 Task: Look for space in Tartagal, Argentina from 12th June, 2023 to 15th June, 2023 for 2 adults in price range Rs.10000 to Rs.15000. Place can be entire place with 1  bedroom having 1 bed and 1 bathroom. Property type can be house, flat, guest house, hotel. Amenities needed are: heating. Booking option can be shelf check-in. Required host language is English.
Action: Mouse moved to (522, 113)
Screenshot: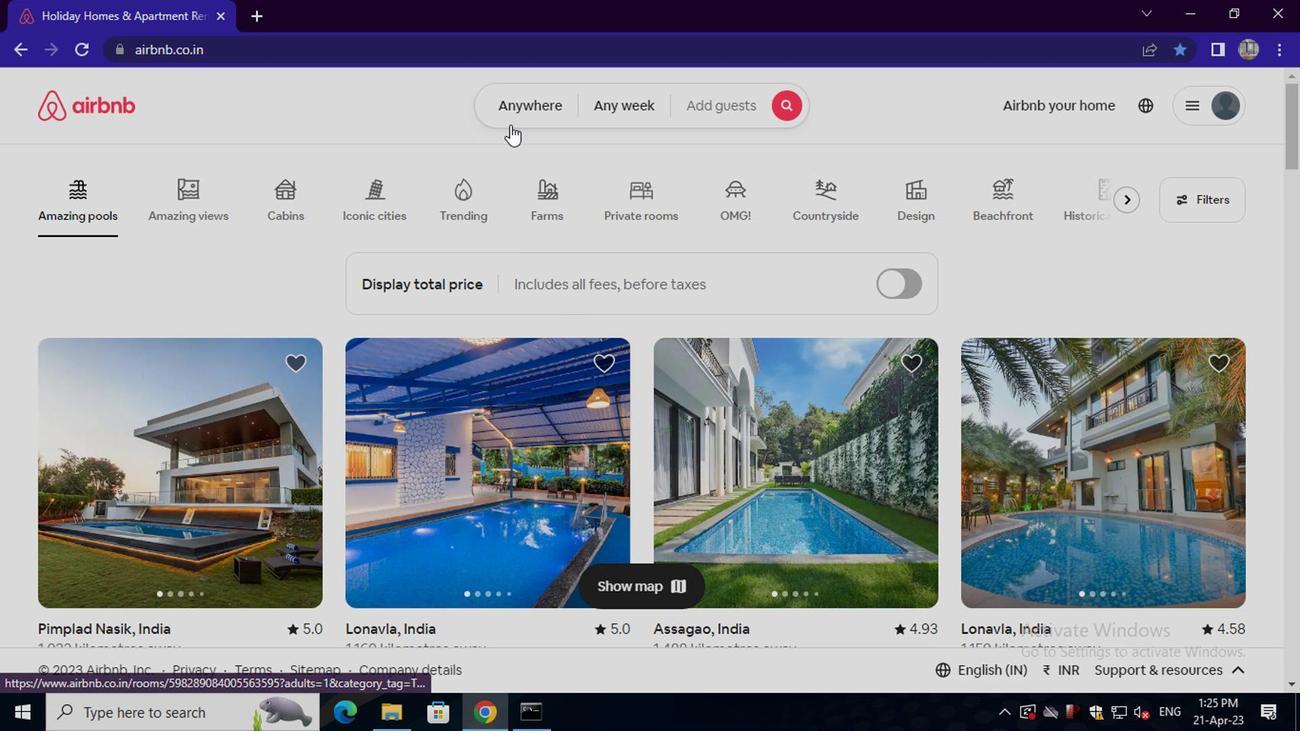 
Action: Mouse pressed left at (522, 113)
Screenshot: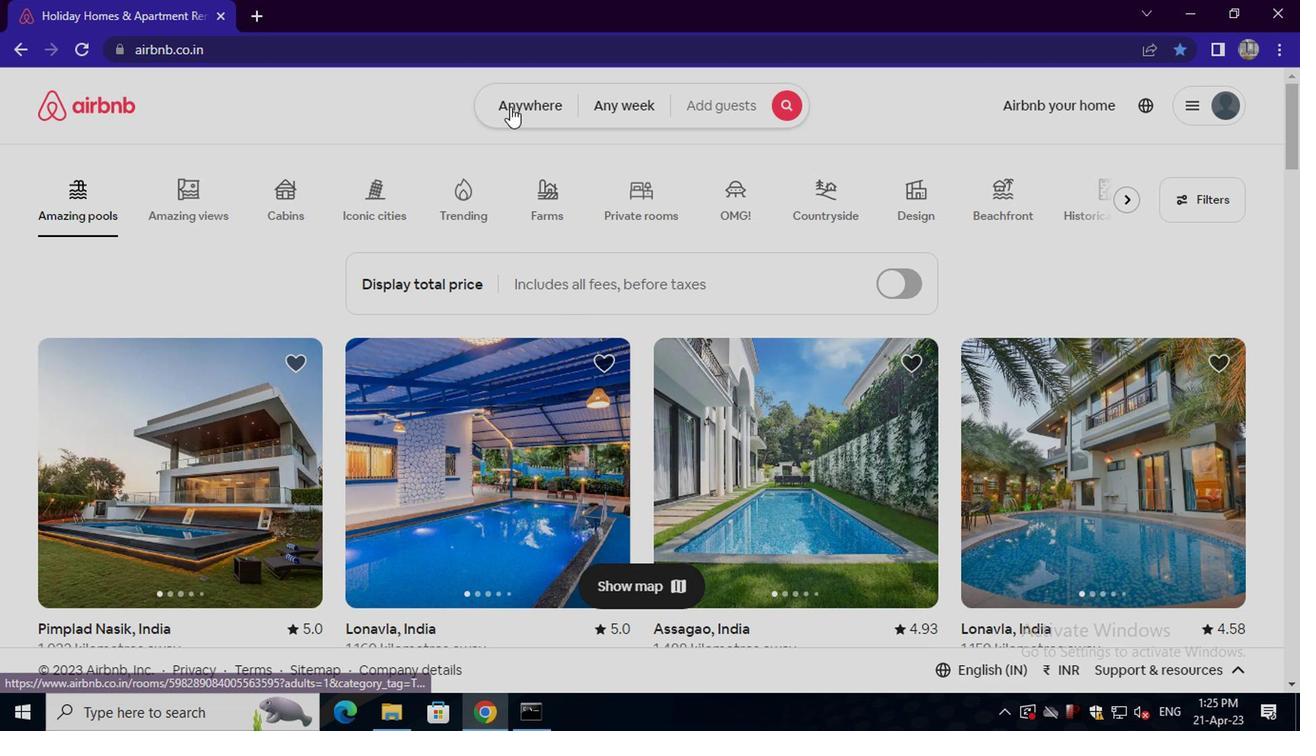 
Action: Mouse moved to (399, 191)
Screenshot: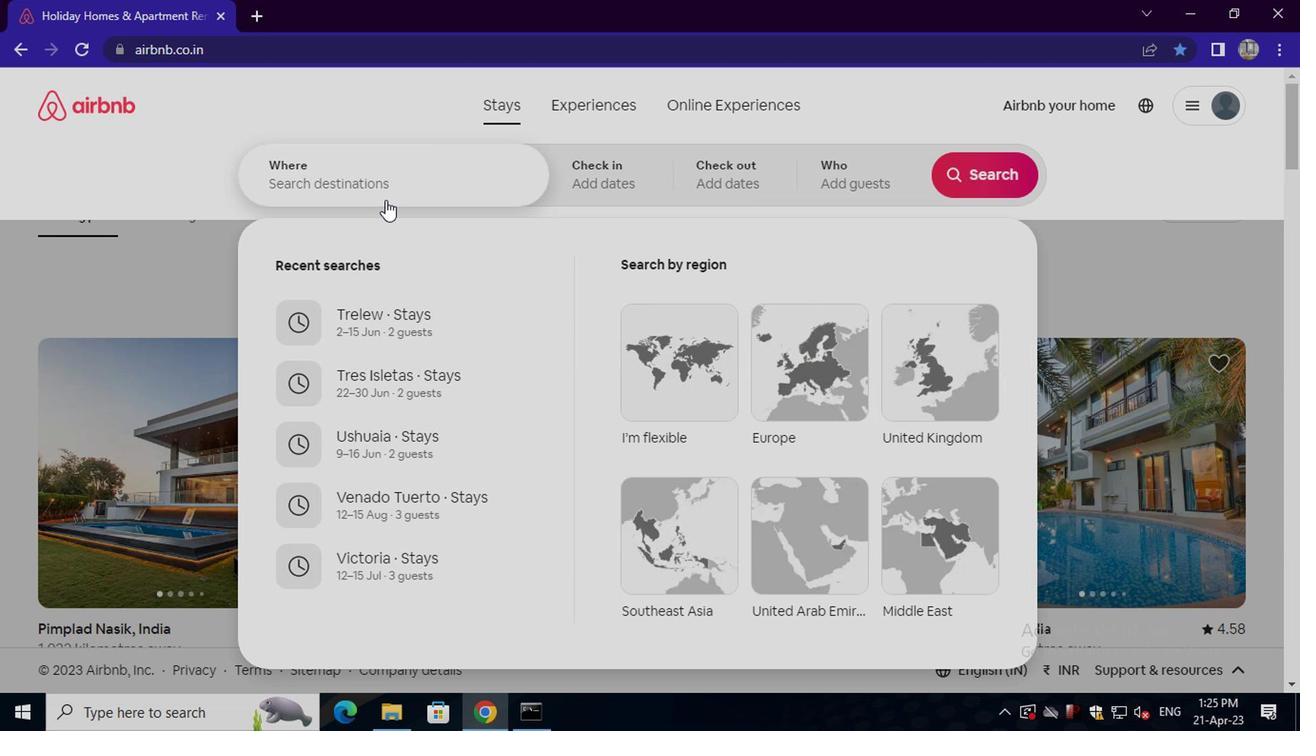 
Action: Mouse pressed left at (399, 191)
Screenshot: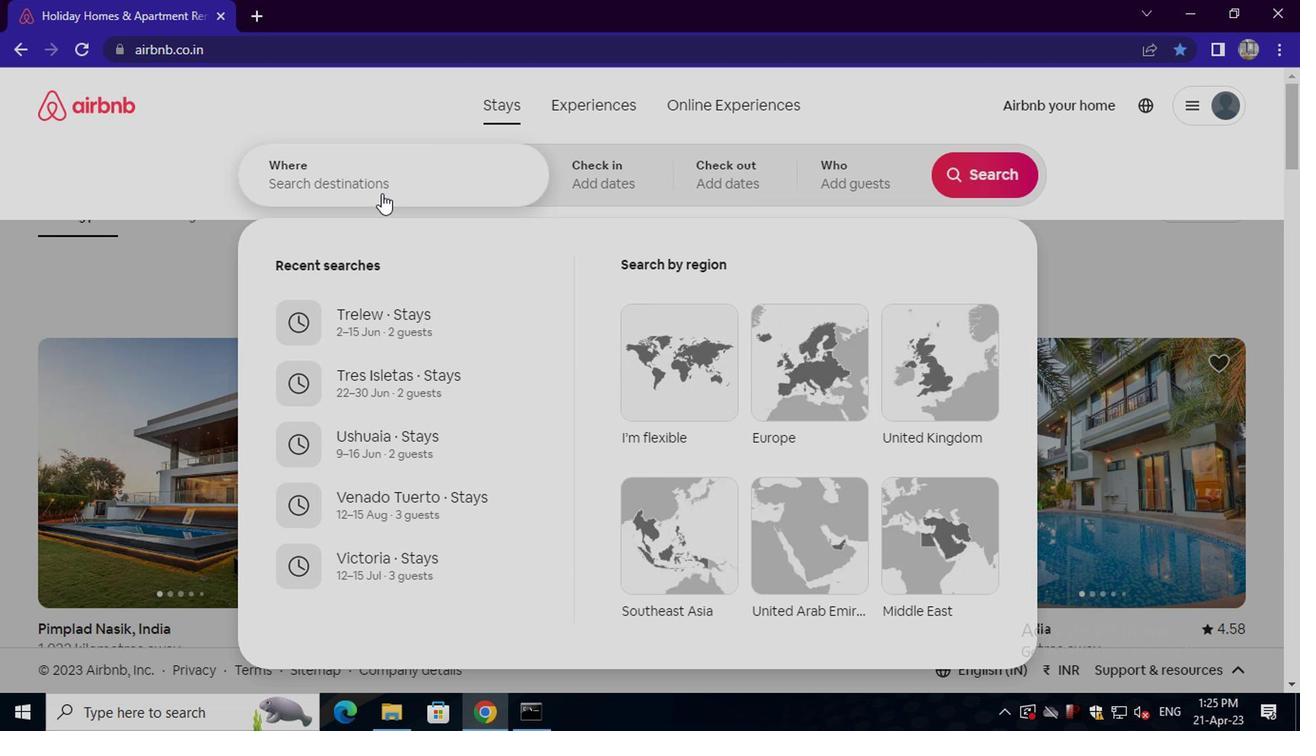 
Action: Key pressed tartagal
Screenshot: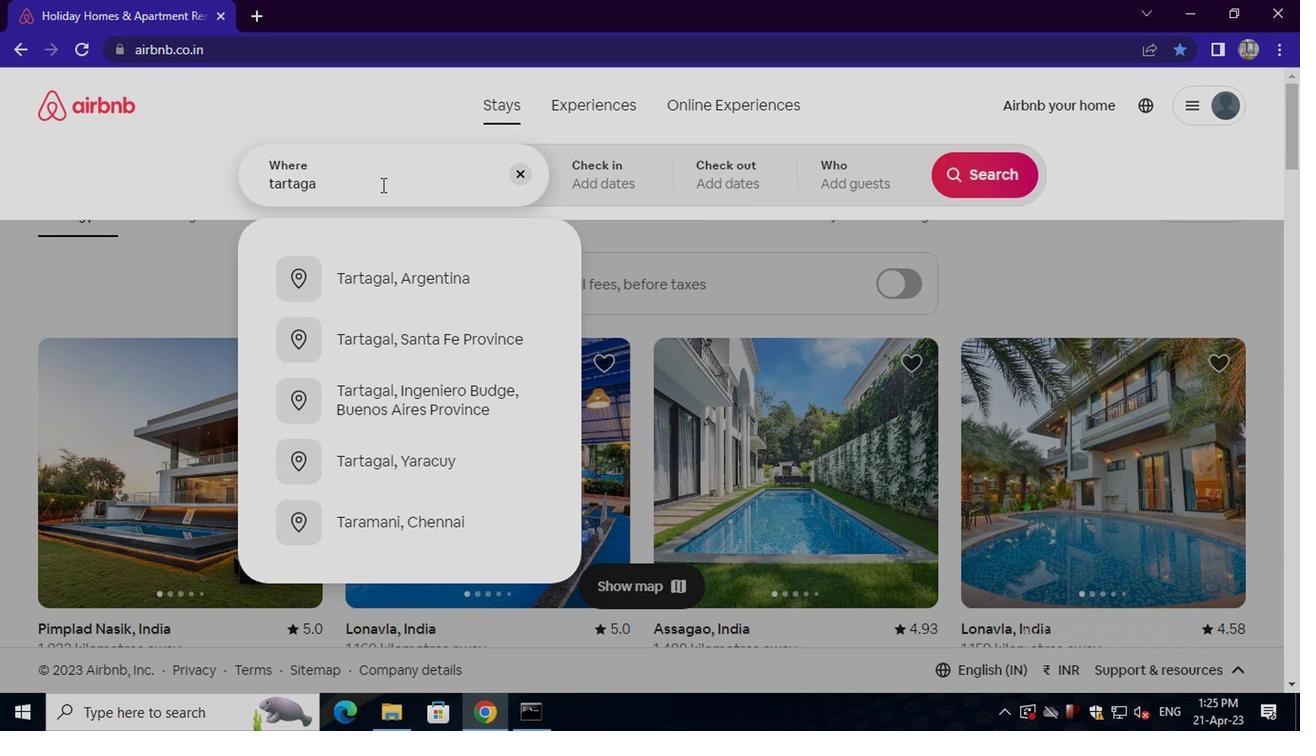 
Action: Mouse moved to (447, 280)
Screenshot: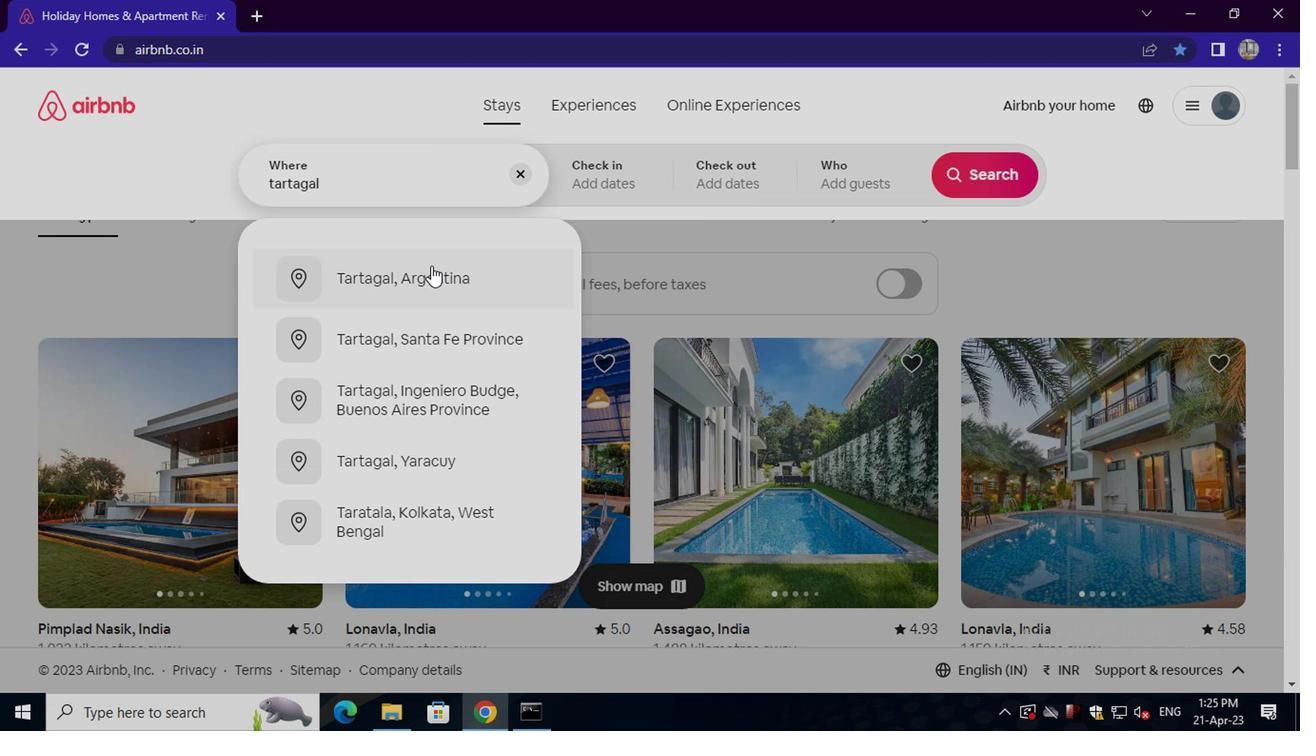 
Action: Mouse pressed left at (447, 280)
Screenshot: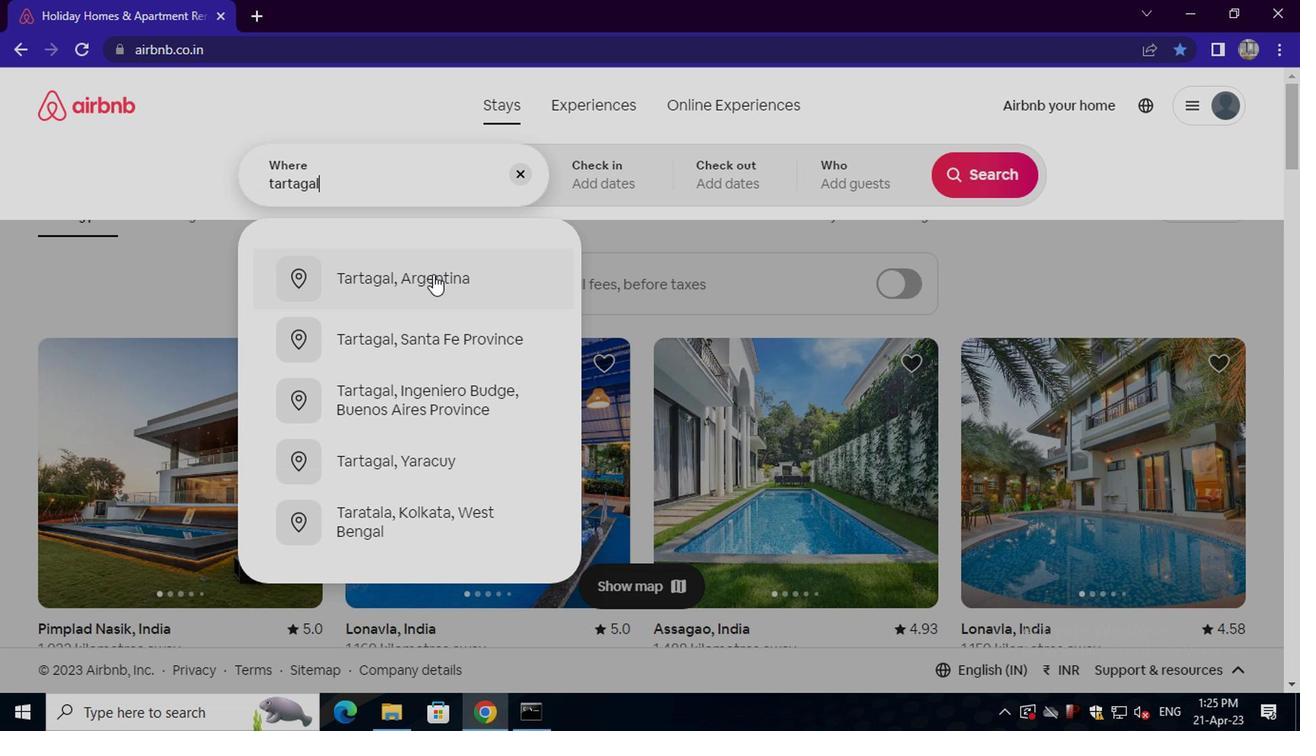 
Action: Mouse moved to (969, 338)
Screenshot: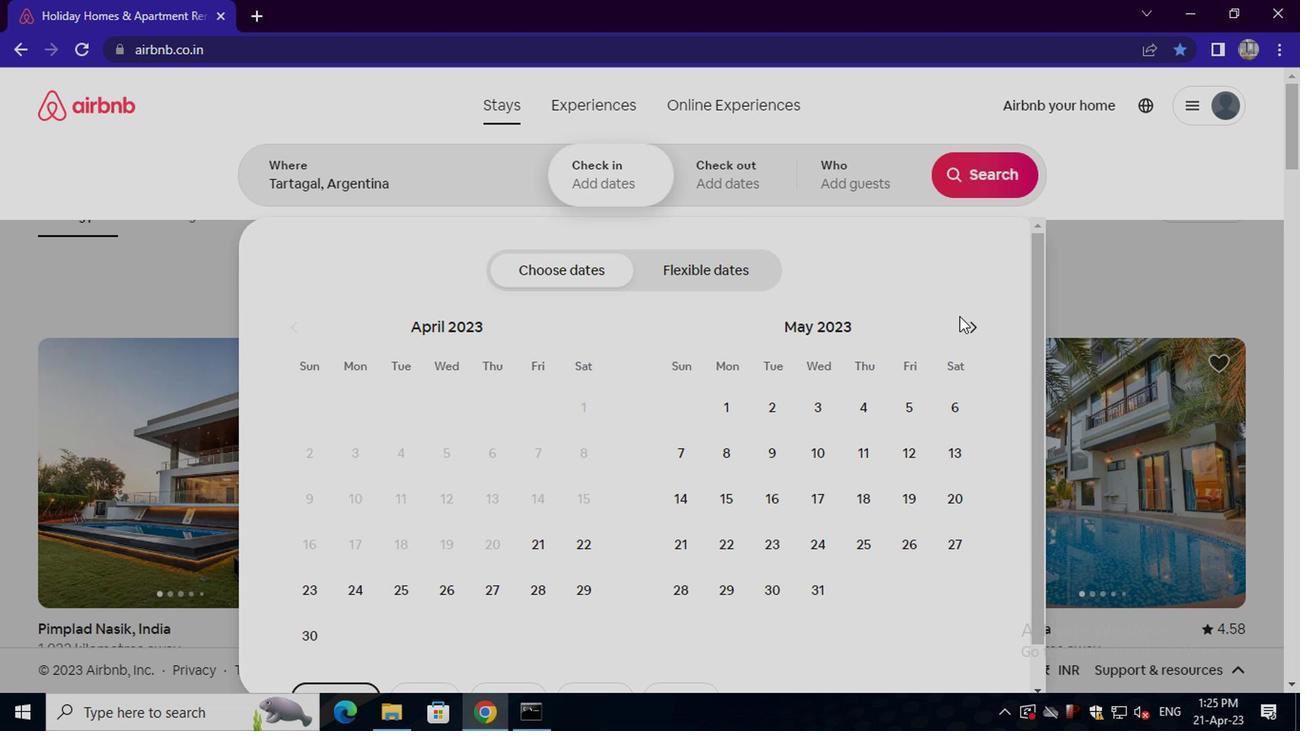 
Action: Mouse pressed left at (969, 338)
Screenshot: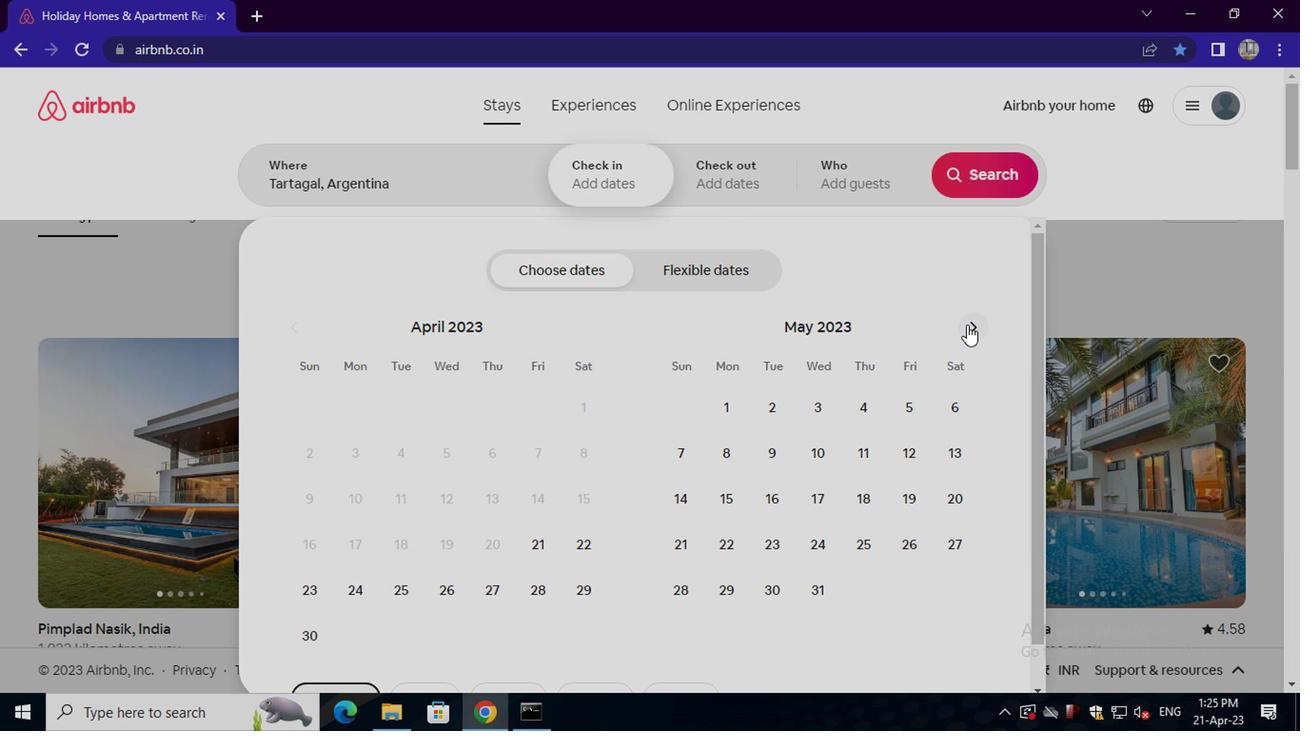 
Action: Mouse moved to (738, 506)
Screenshot: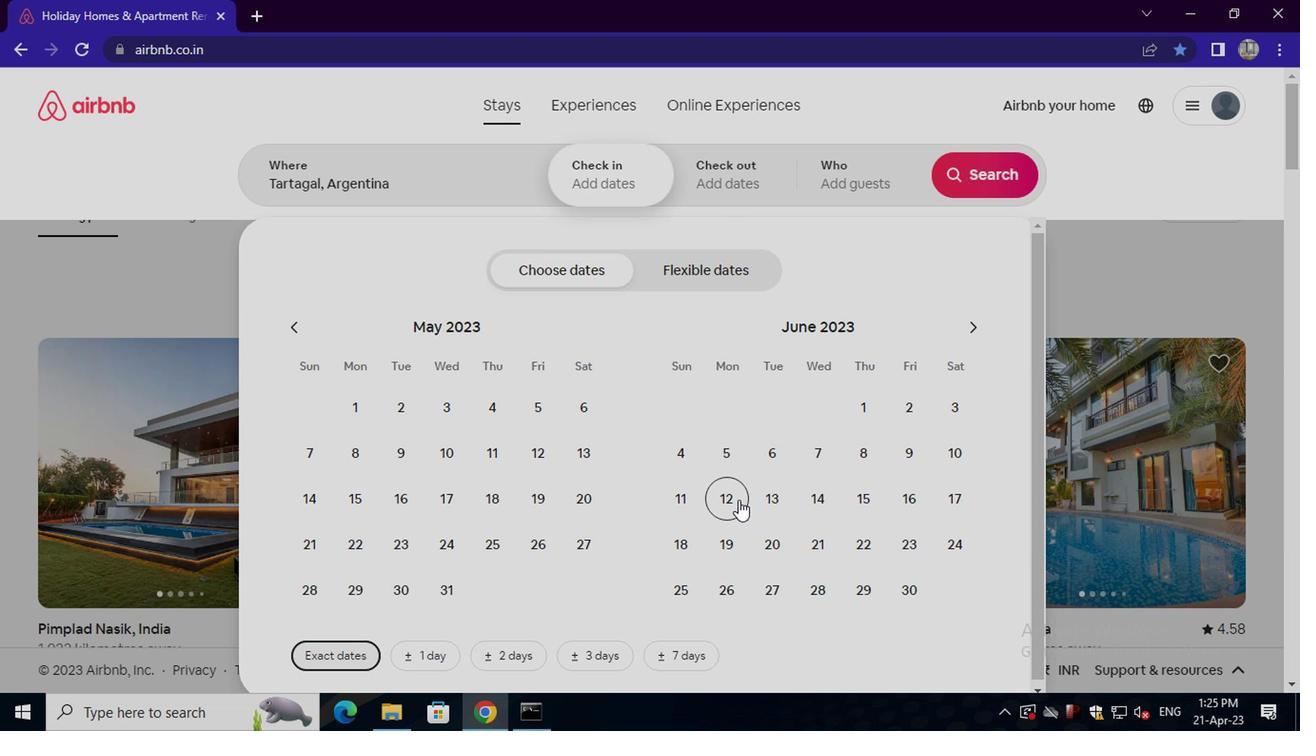 
Action: Mouse pressed left at (738, 506)
Screenshot: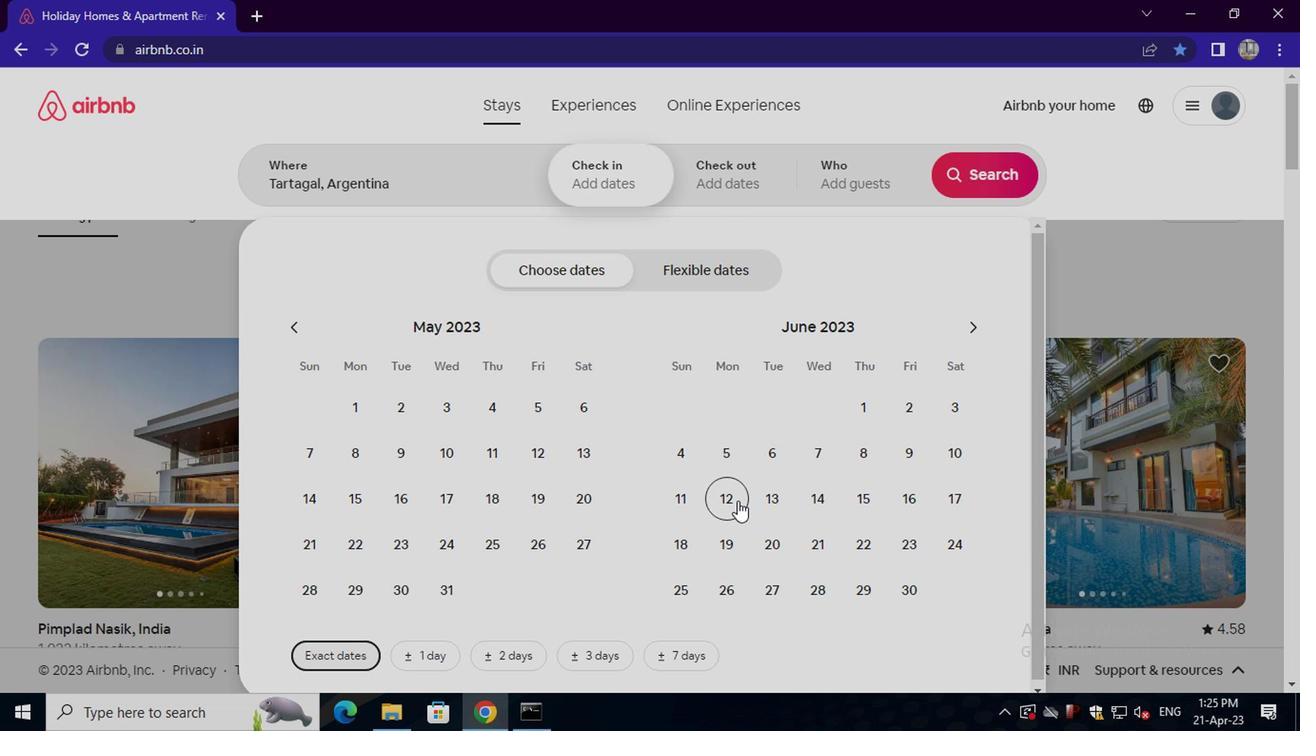 
Action: Mouse moved to (863, 508)
Screenshot: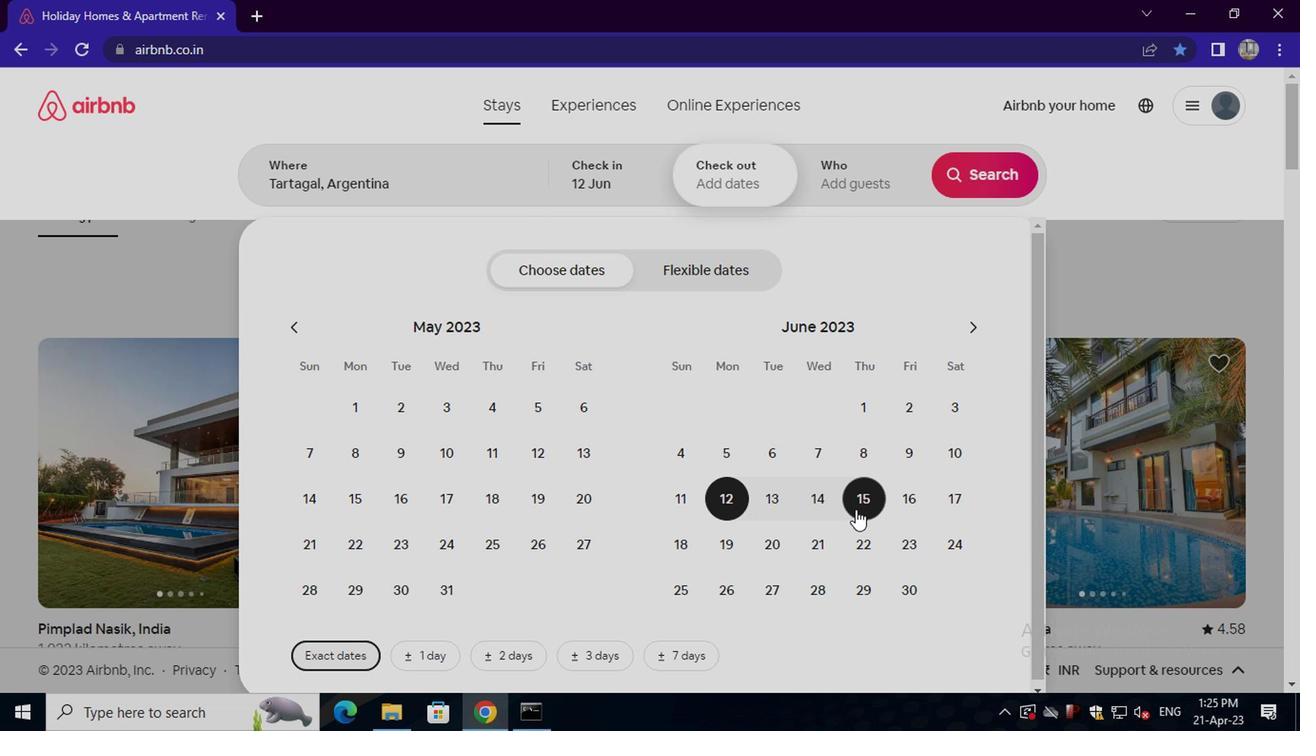 
Action: Mouse pressed left at (863, 508)
Screenshot: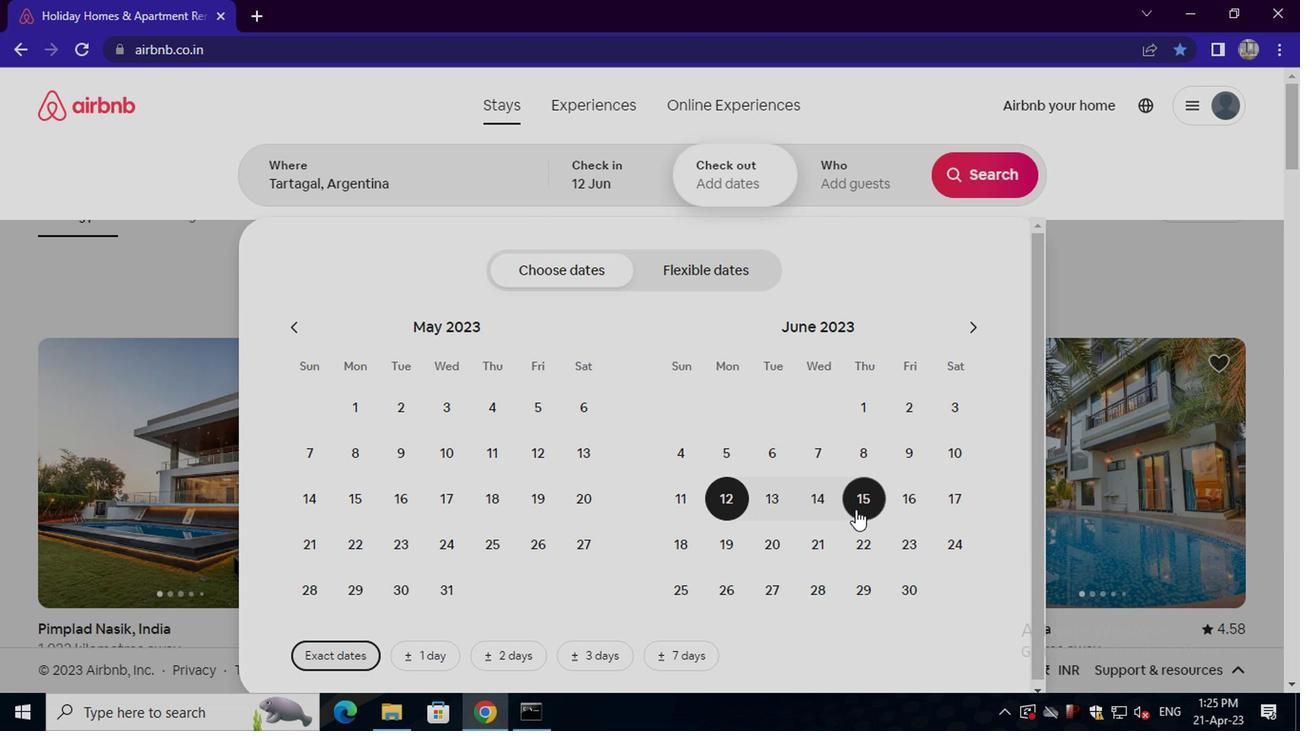 
Action: Mouse moved to (849, 176)
Screenshot: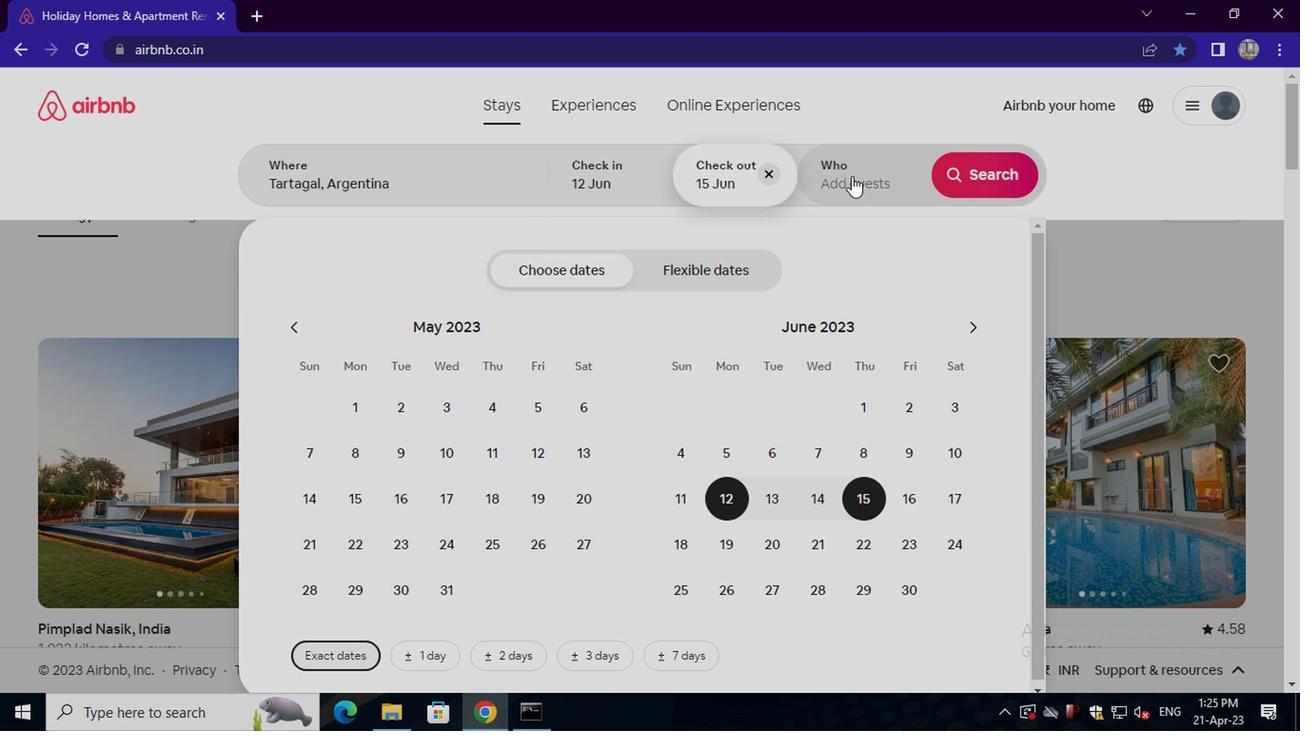 
Action: Mouse pressed left at (849, 176)
Screenshot: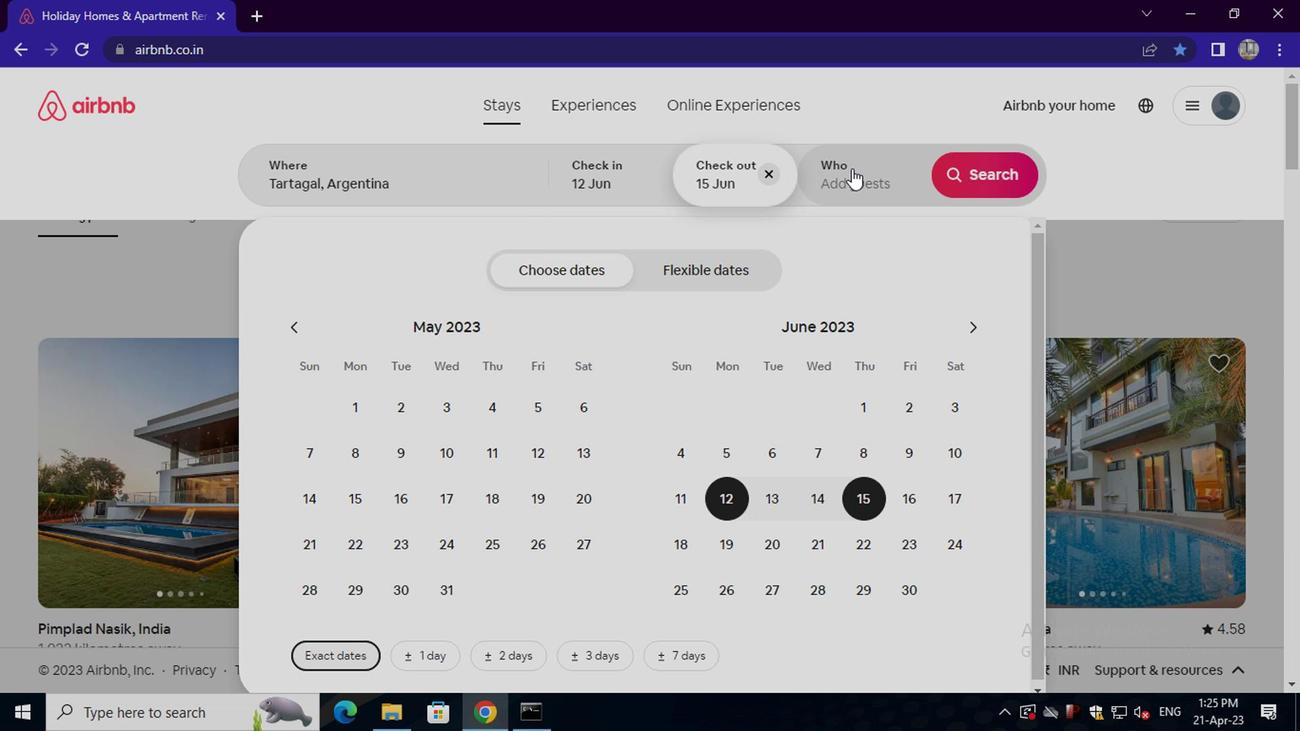 
Action: Mouse moved to (986, 287)
Screenshot: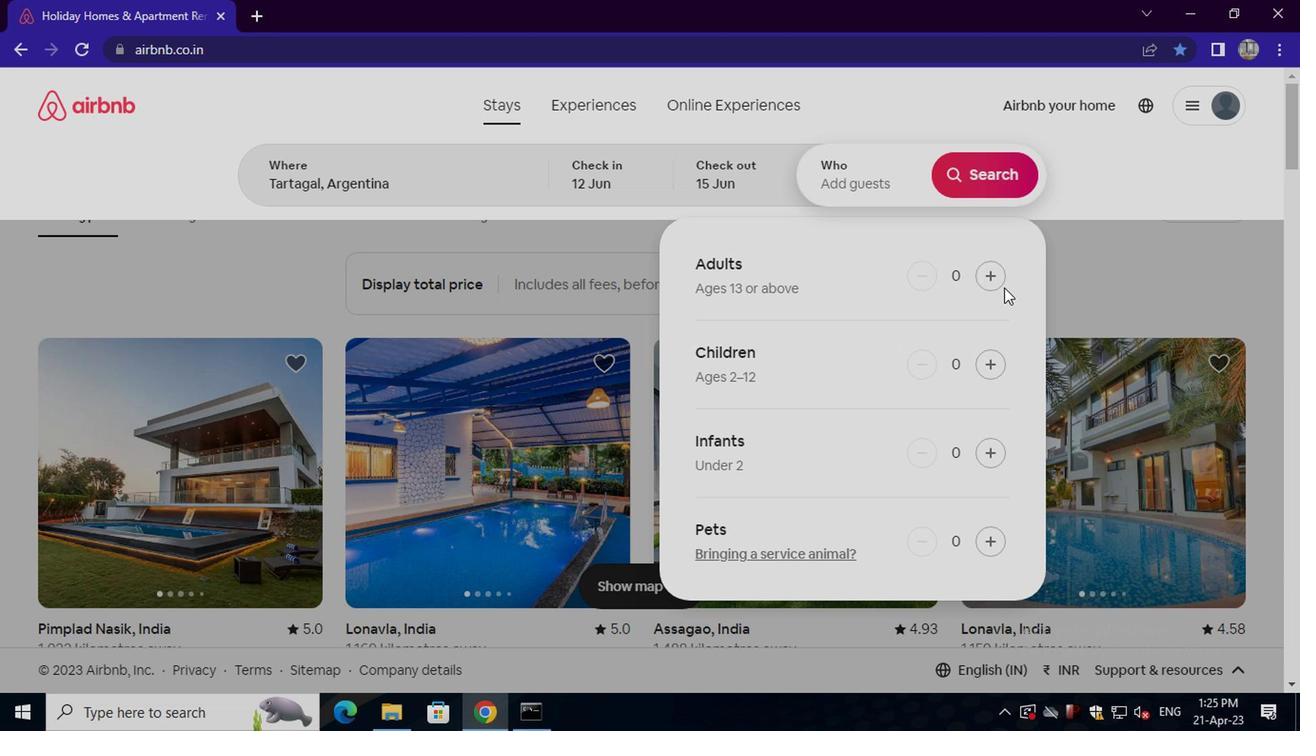 
Action: Mouse pressed left at (986, 287)
Screenshot: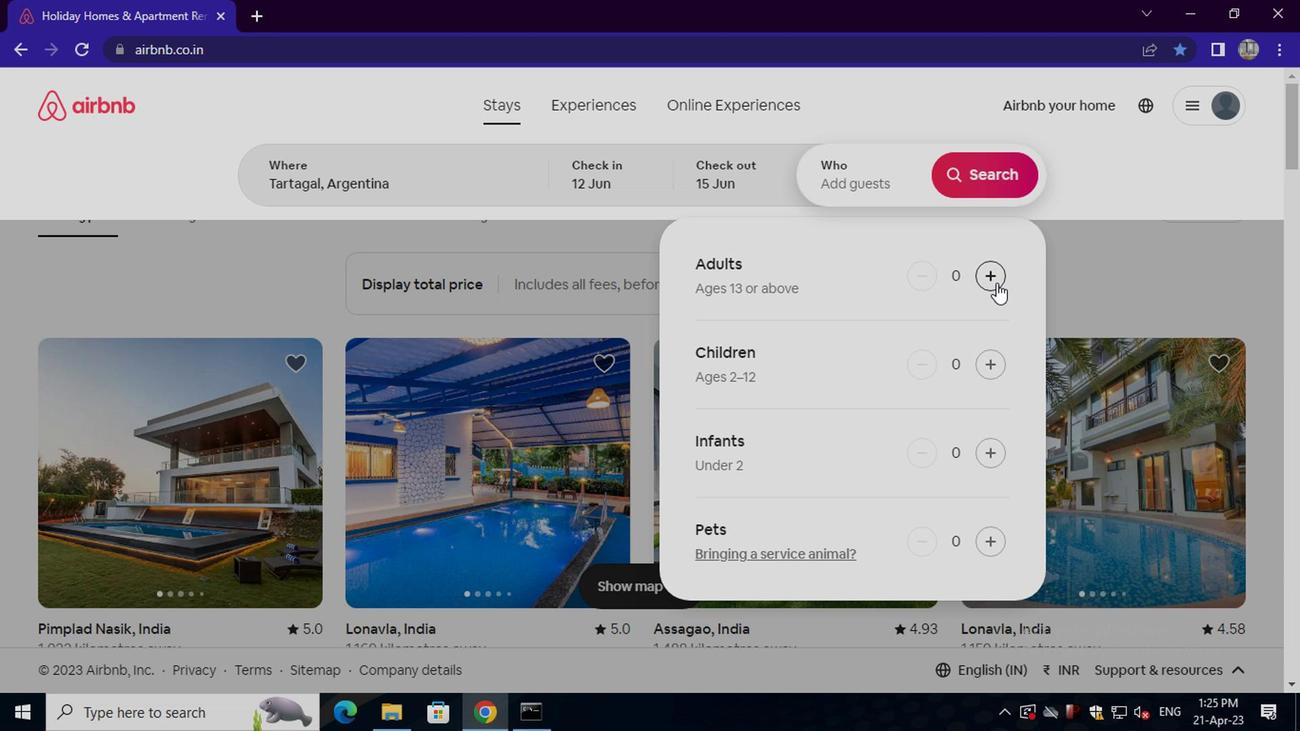 
Action: Mouse pressed left at (986, 287)
Screenshot: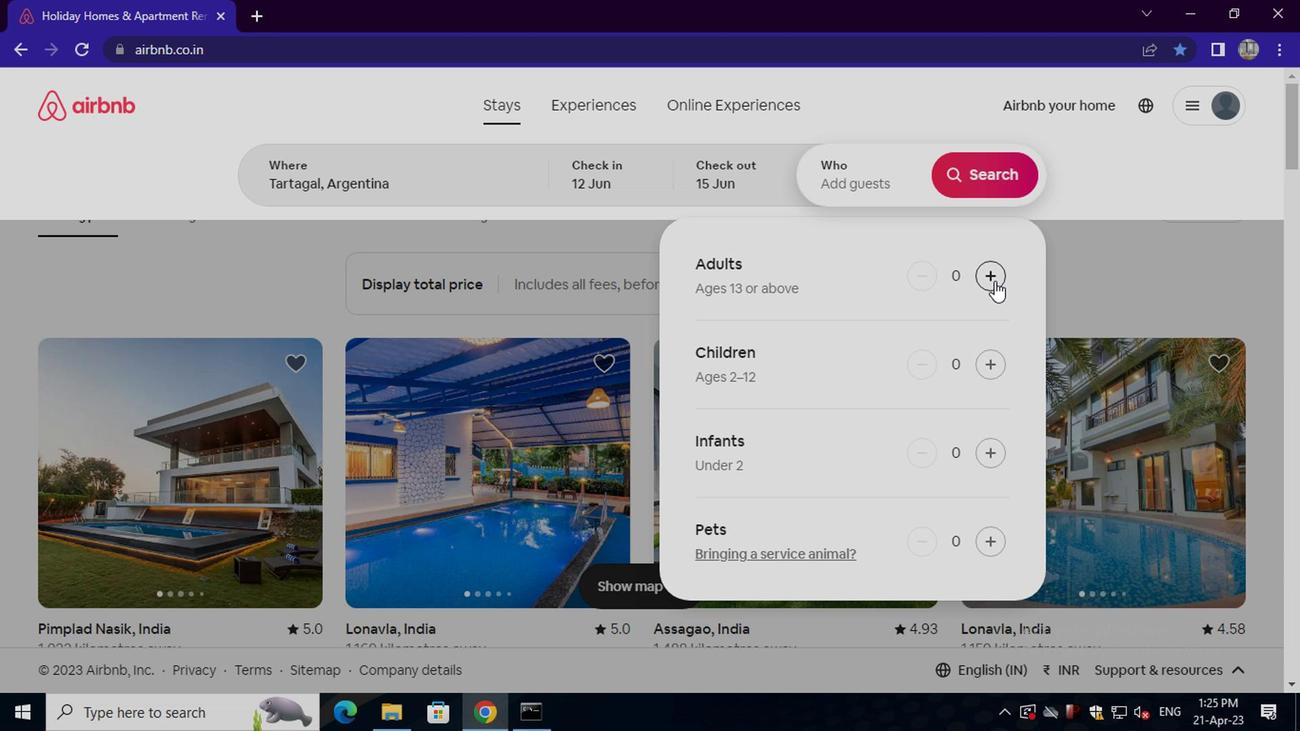 
Action: Mouse moved to (966, 172)
Screenshot: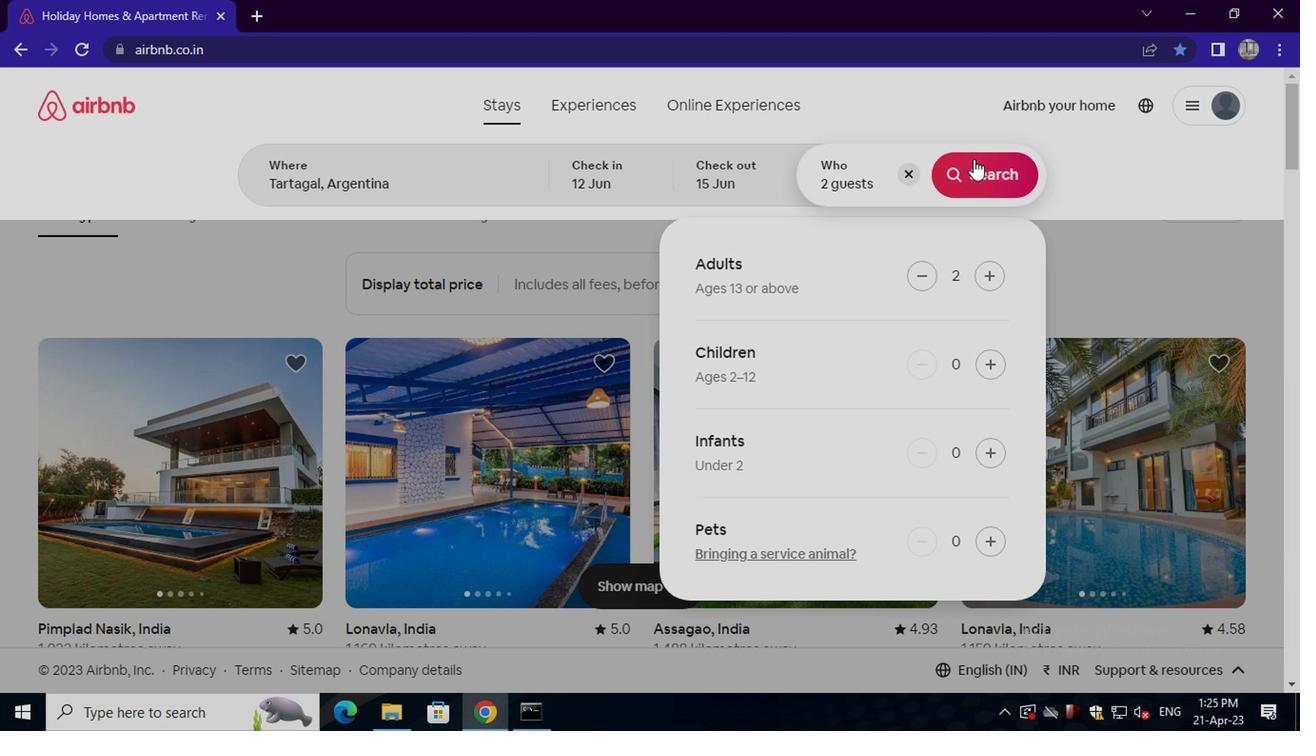 
Action: Mouse pressed left at (966, 172)
Screenshot: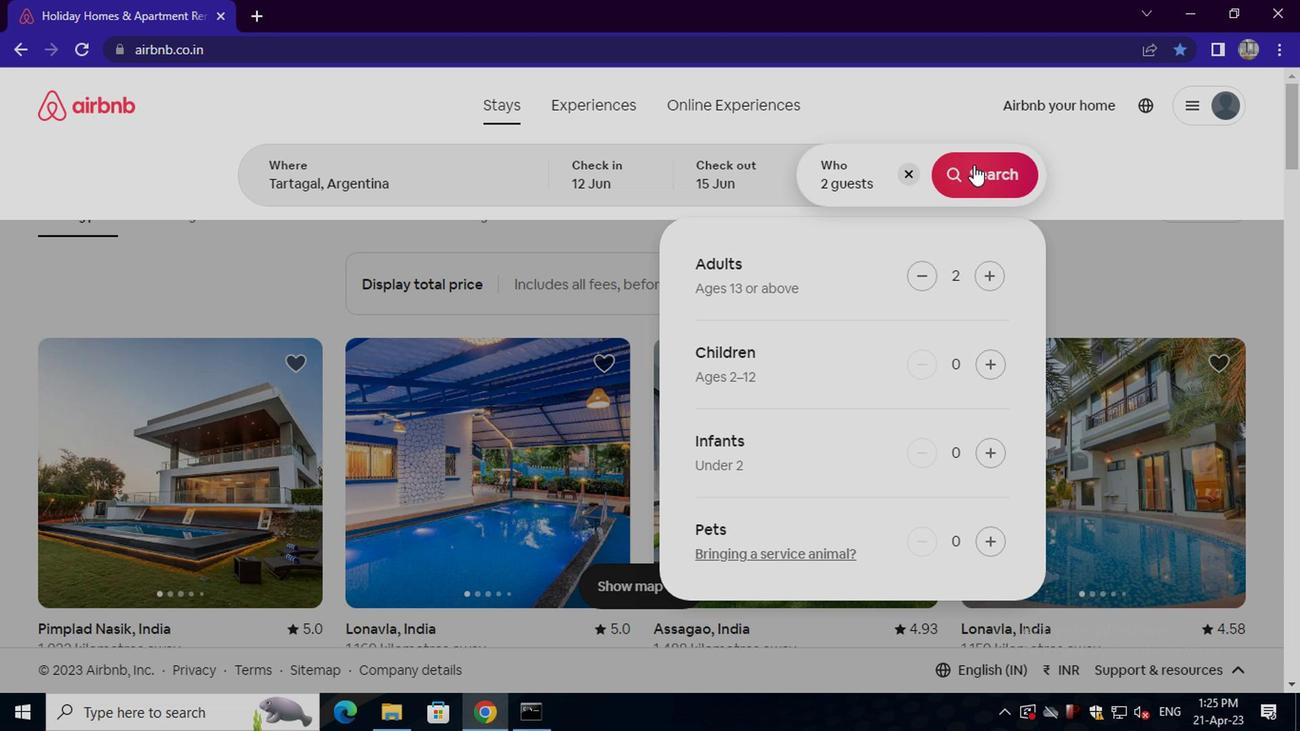
Action: Mouse moved to (1189, 190)
Screenshot: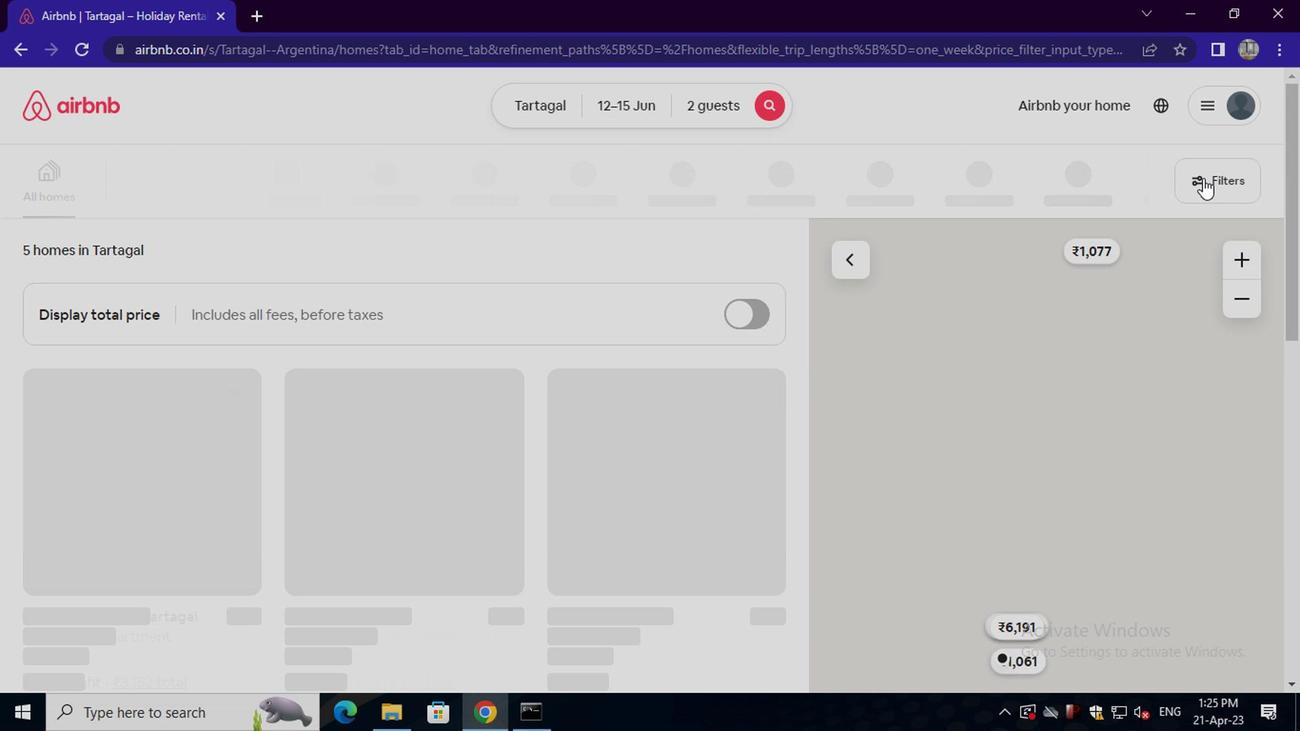 
Action: Mouse pressed left at (1189, 190)
Screenshot: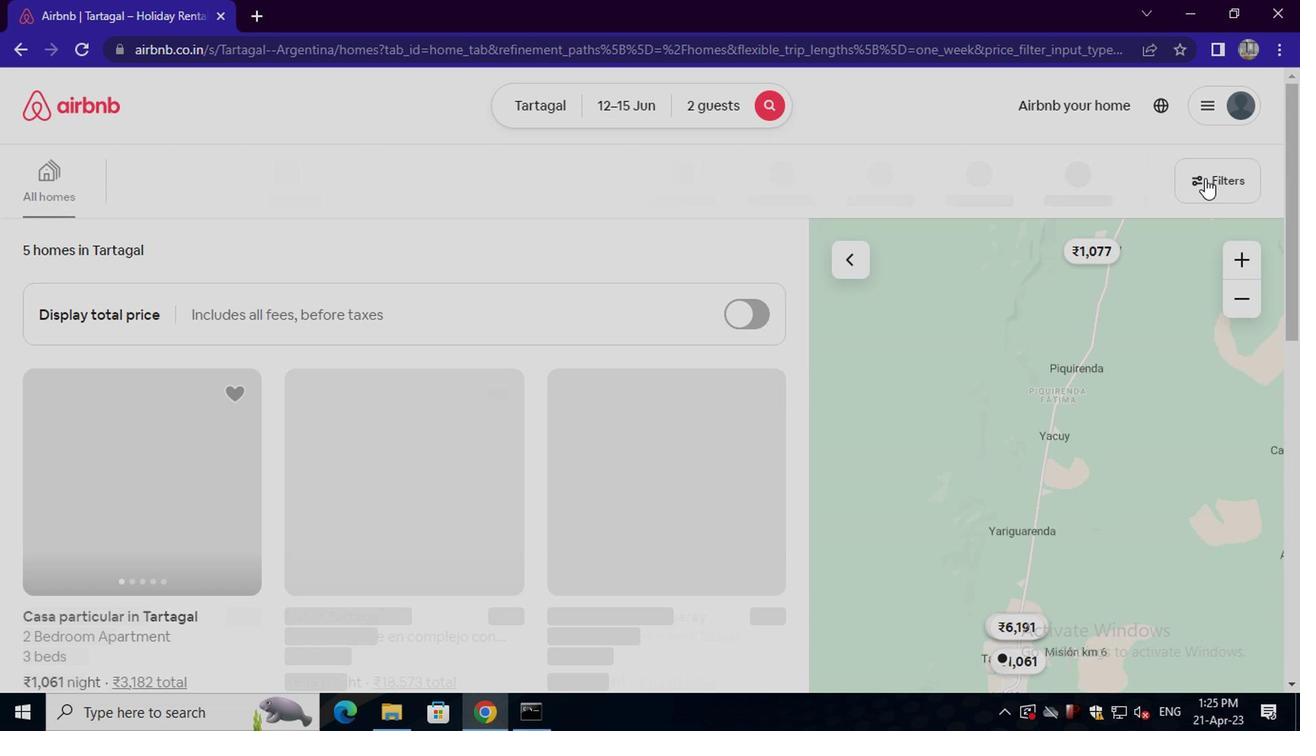 
Action: Mouse moved to (436, 432)
Screenshot: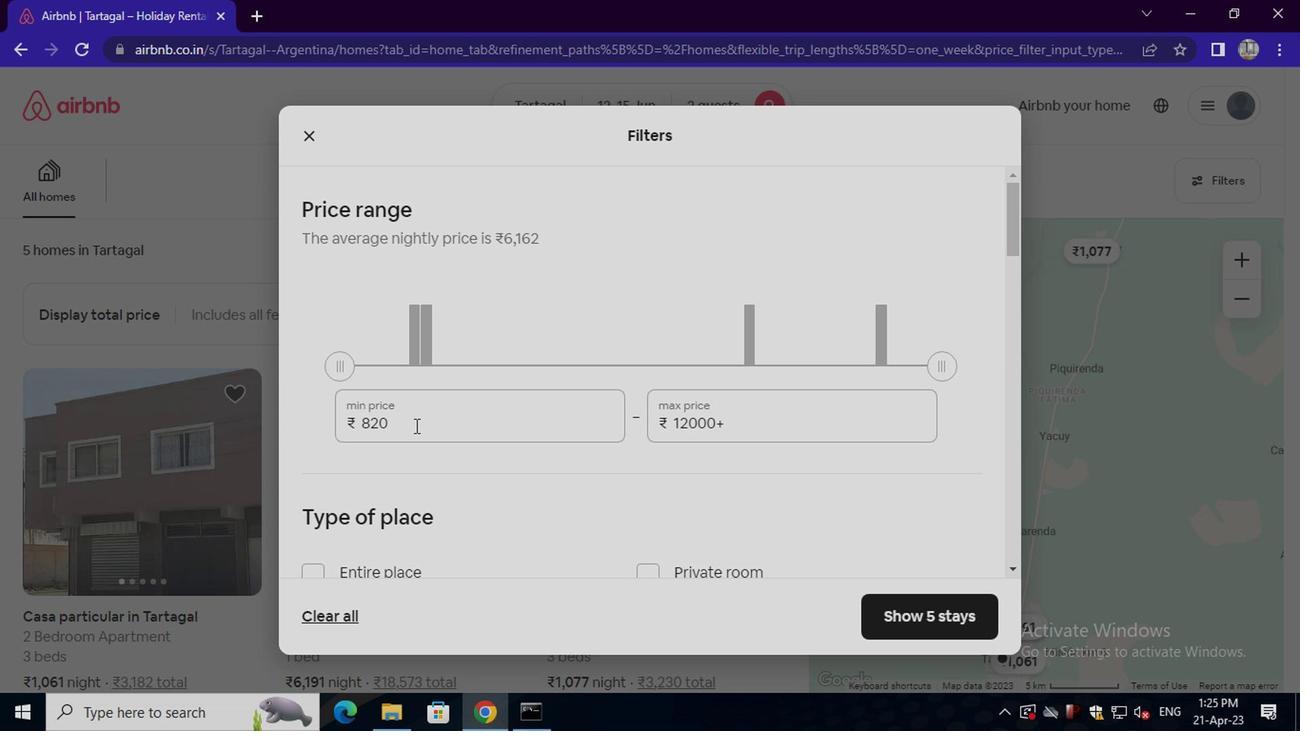 
Action: Mouse pressed left at (436, 432)
Screenshot: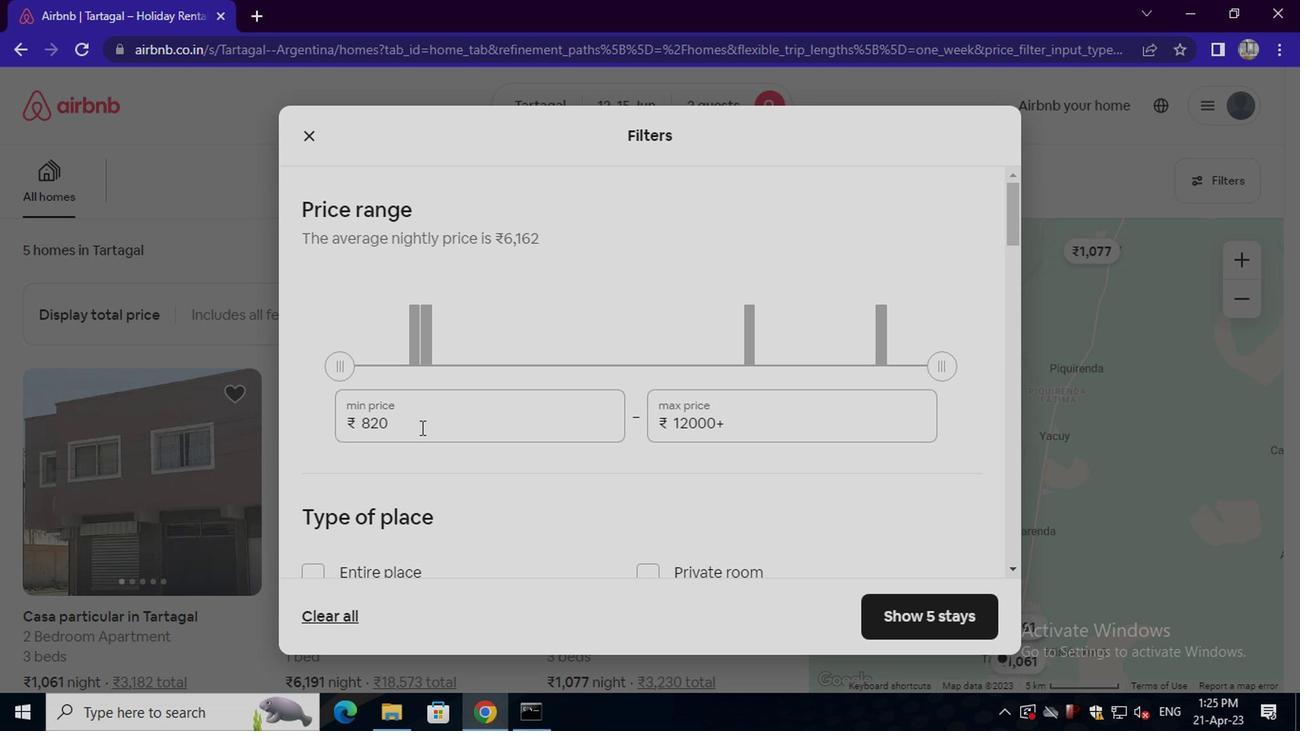 
Action: Key pressed <Key.backspace><Key.backspace><Key.backspace><Key.backspace><Key.backspace><Key.backspace><Key.backspace><Key.backspace><Key.backspace><Key.backspace><Key.backspace><Key.backspace><Key.backspace><Key.backspace><Key.backspace><Key.backspace><Key.backspace><Key.backspace>10000
Screenshot: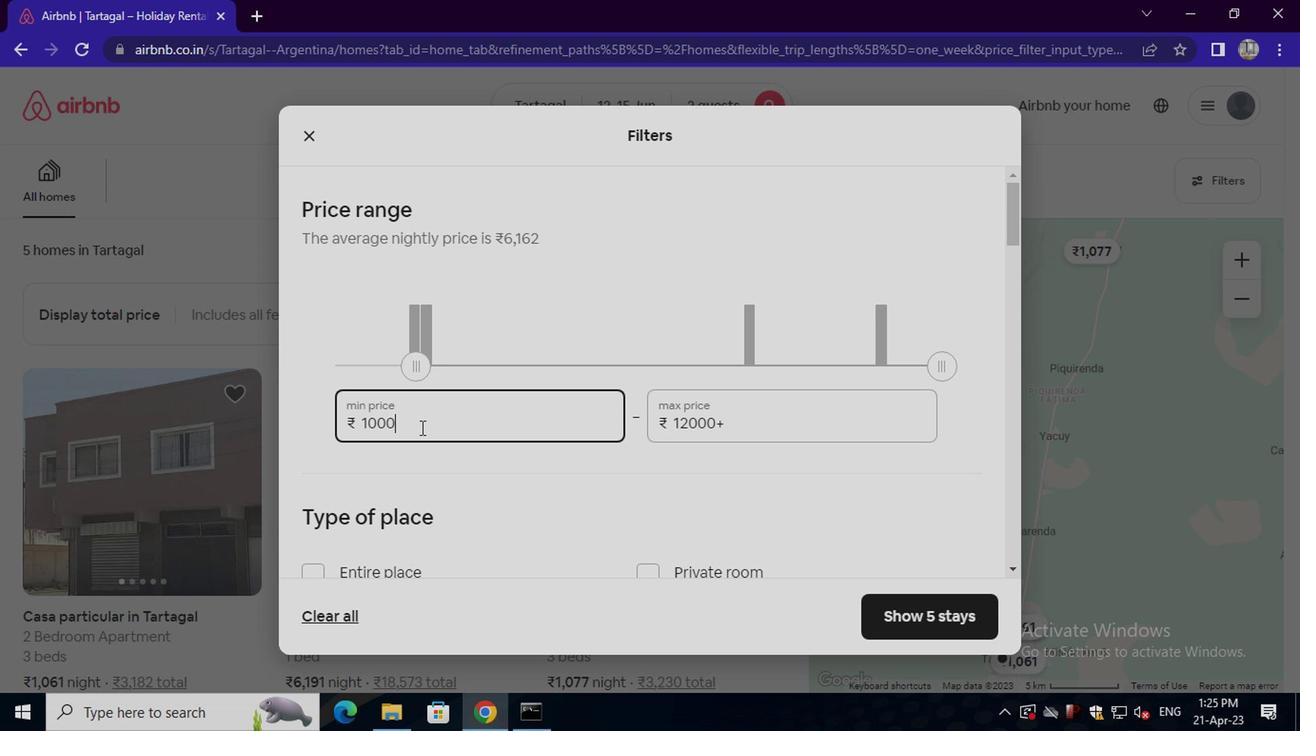 
Action: Mouse moved to (743, 427)
Screenshot: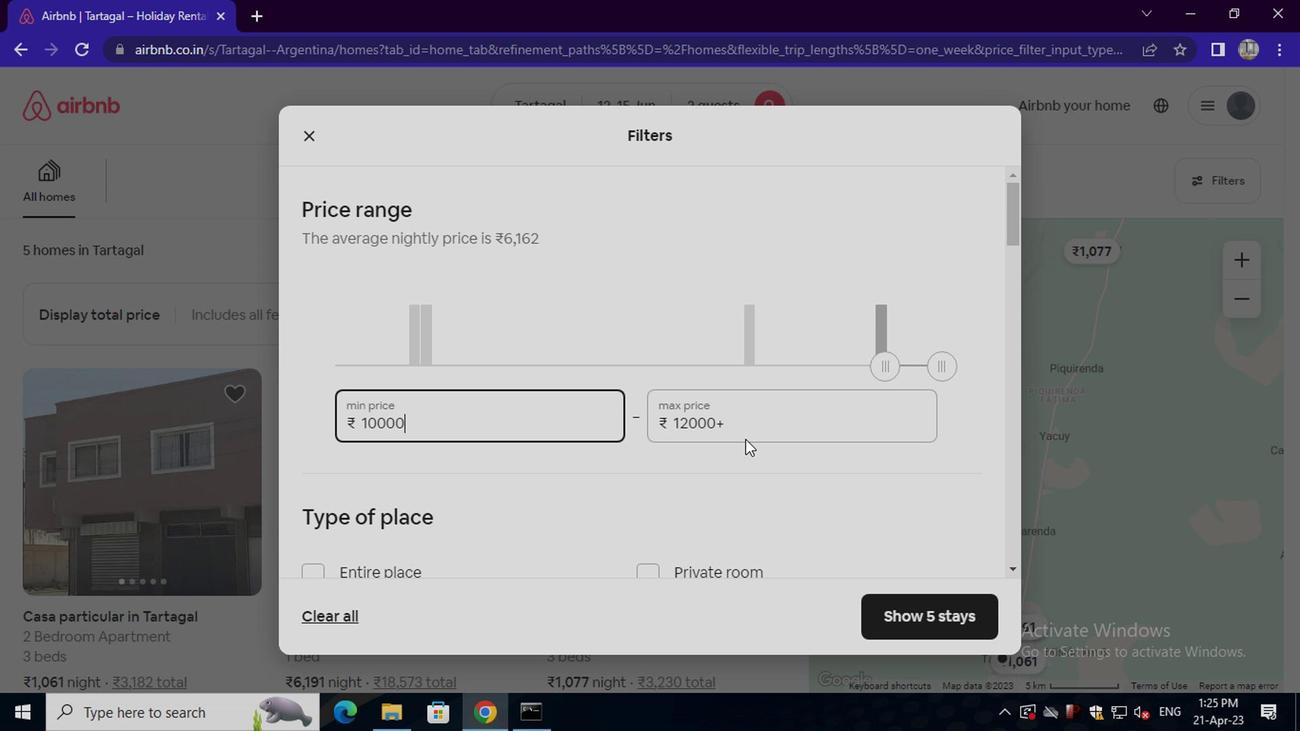 
Action: Mouse pressed left at (743, 427)
Screenshot: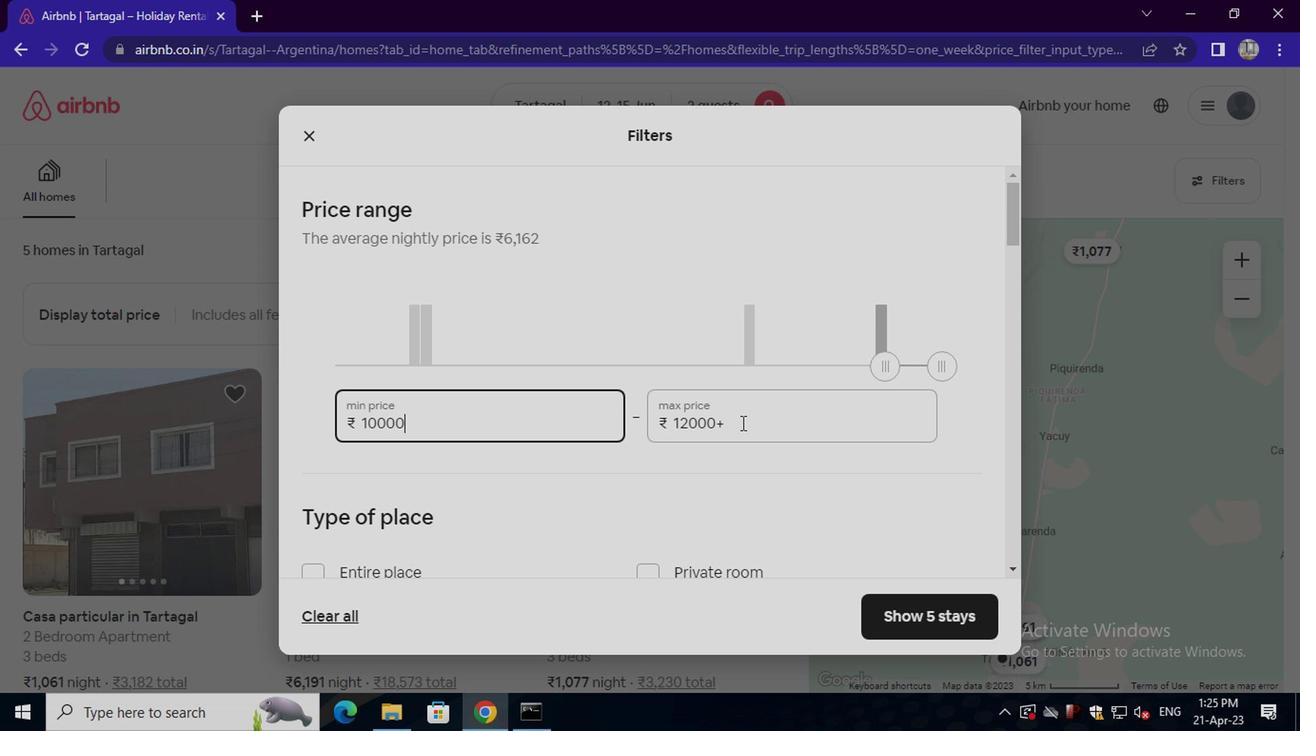 
Action: Key pressed <Key.backspace><Key.backspace><Key.backspace><Key.backspace><Key.backspace><Key.backspace><Key.backspace><Key.backspace><Key.backspace><Key.backspace><Key.backspace><Key.backspace><Key.backspace><Key.backspace><Key.backspace><Key.backspace>15000
Screenshot: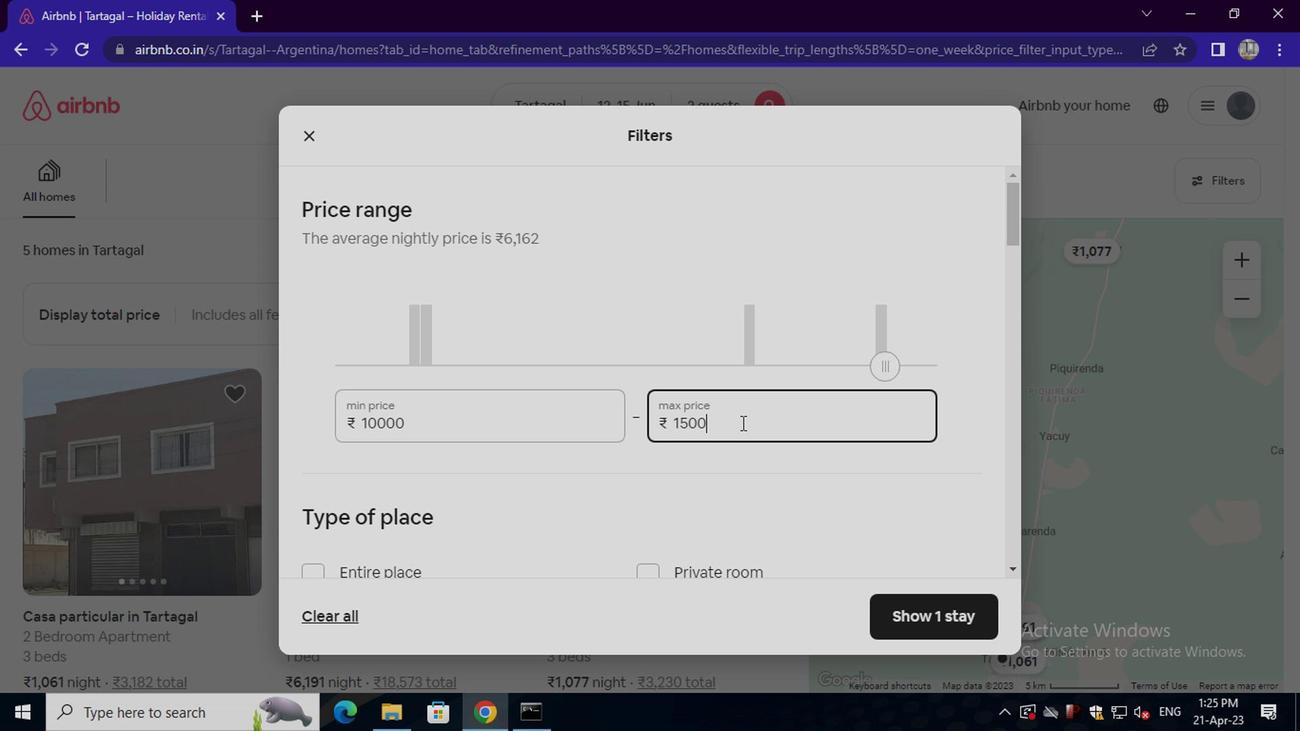 
Action: Mouse moved to (739, 433)
Screenshot: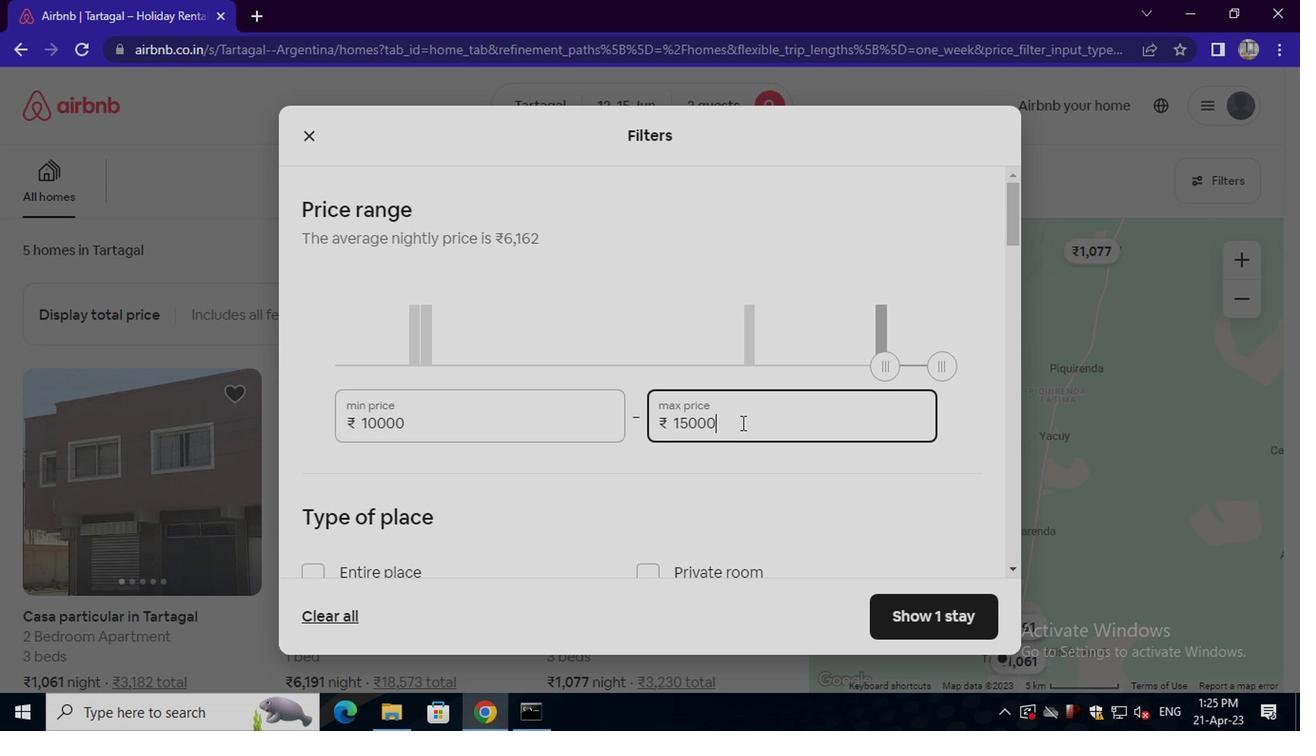 
Action: Mouse scrolled (739, 432) with delta (0, -1)
Screenshot: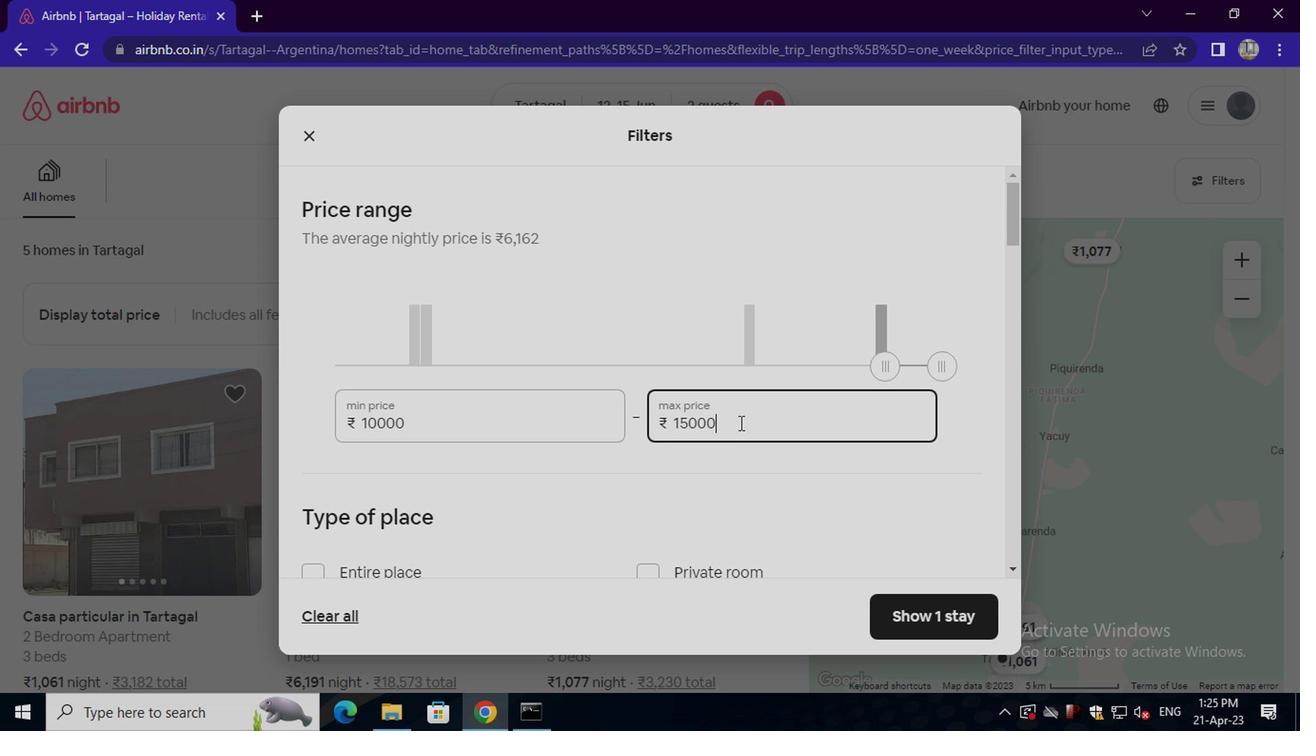 
Action: Mouse moved to (739, 437)
Screenshot: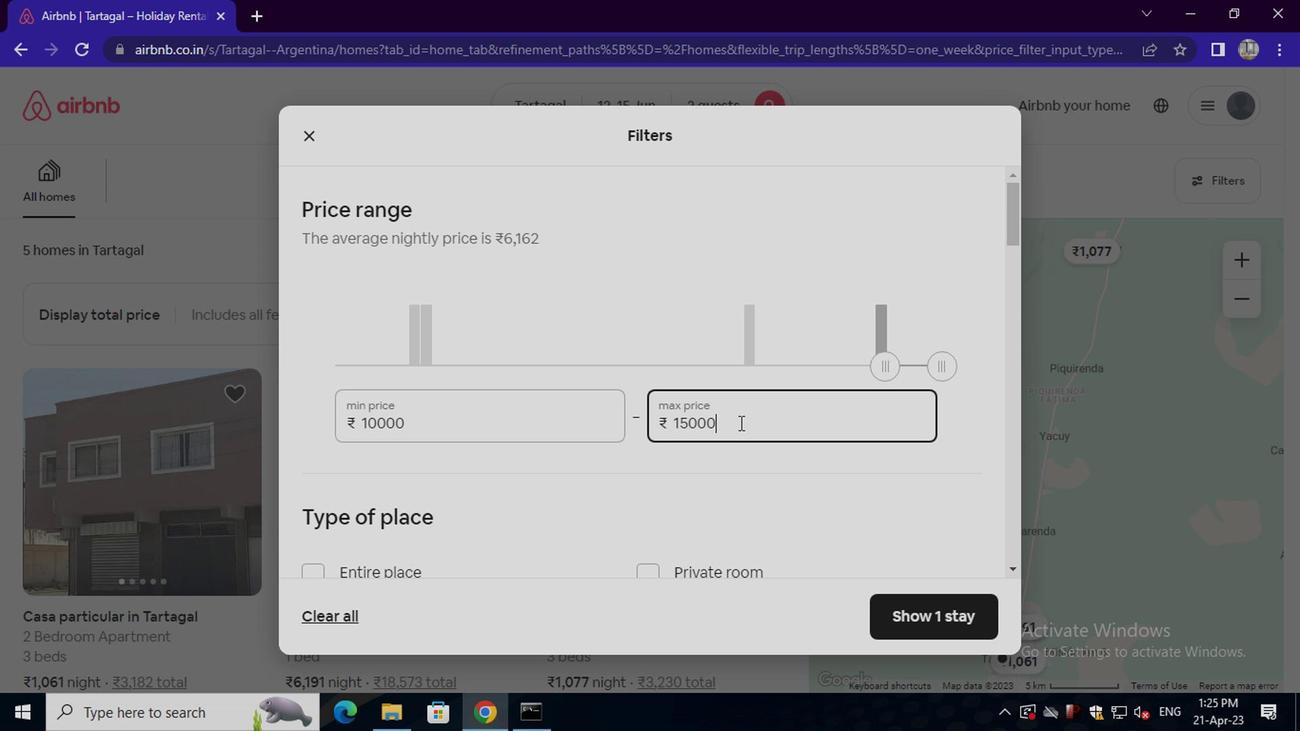 
Action: Mouse scrolled (739, 436) with delta (0, 0)
Screenshot: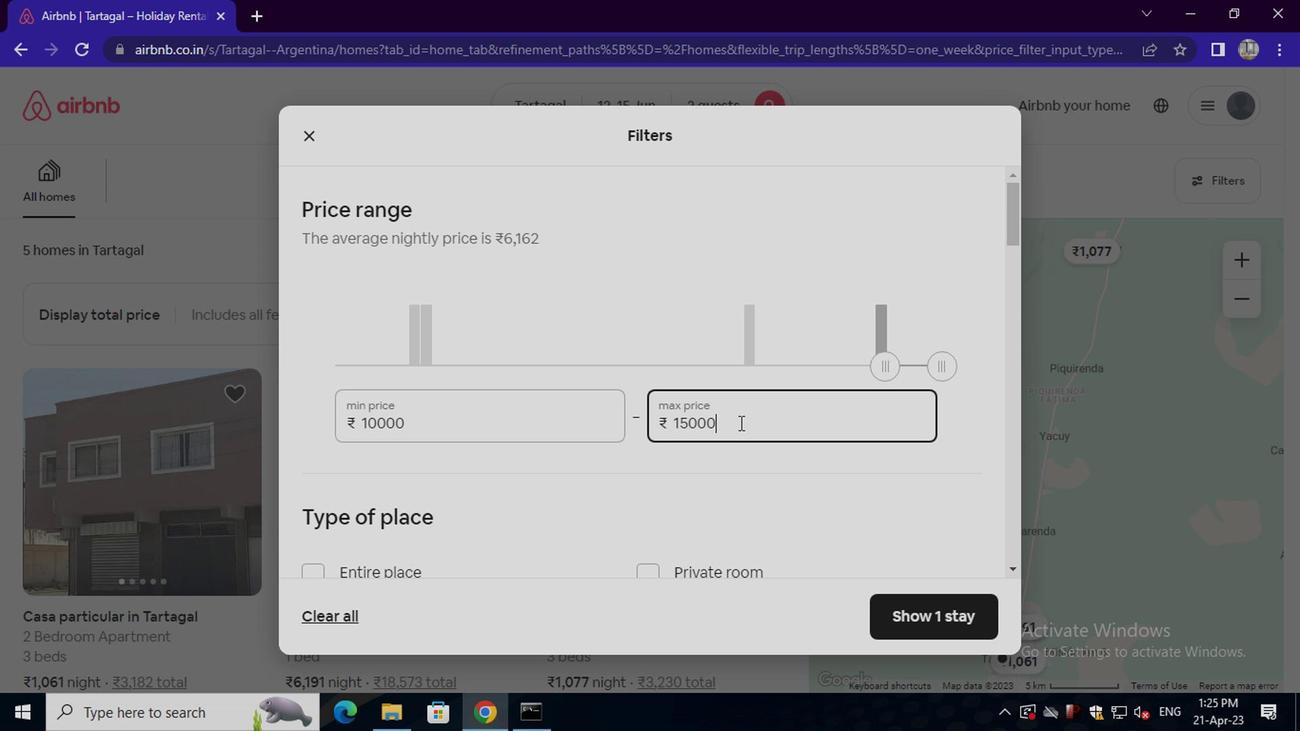 
Action: Mouse scrolled (739, 436) with delta (0, 0)
Screenshot: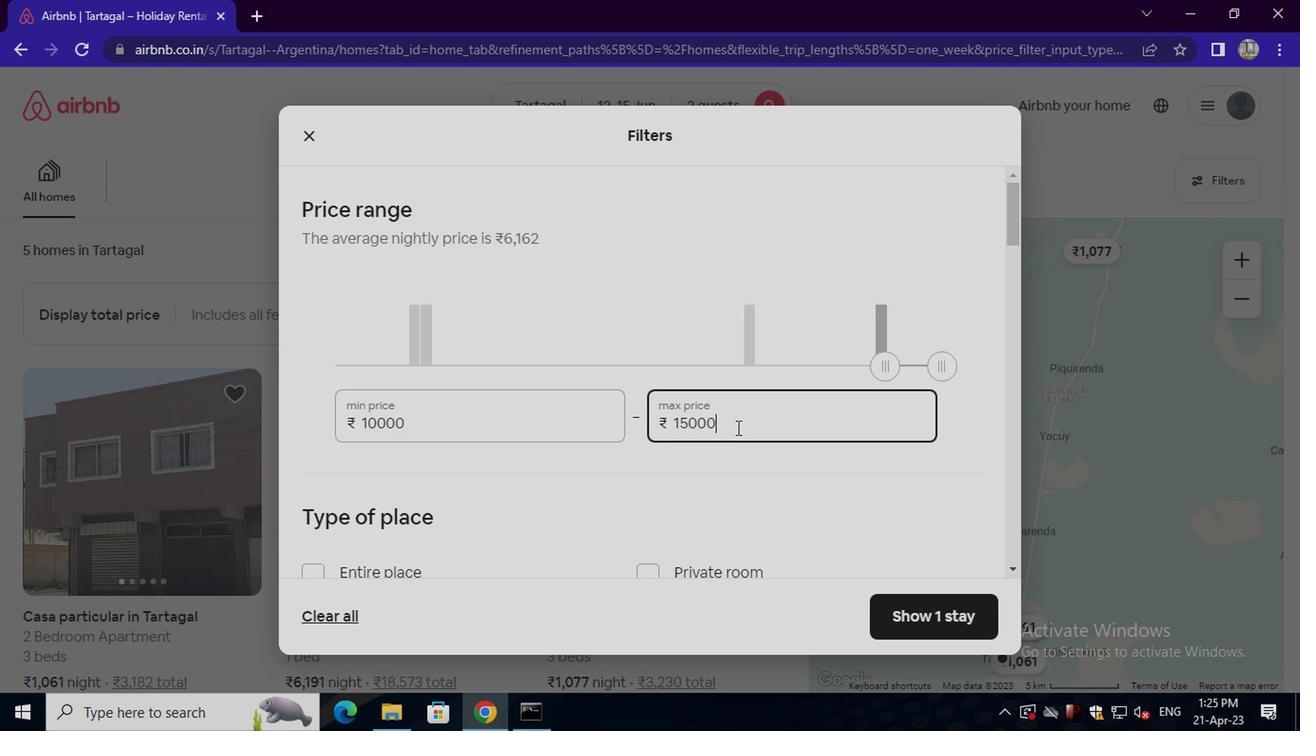 
Action: Mouse scrolled (739, 436) with delta (0, 0)
Screenshot: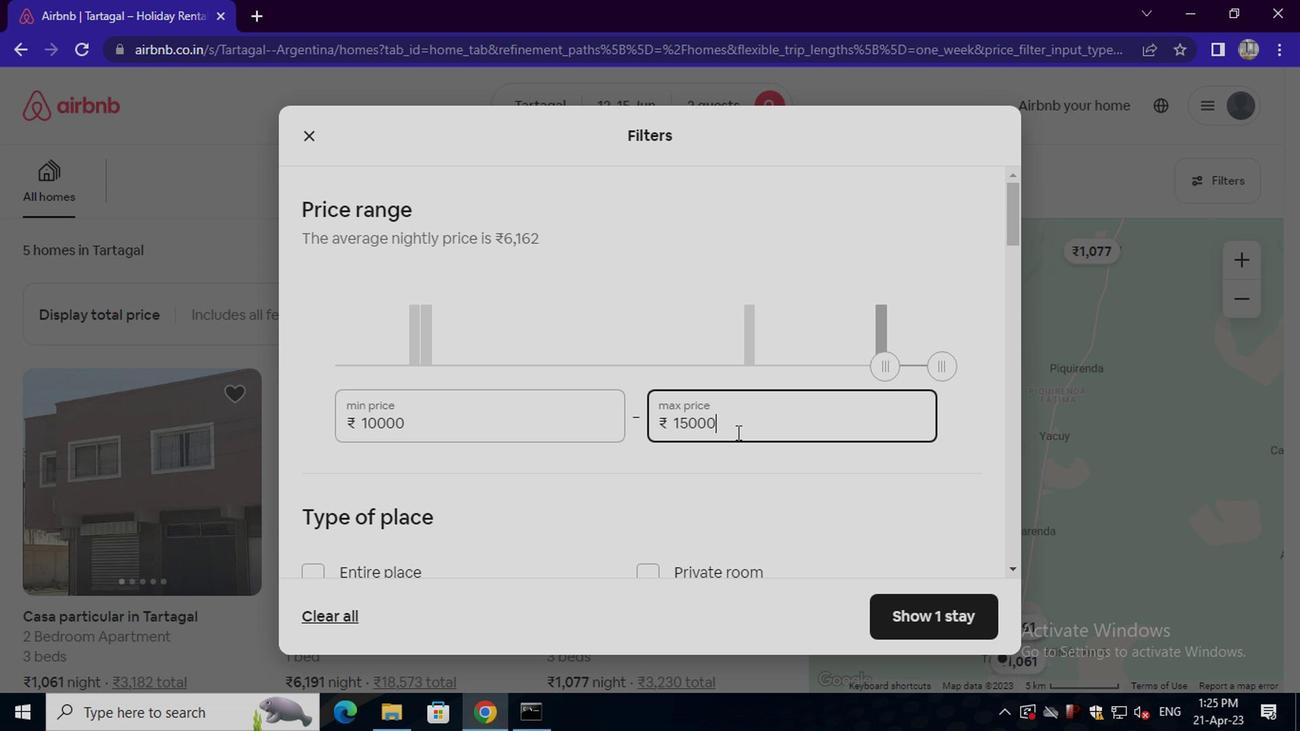 
Action: Mouse moved to (411, 199)
Screenshot: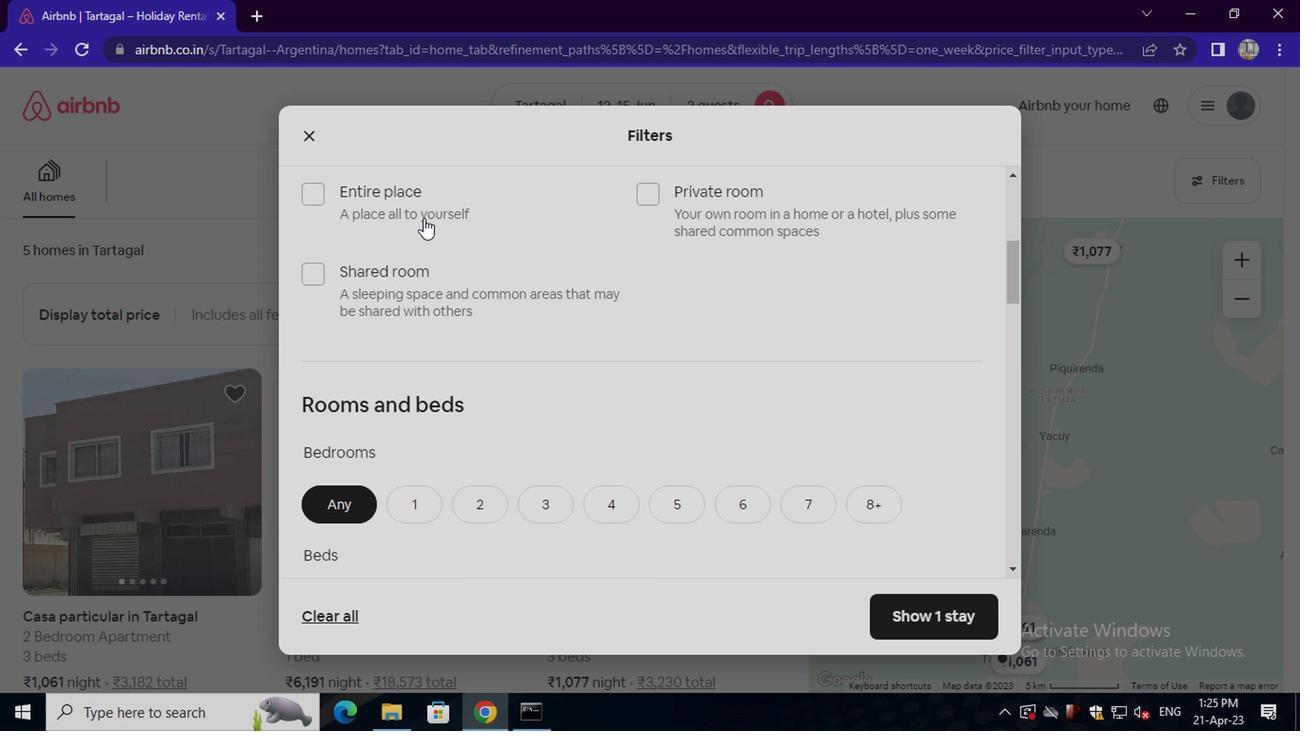 
Action: Mouse pressed left at (411, 199)
Screenshot: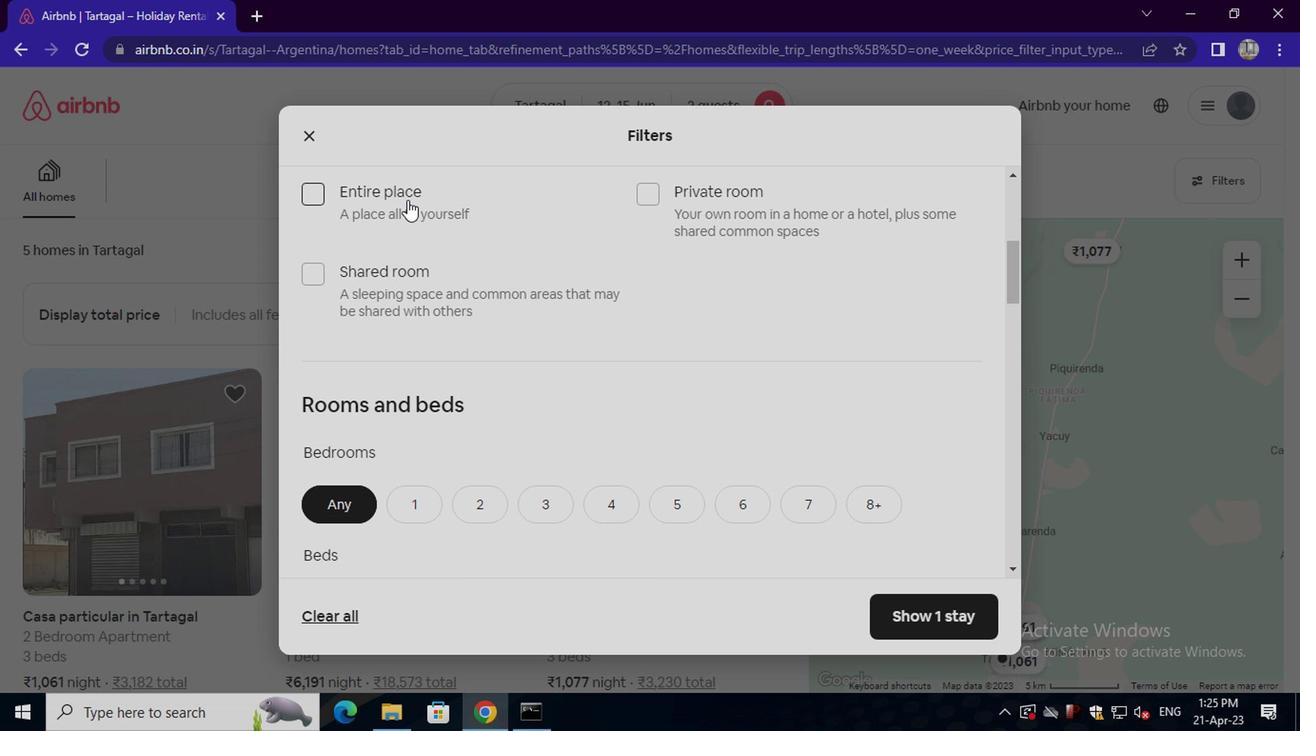 
Action: Mouse moved to (523, 248)
Screenshot: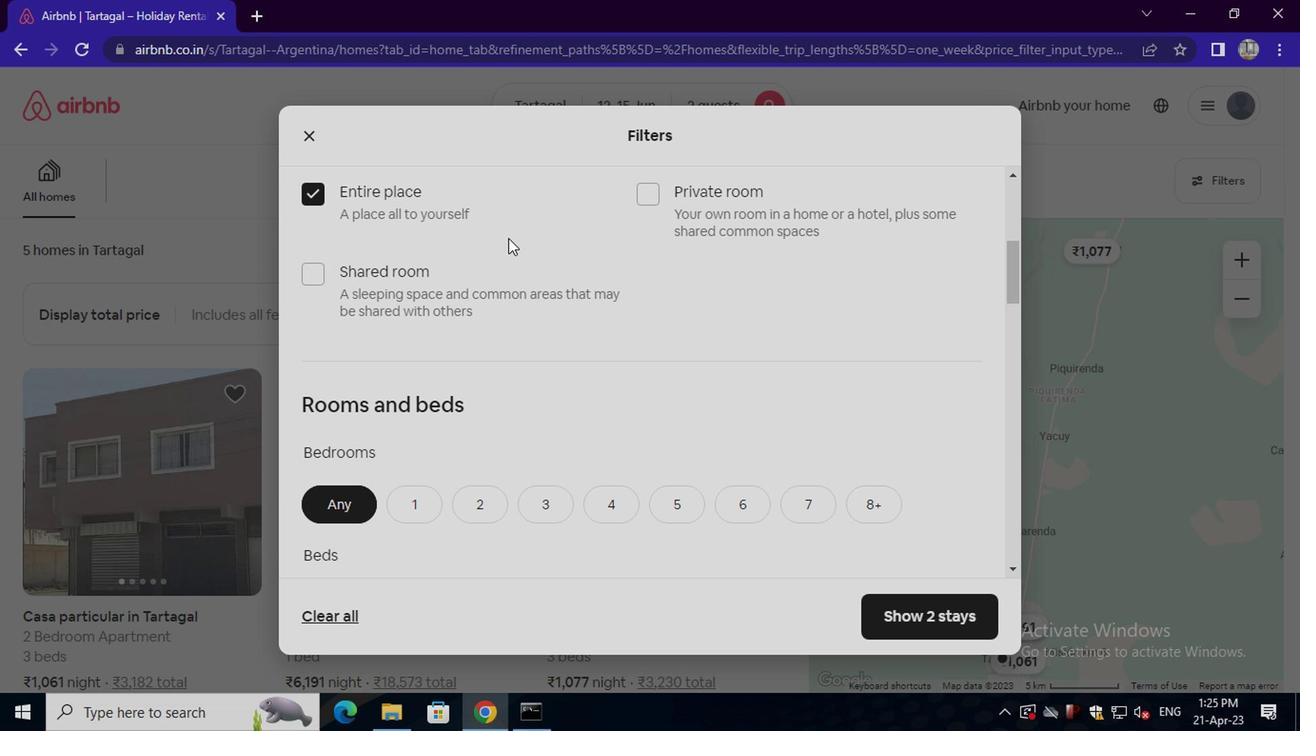
Action: Mouse scrolled (523, 247) with delta (0, 0)
Screenshot: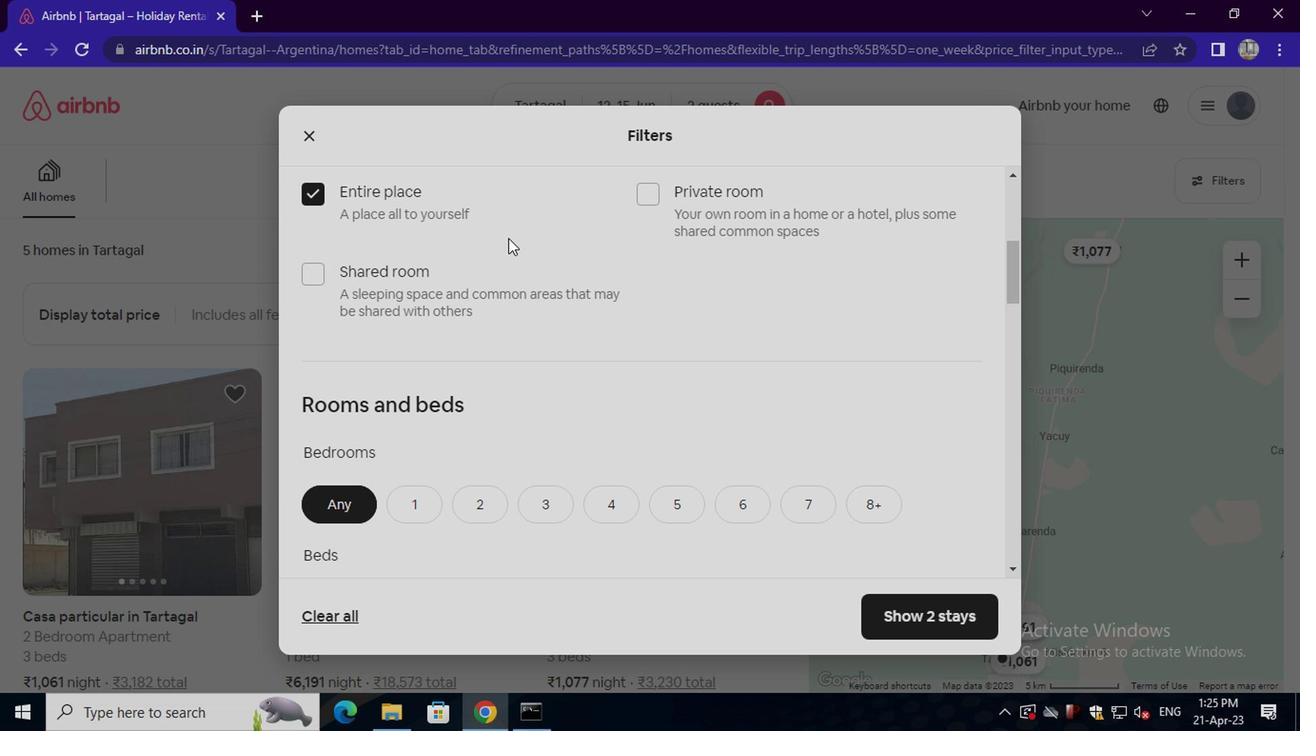 
Action: Mouse moved to (525, 250)
Screenshot: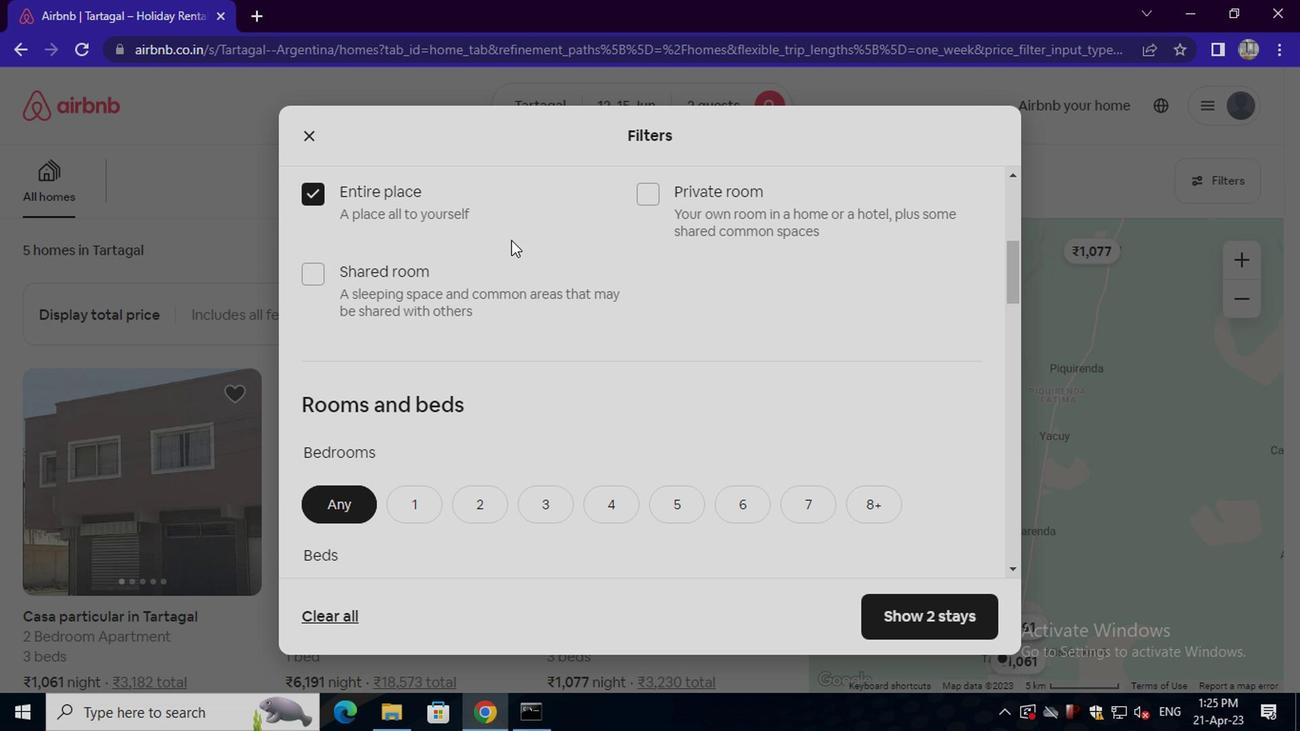 
Action: Mouse scrolled (525, 249) with delta (0, -1)
Screenshot: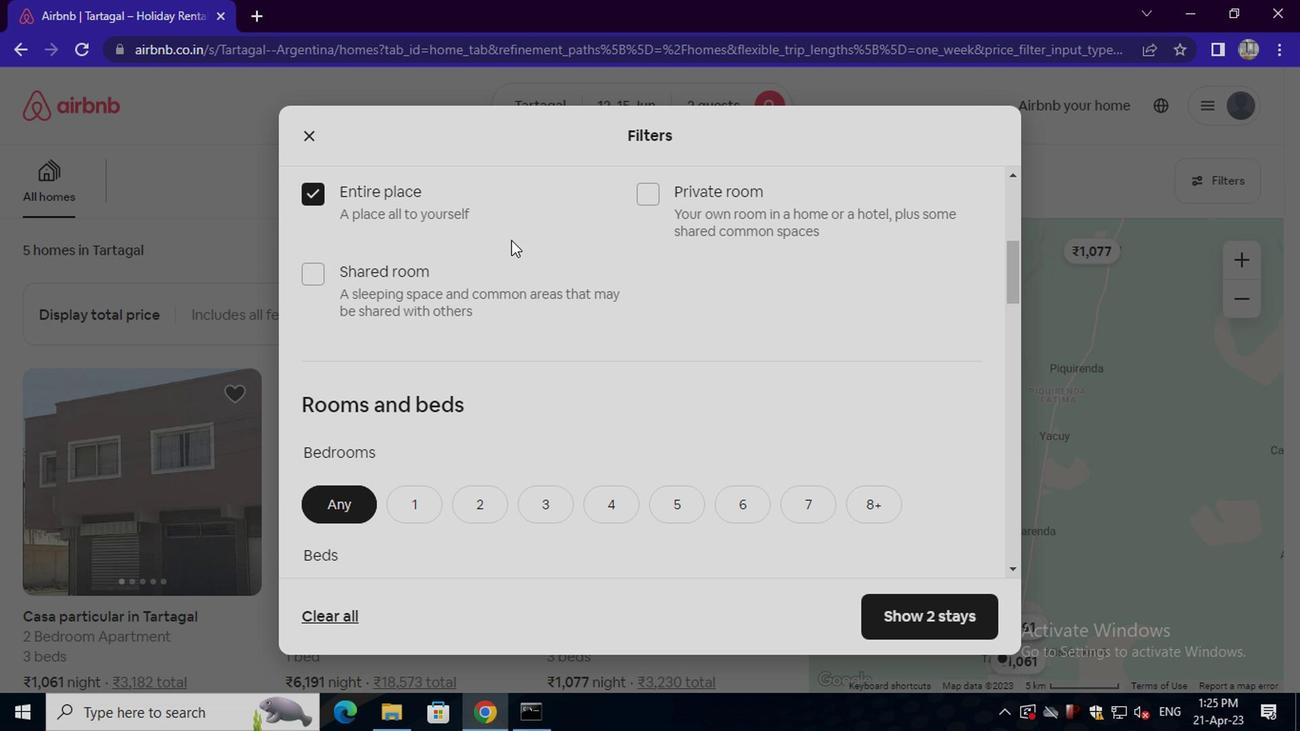 
Action: Mouse scrolled (525, 249) with delta (0, -1)
Screenshot: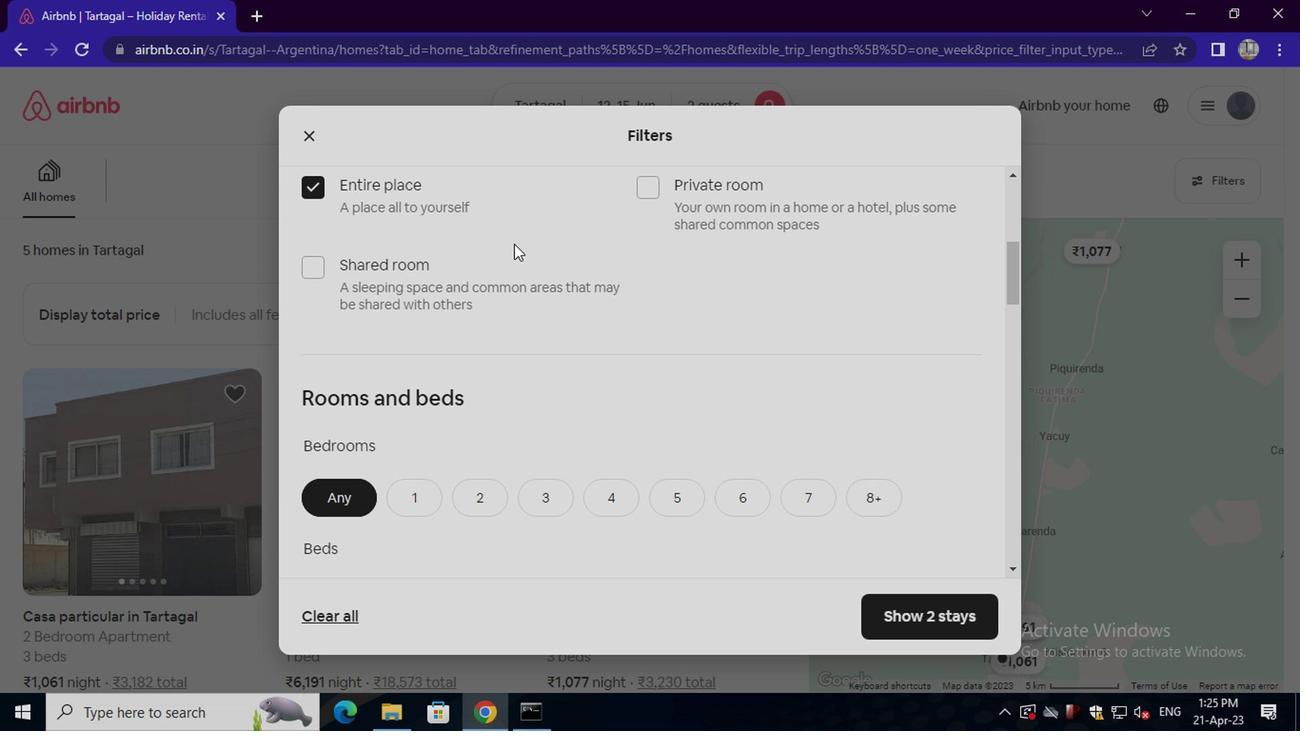 
Action: Mouse moved to (430, 229)
Screenshot: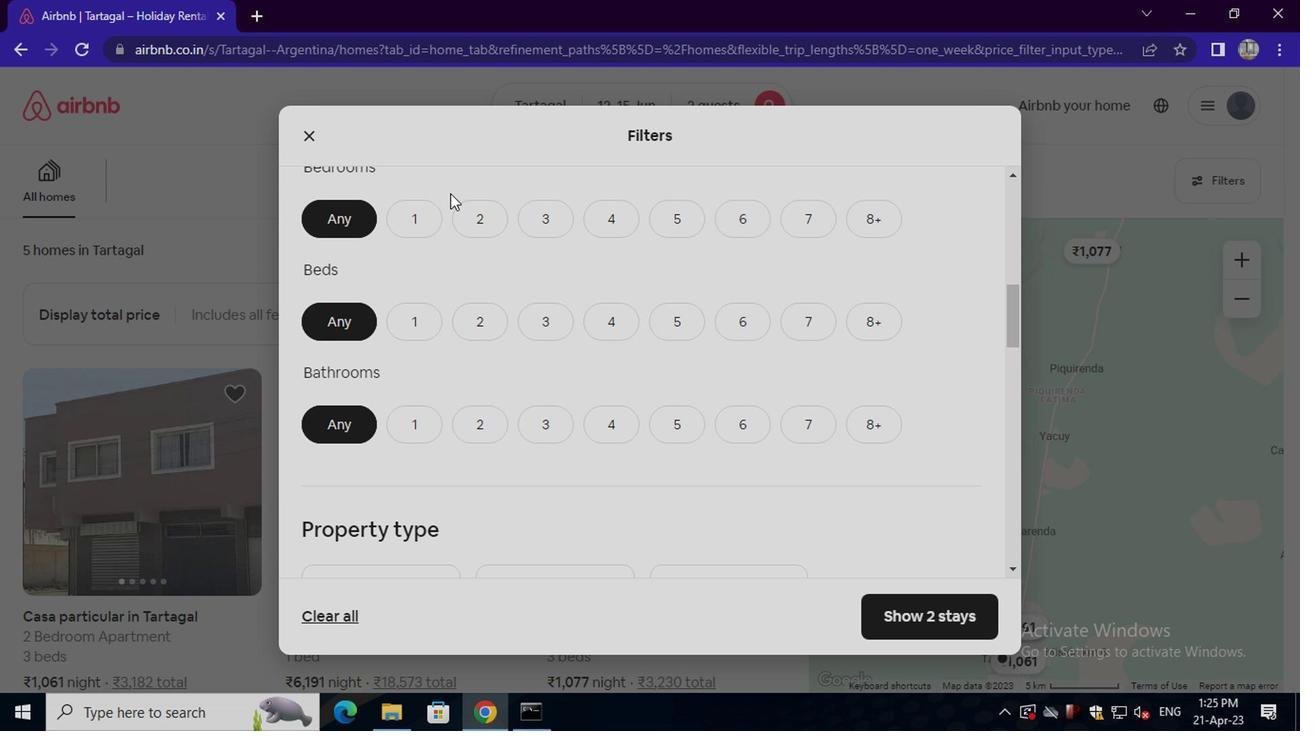 
Action: Mouse pressed left at (430, 229)
Screenshot: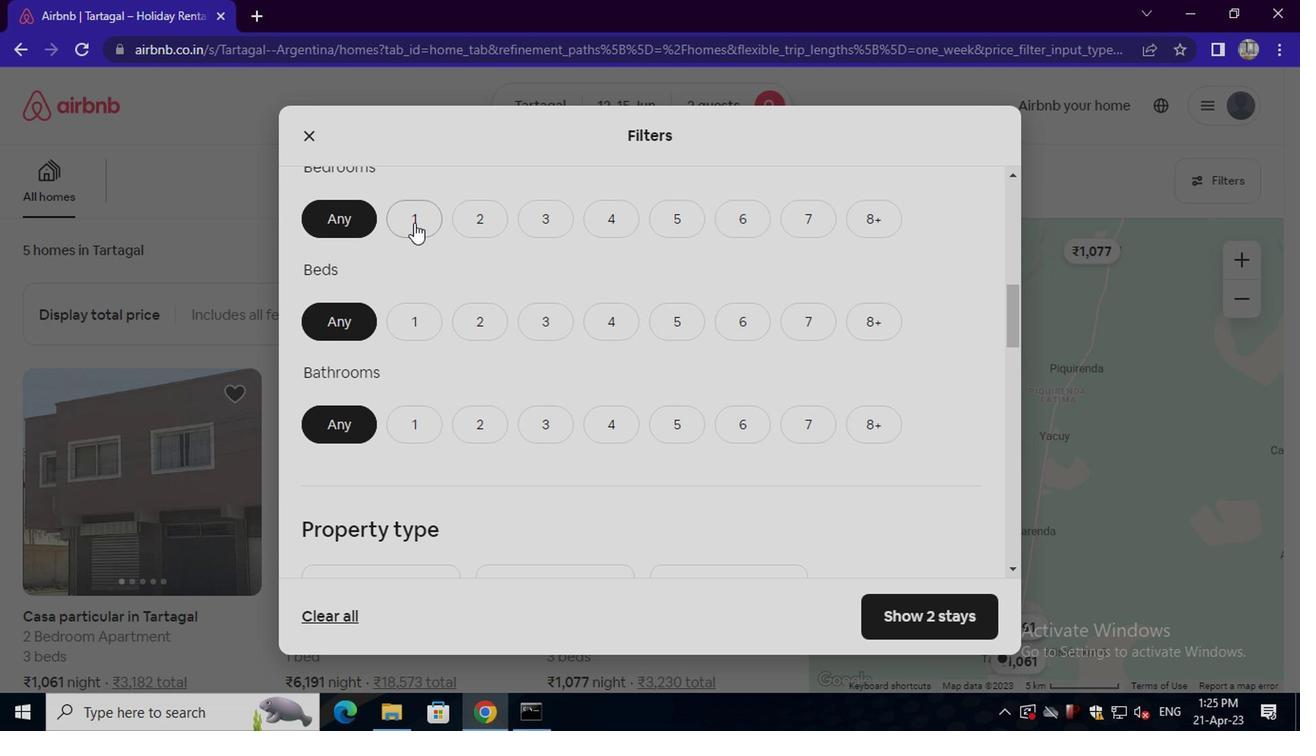 
Action: Mouse moved to (433, 308)
Screenshot: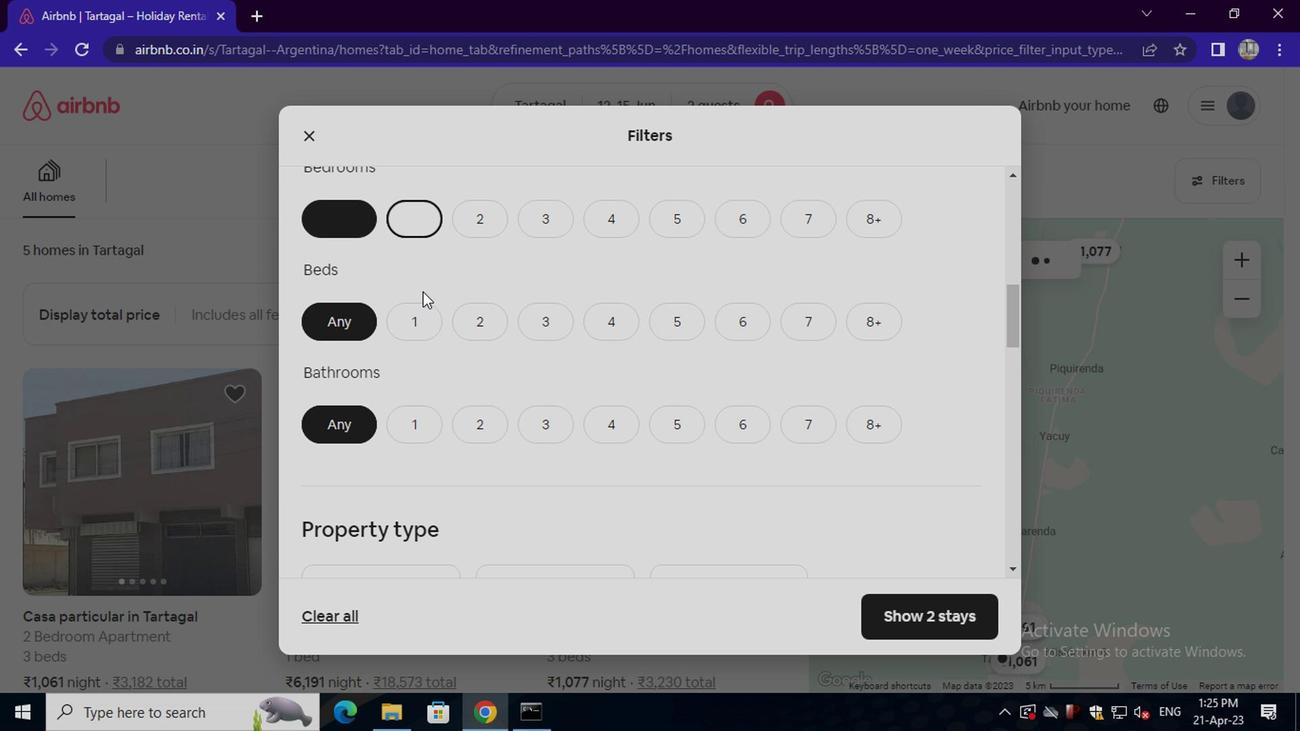
Action: Mouse pressed left at (433, 308)
Screenshot: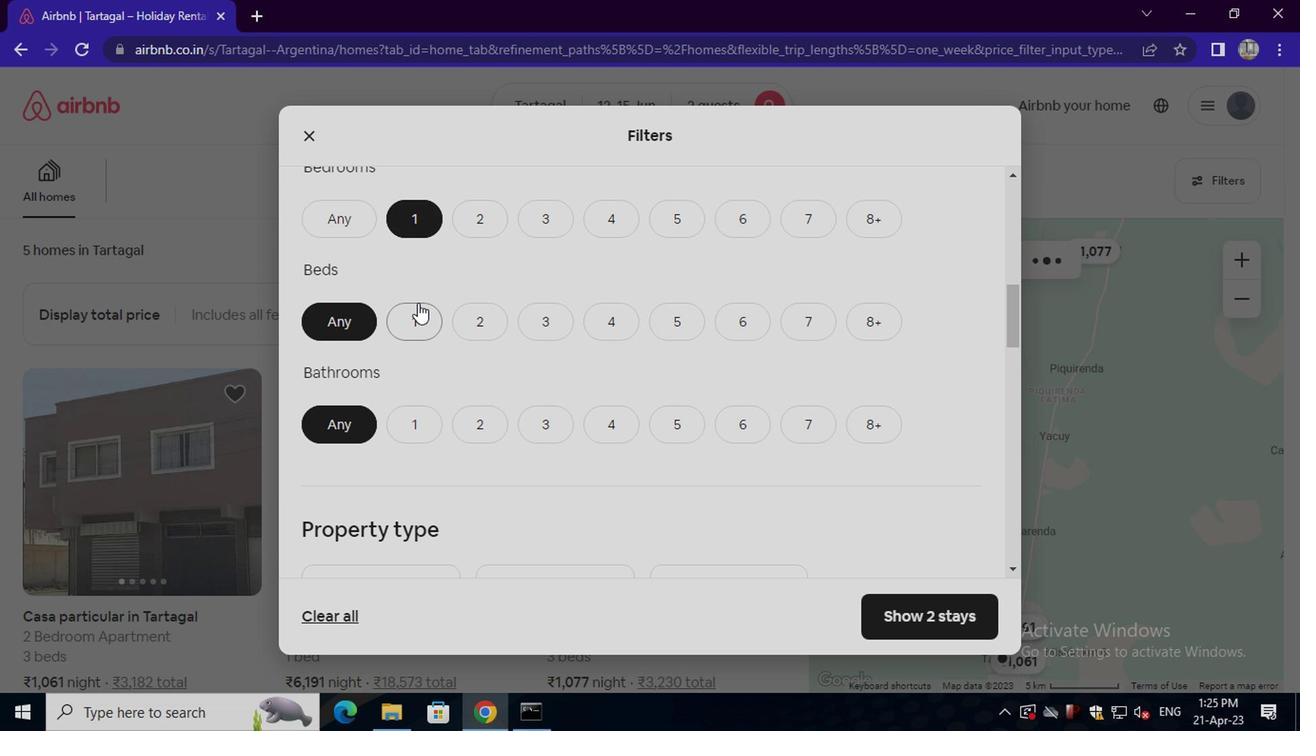 
Action: Mouse moved to (423, 422)
Screenshot: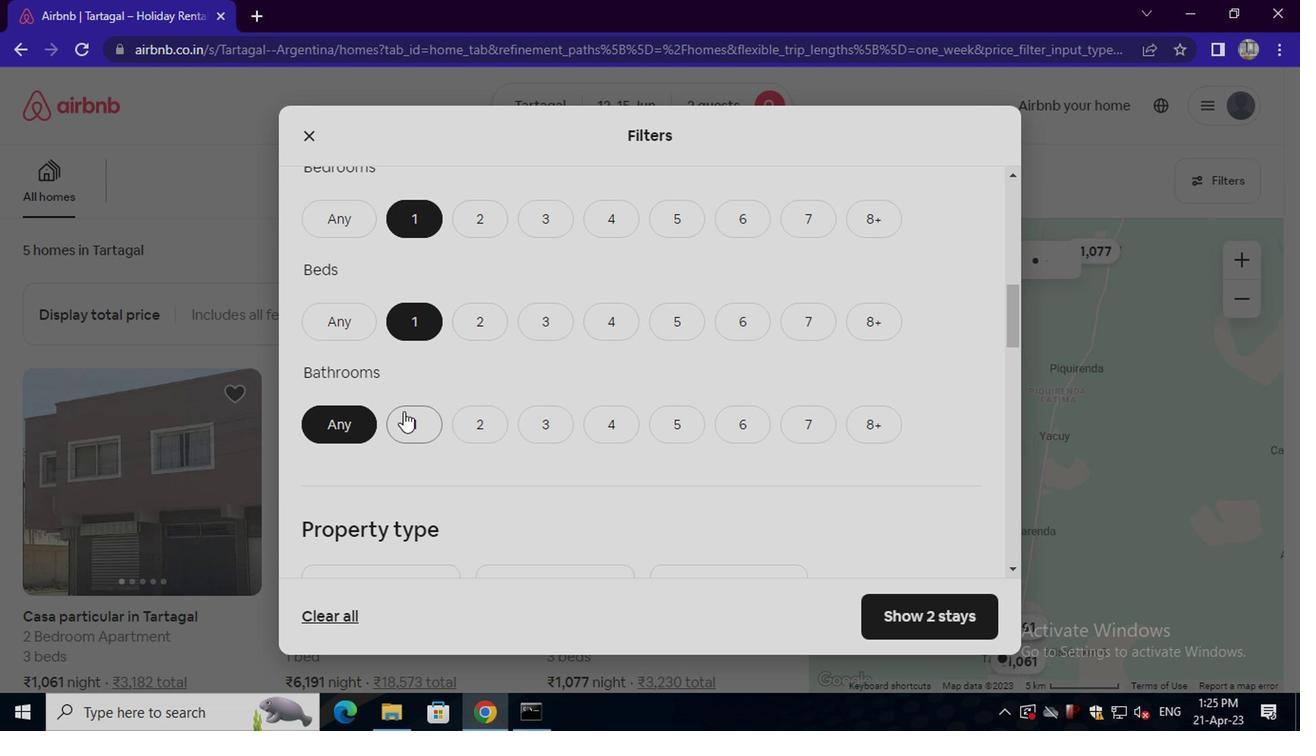 
Action: Mouse pressed left at (423, 422)
Screenshot: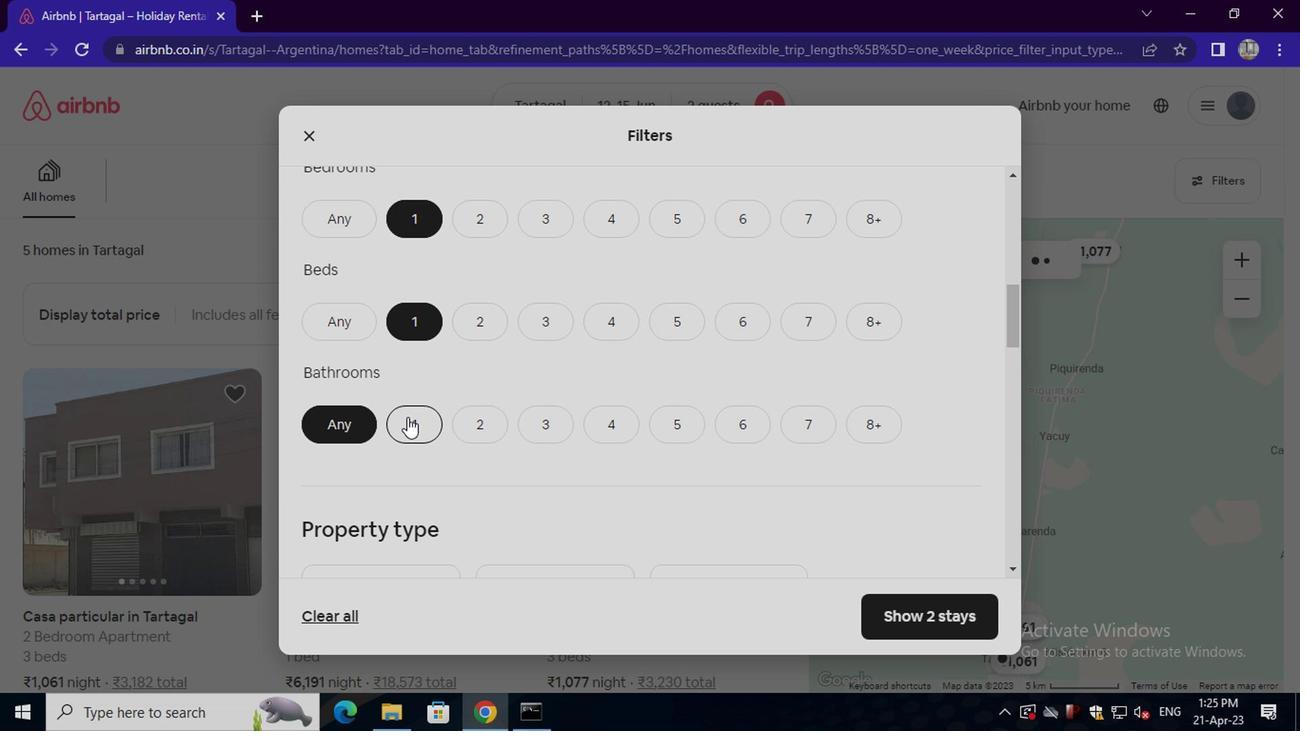 
Action: Mouse moved to (426, 421)
Screenshot: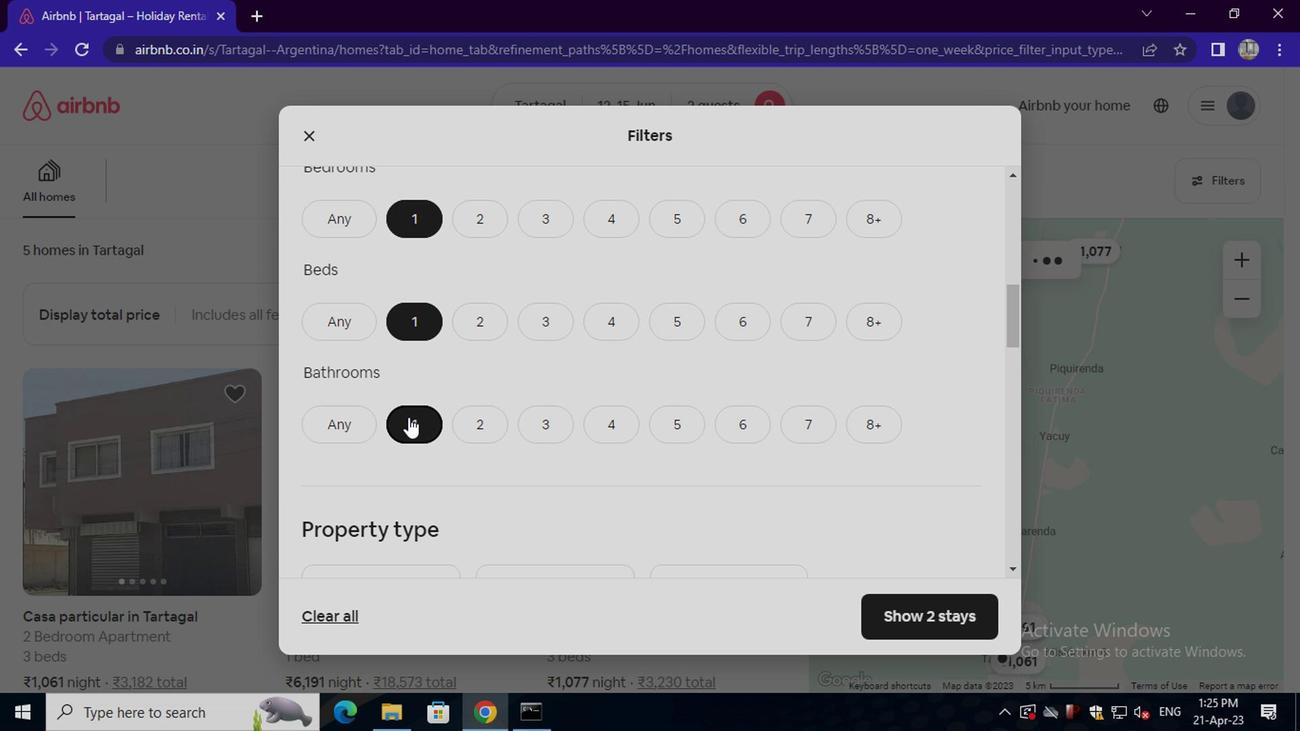 
Action: Mouse scrolled (426, 420) with delta (0, -1)
Screenshot: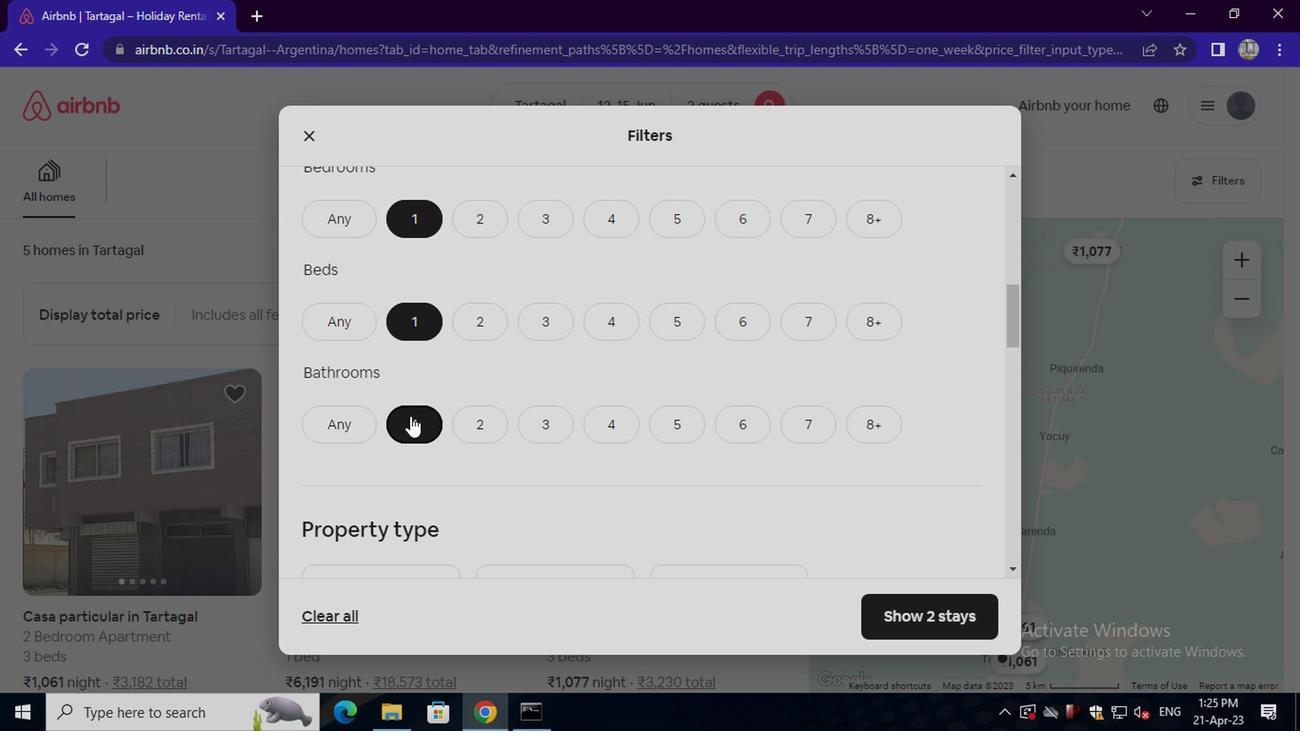 
Action: Mouse scrolled (426, 420) with delta (0, -1)
Screenshot: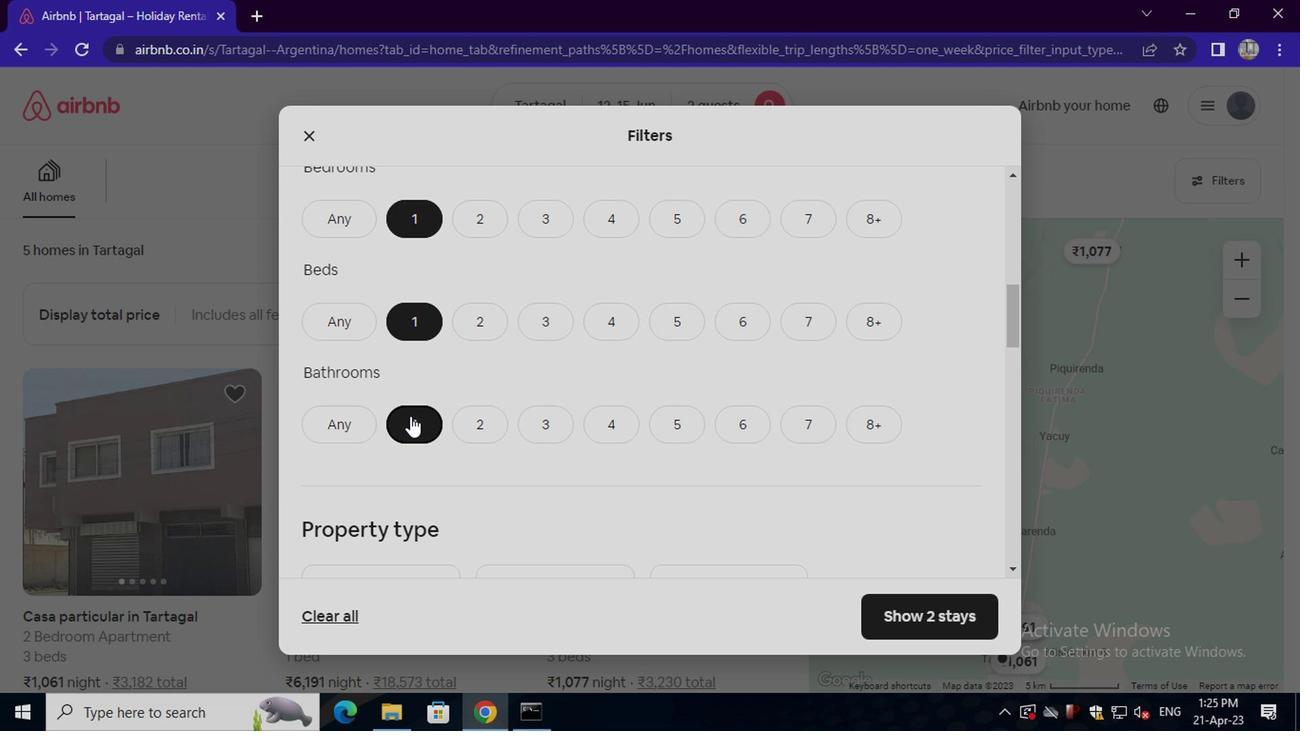 
Action: Mouse scrolled (426, 420) with delta (0, -1)
Screenshot: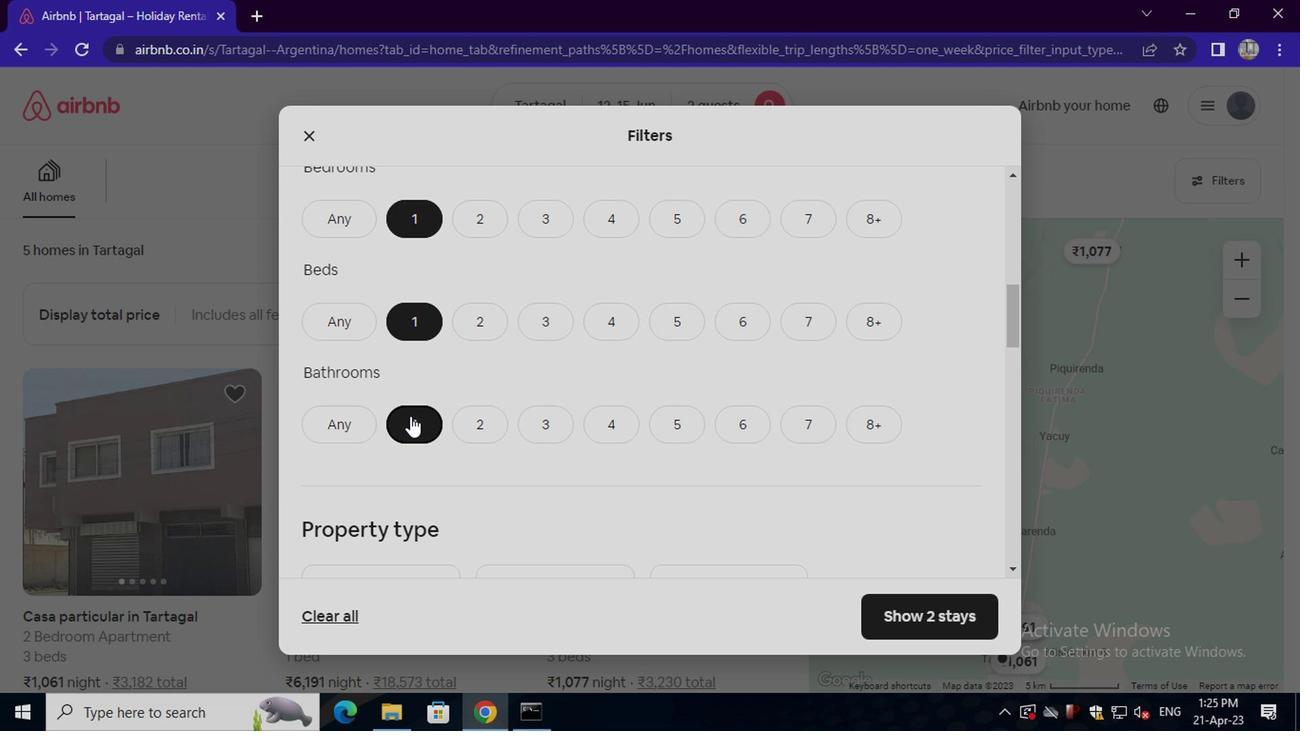 
Action: Mouse scrolled (426, 420) with delta (0, -1)
Screenshot: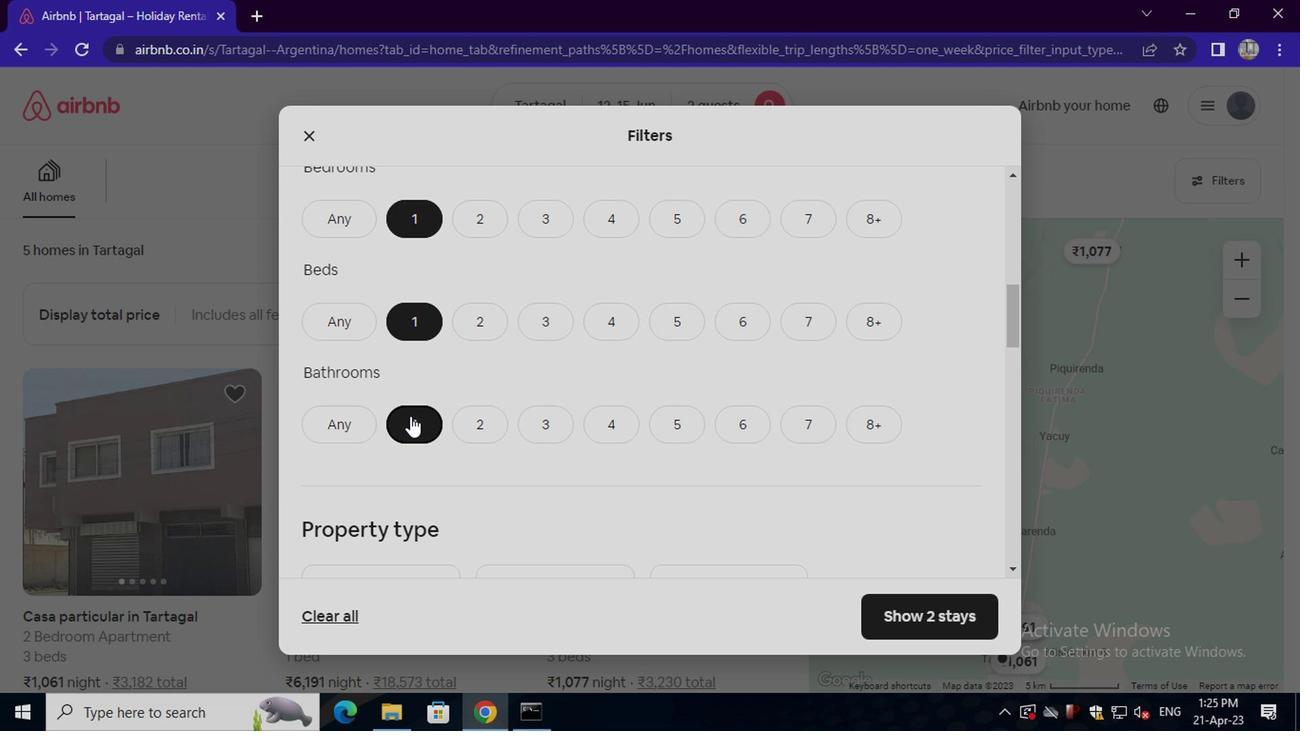 
Action: Mouse moved to (404, 270)
Screenshot: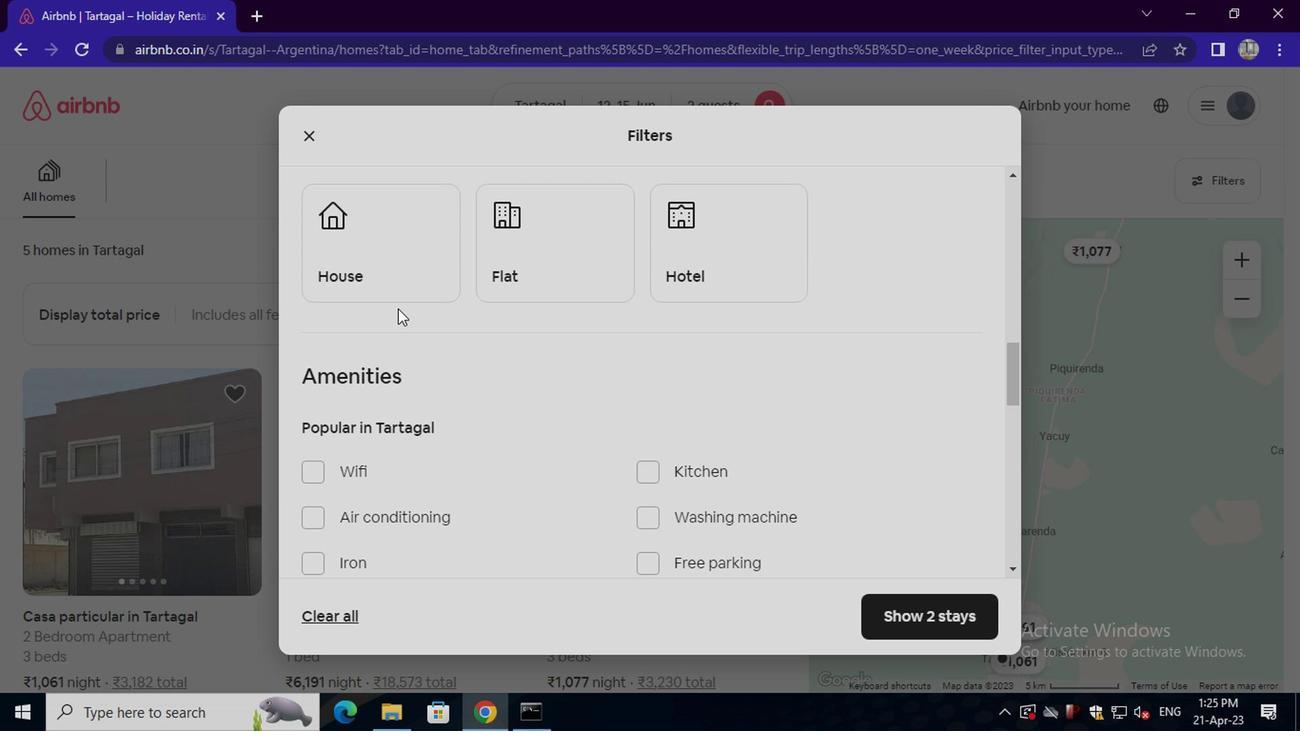 
Action: Mouse pressed left at (404, 270)
Screenshot: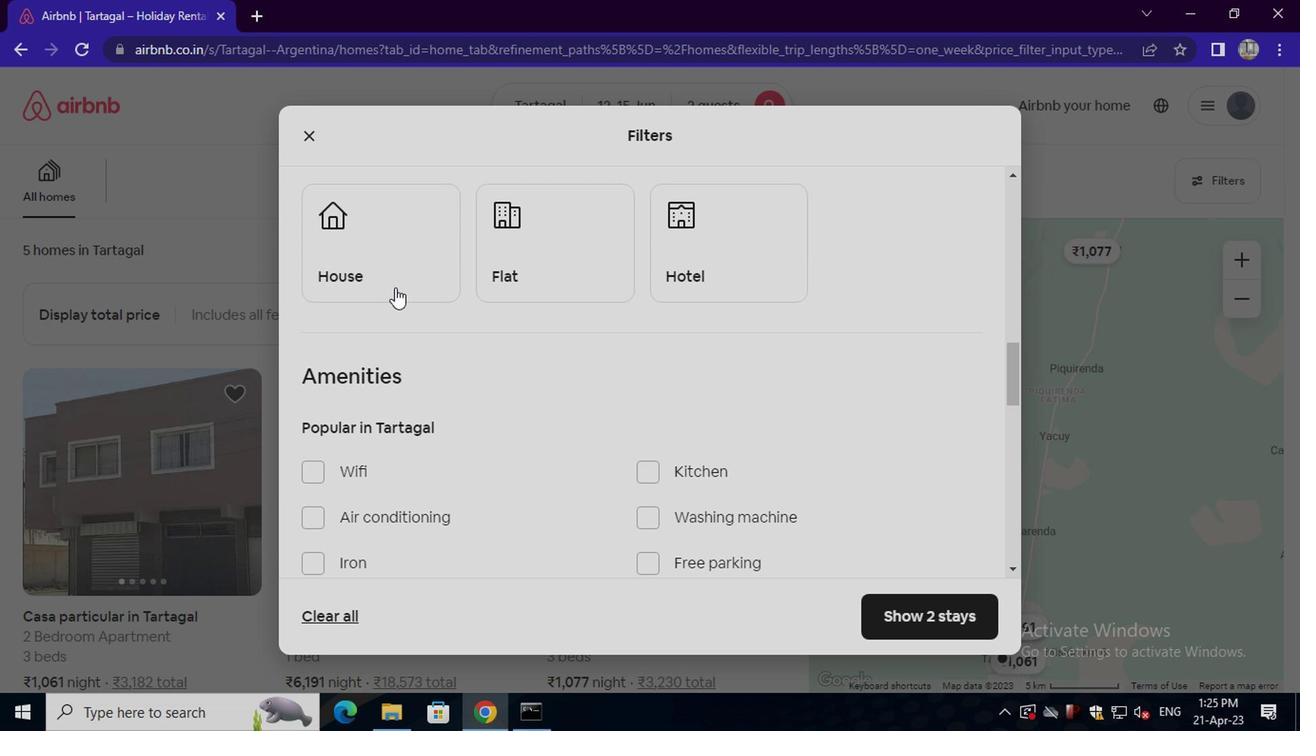 
Action: Mouse moved to (542, 270)
Screenshot: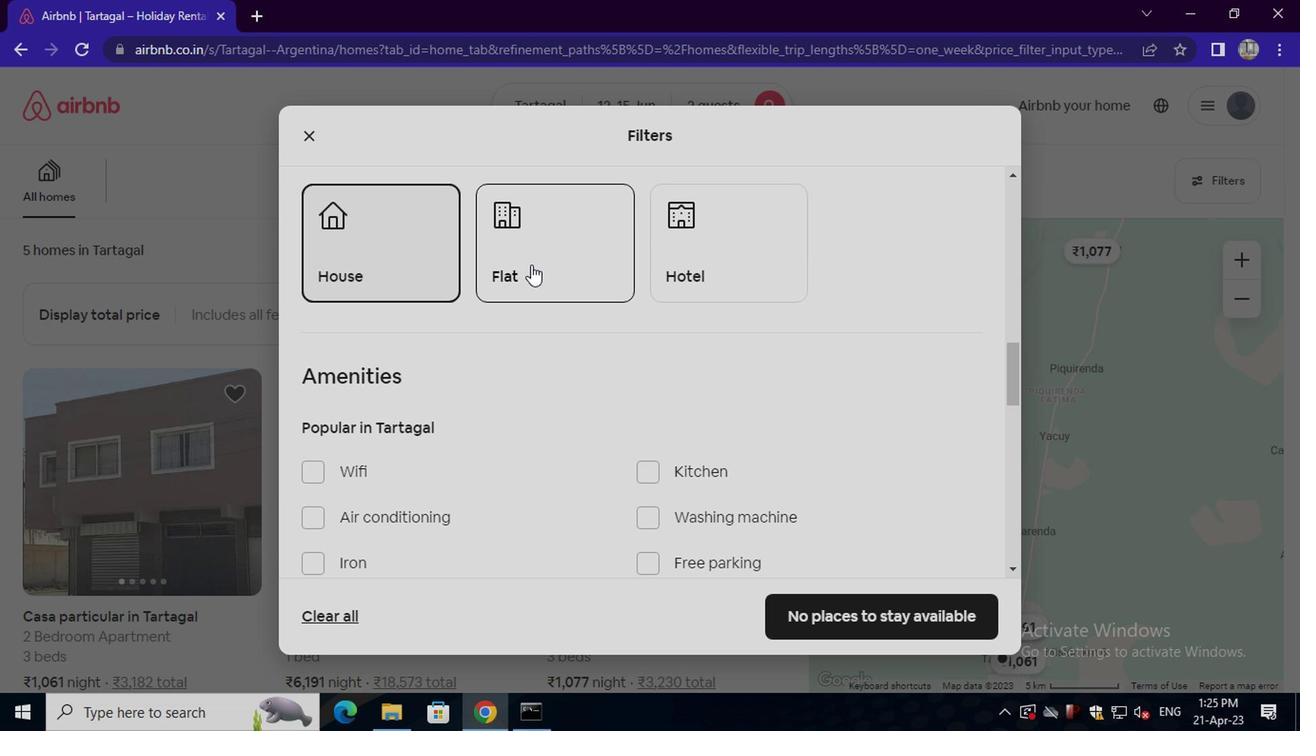 
Action: Mouse pressed left at (542, 270)
Screenshot: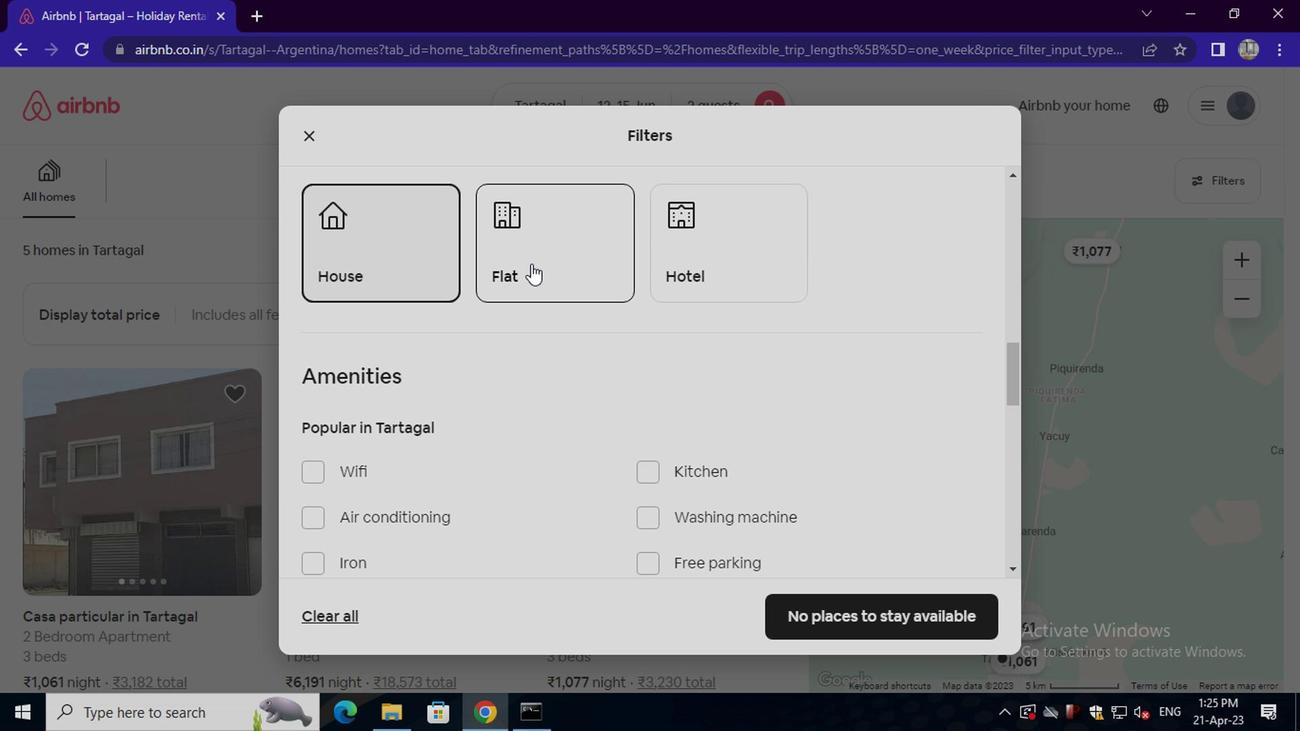 
Action: Mouse moved to (618, 271)
Screenshot: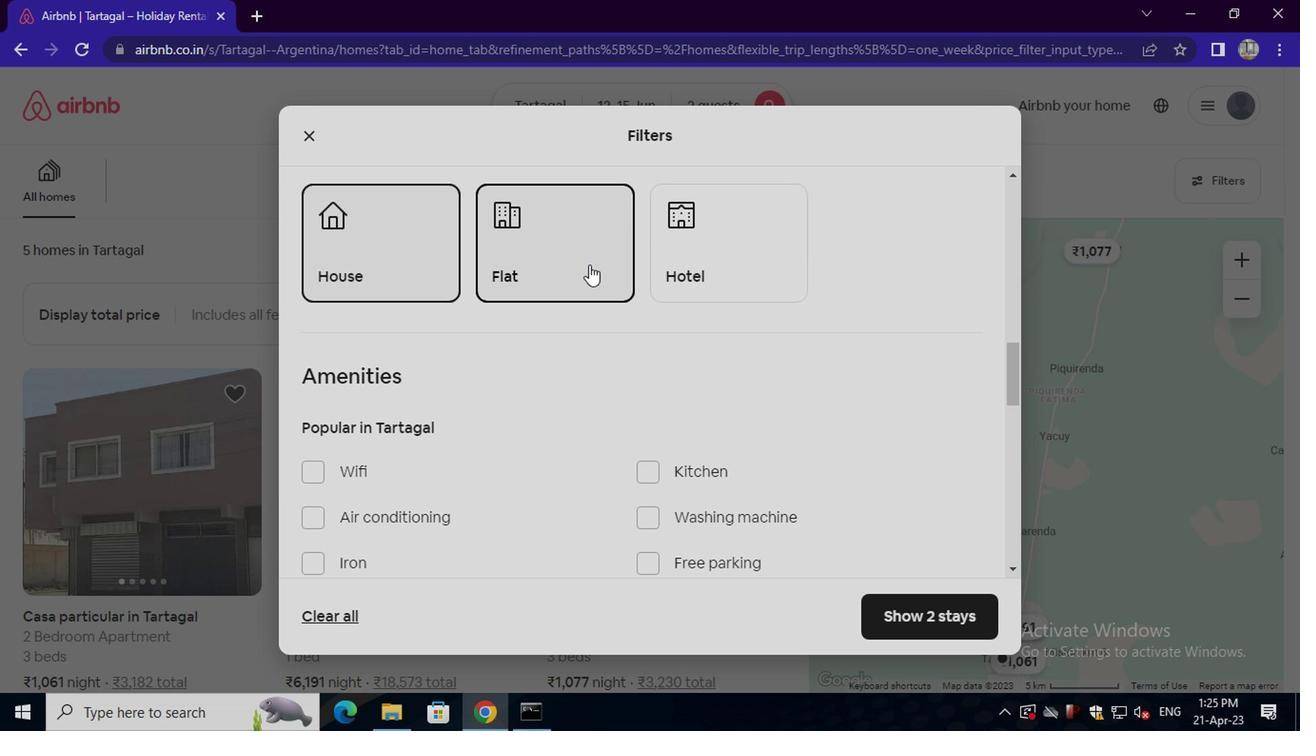 
Action: Mouse scrolled (618, 270) with delta (0, 0)
Screenshot: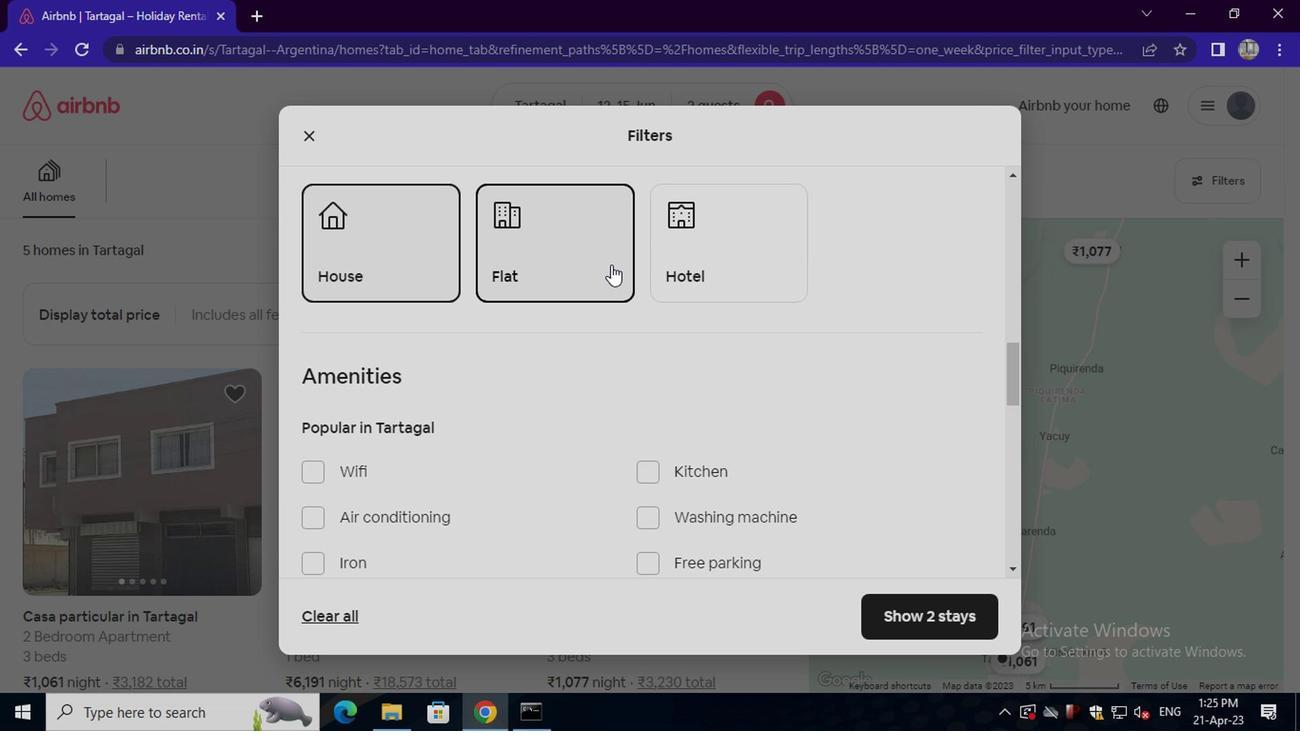
Action: Mouse scrolled (618, 270) with delta (0, 0)
Screenshot: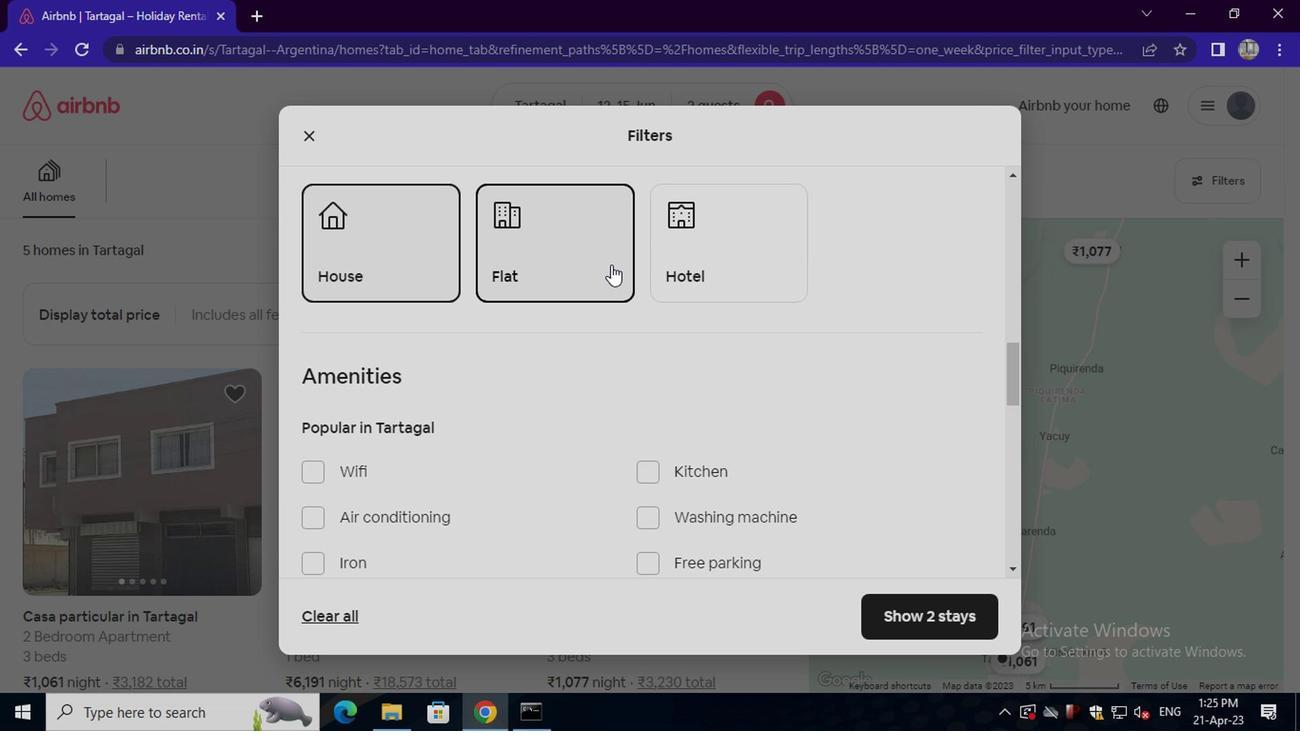 
Action: Mouse moved to (730, 247)
Screenshot: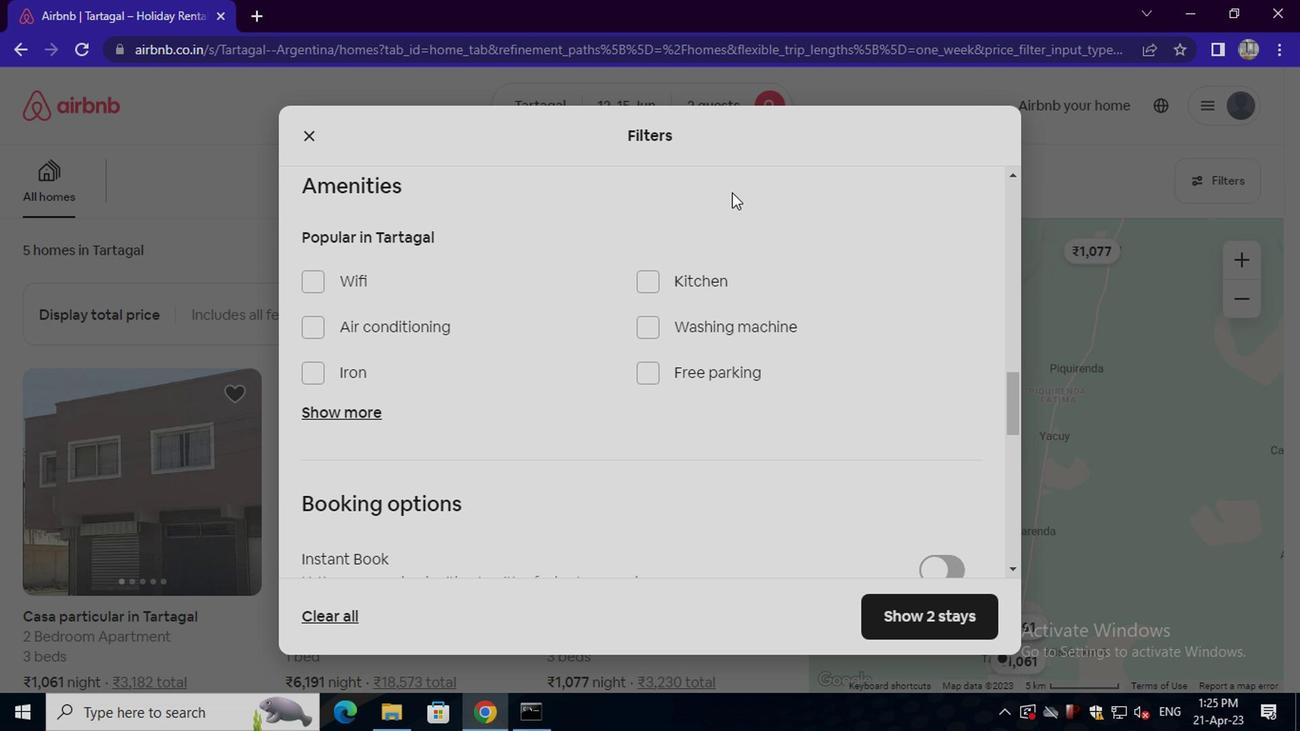 
Action: Mouse scrolled (730, 248) with delta (0, 0)
Screenshot: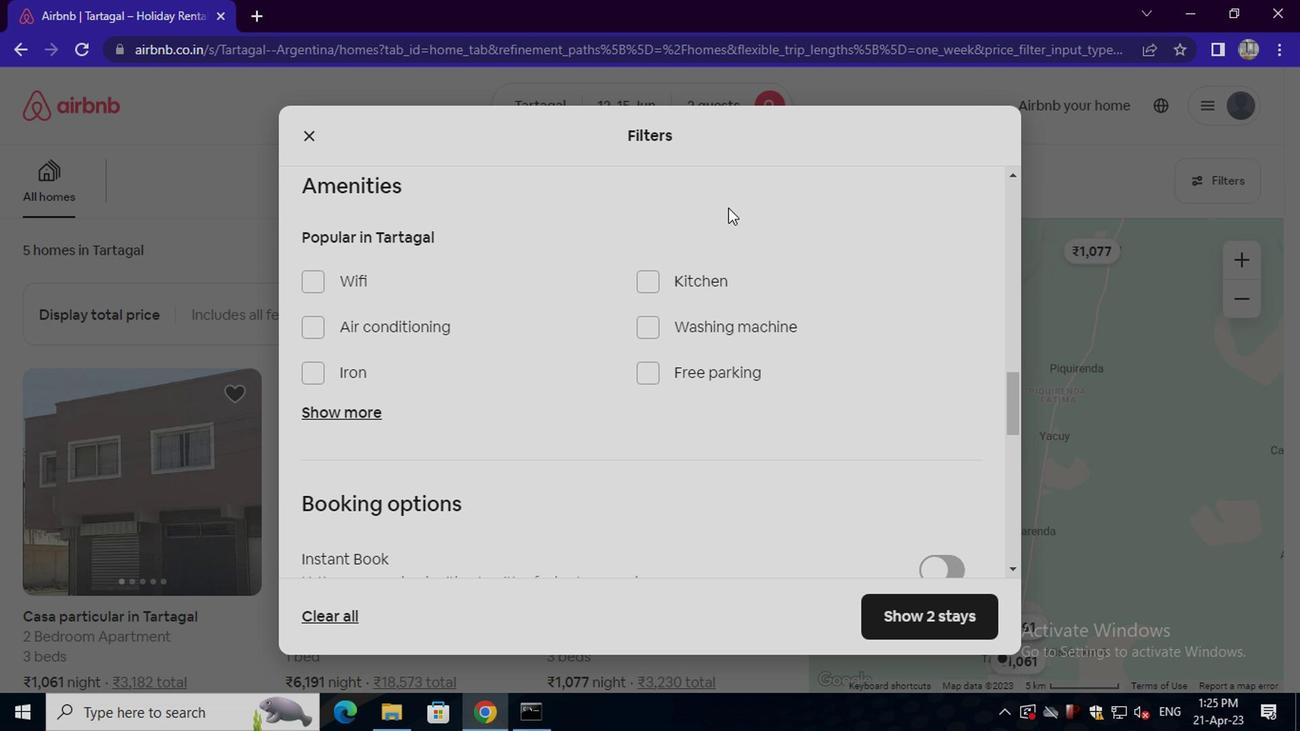 
Action: Mouse moved to (739, 197)
Screenshot: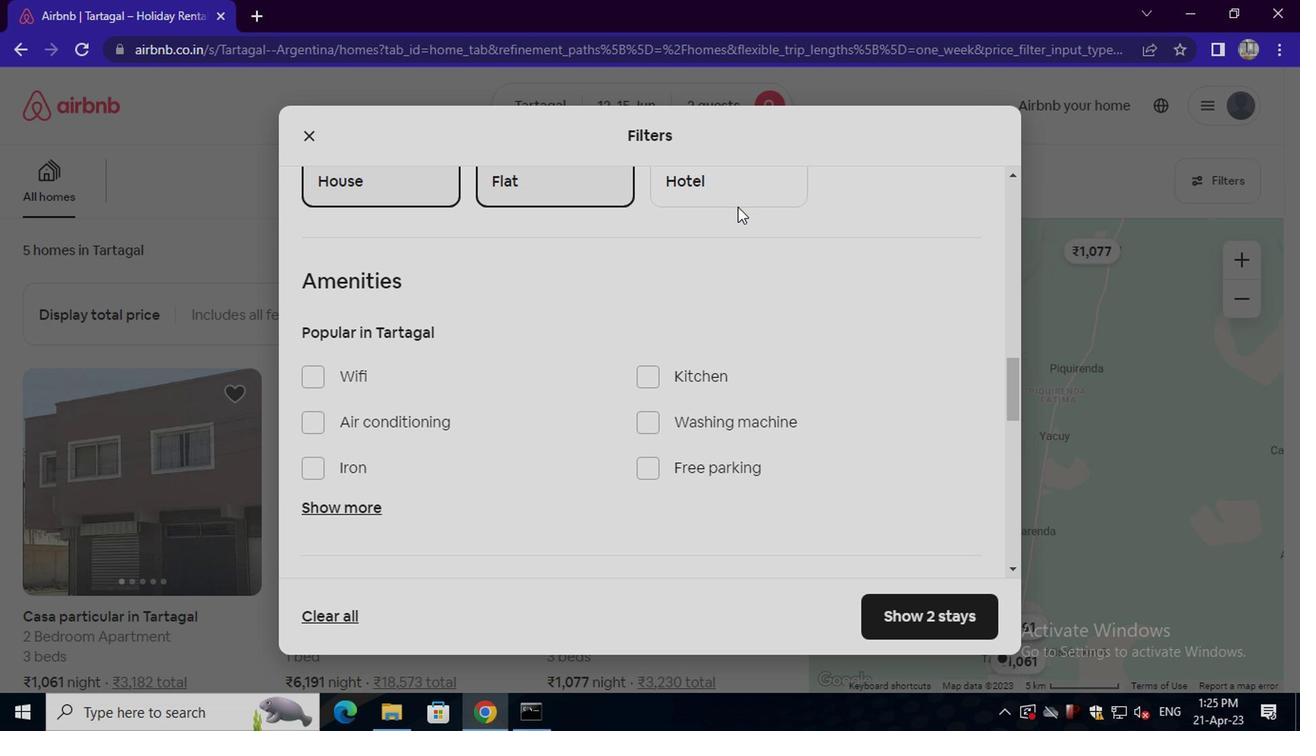 
Action: Mouse pressed left at (739, 197)
Screenshot: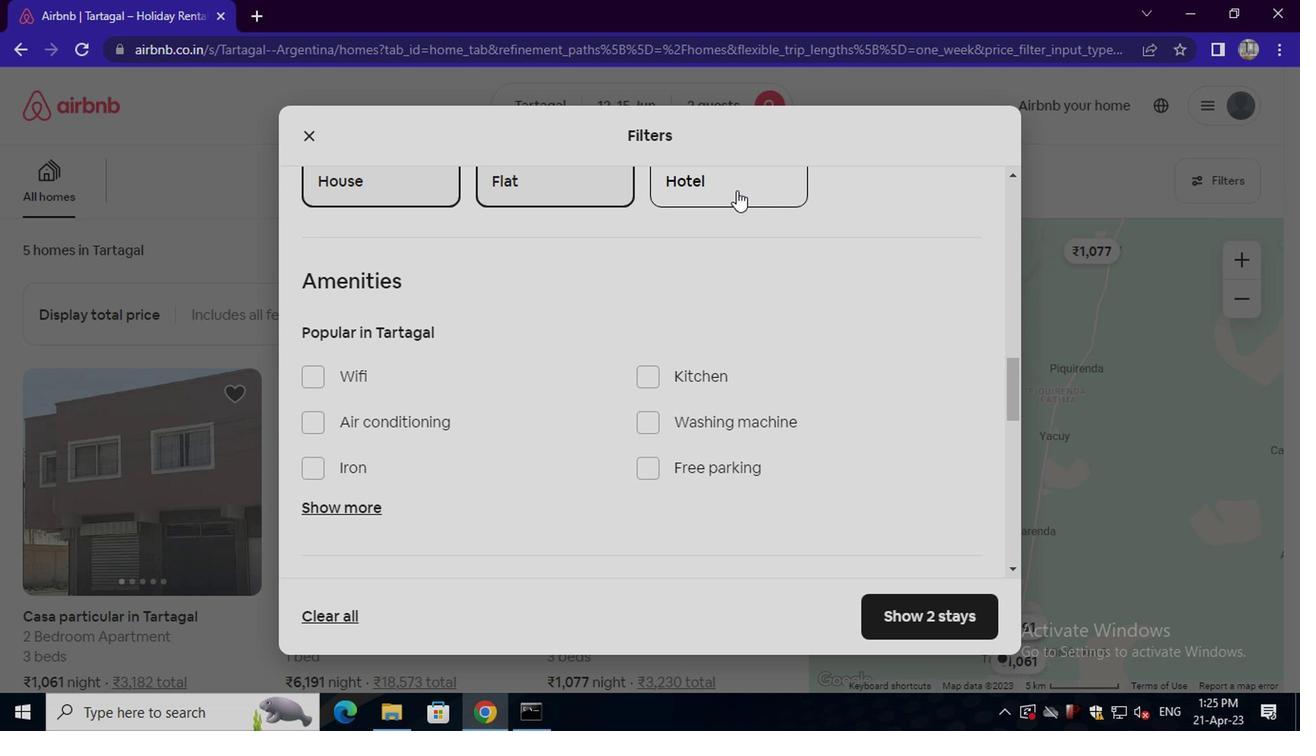 
Action: Mouse moved to (689, 232)
Screenshot: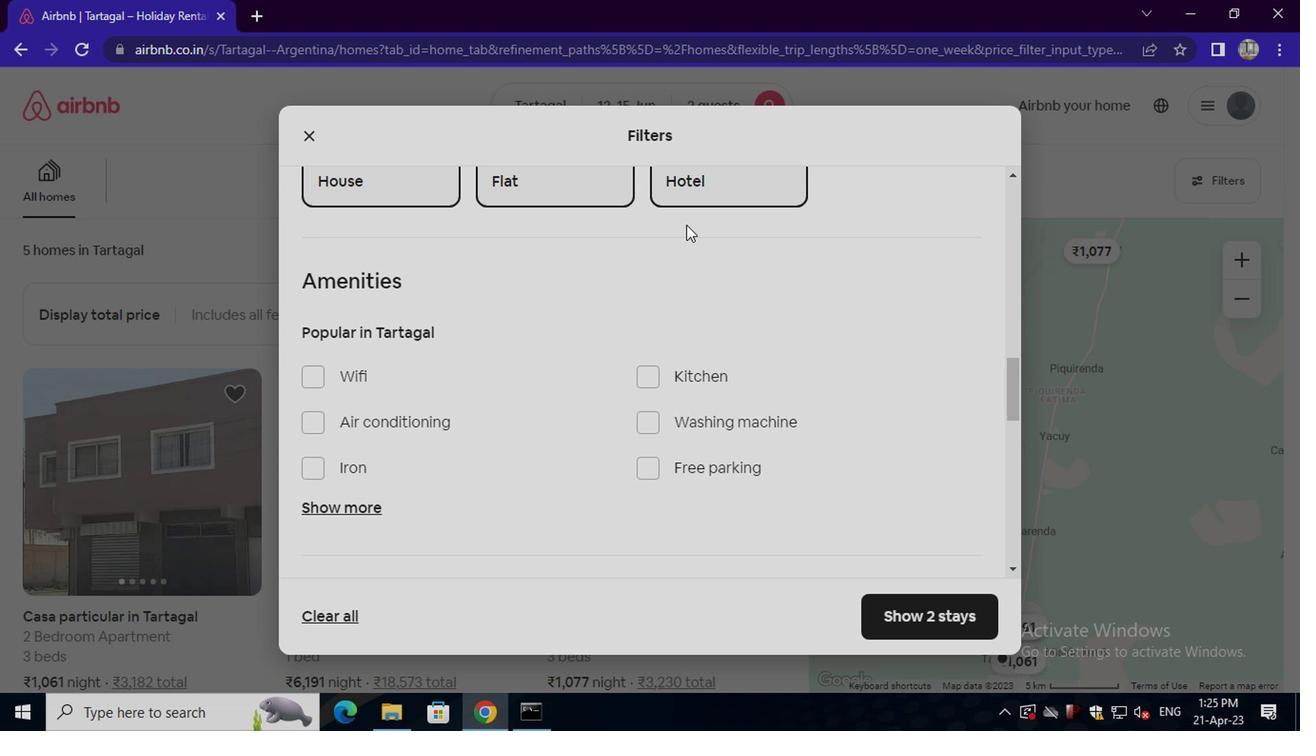
Action: Mouse scrolled (689, 231) with delta (0, 0)
Screenshot: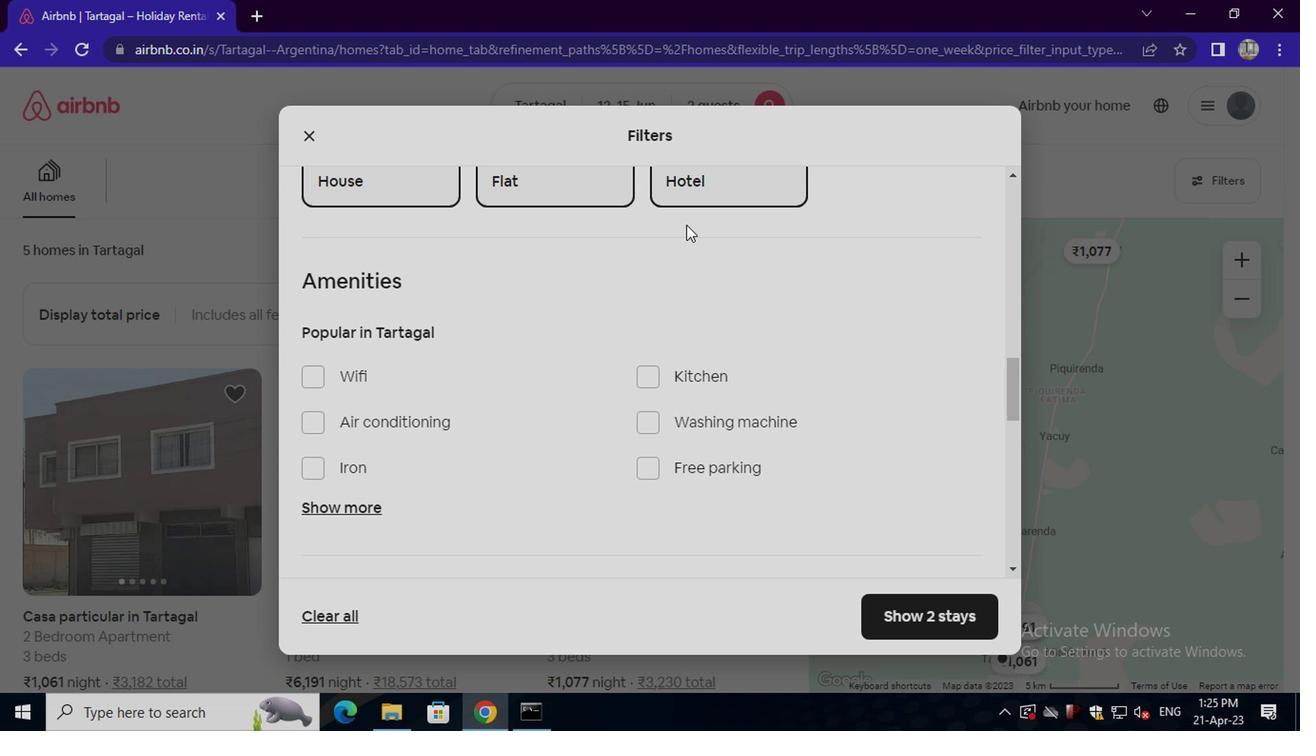 
Action: Mouse moved to (348, 424)
Screenshot: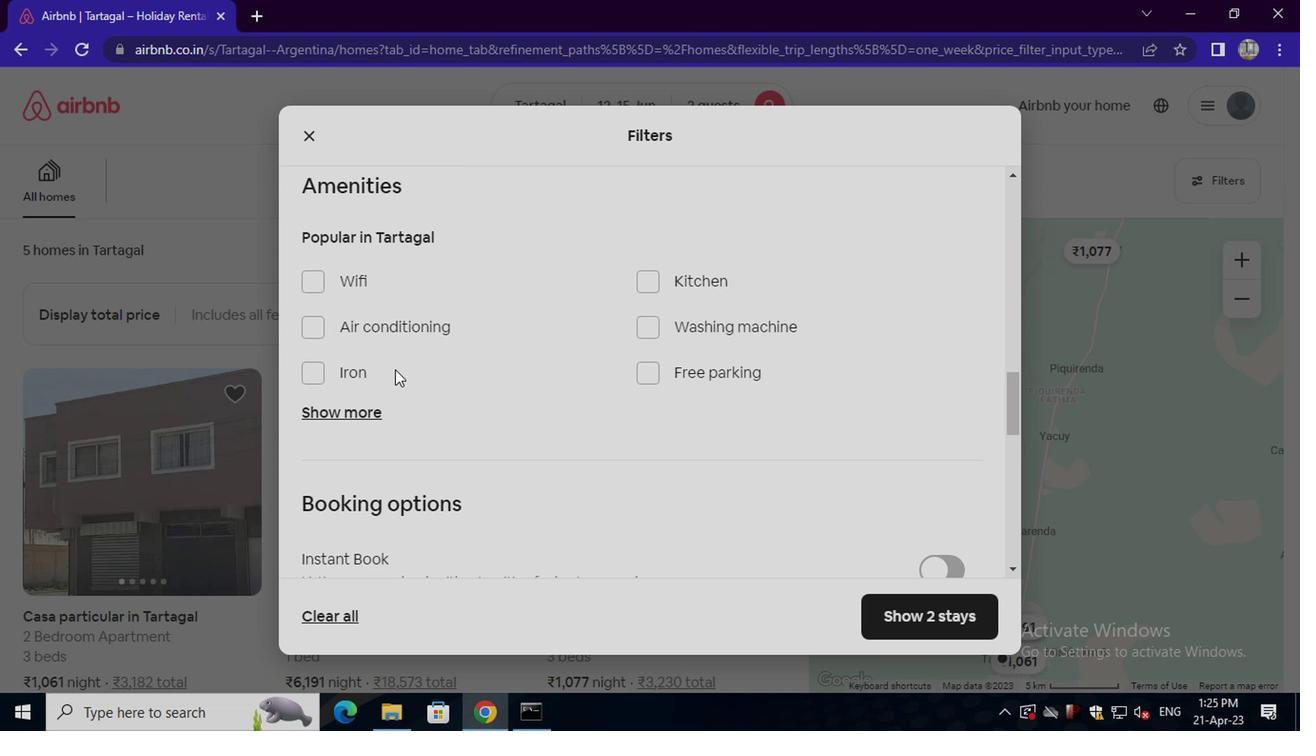 
Action: Mouse pressed left at (348, 424)
Screenshot: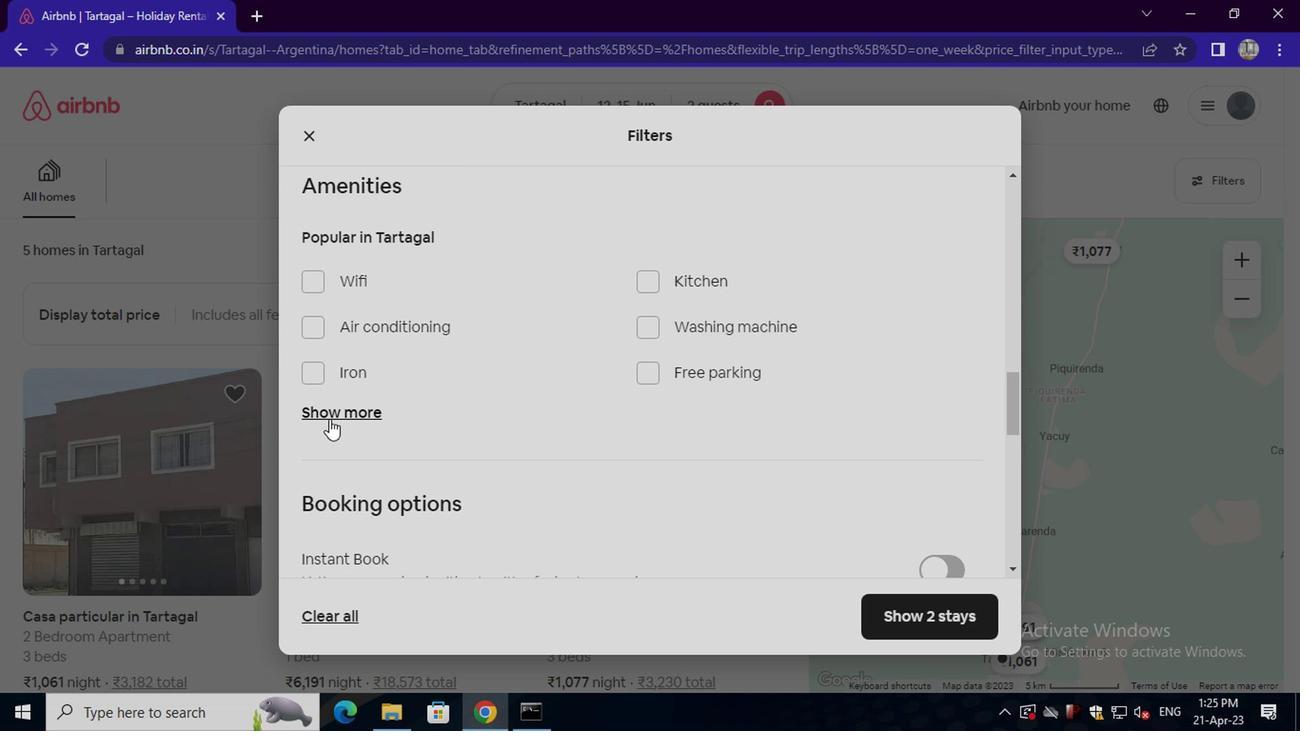 
Action: Mouse moved to (489, 407)
Screenshot: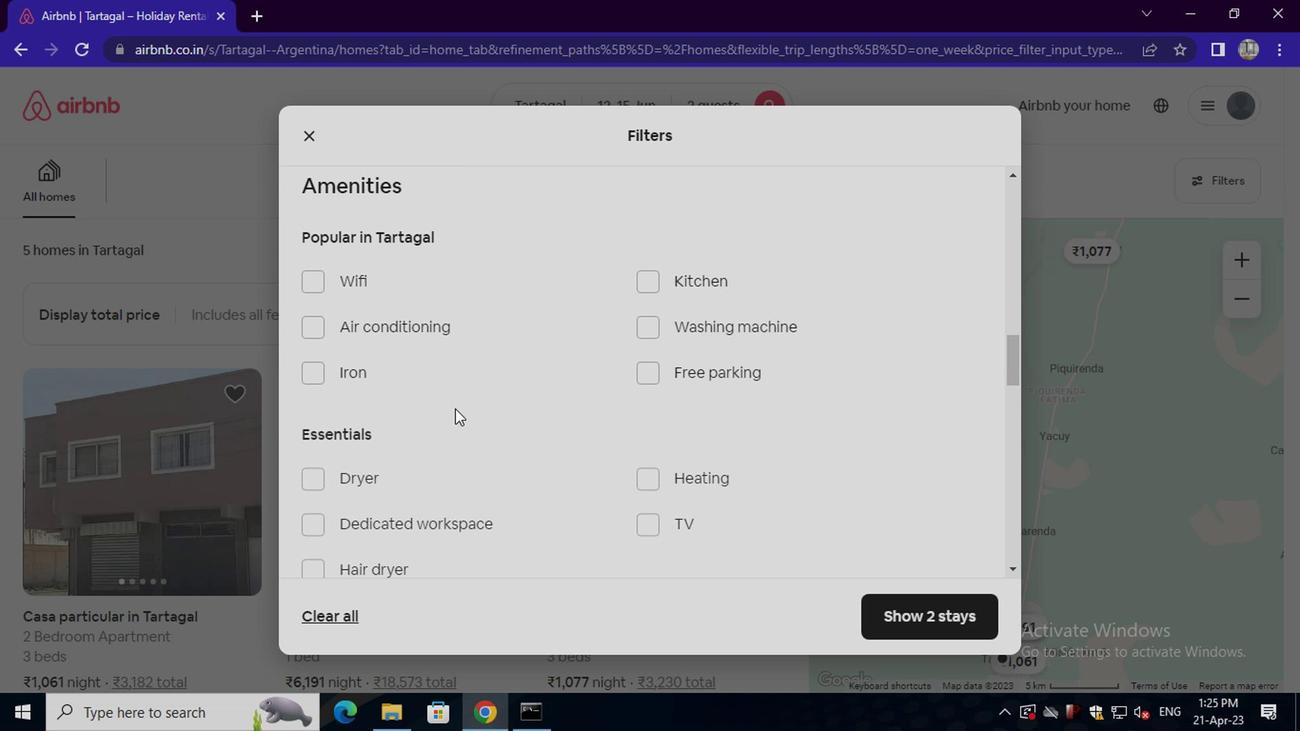 
Action: Mouse scrolled (489, 405) with delta (0, -1)
Screenshot: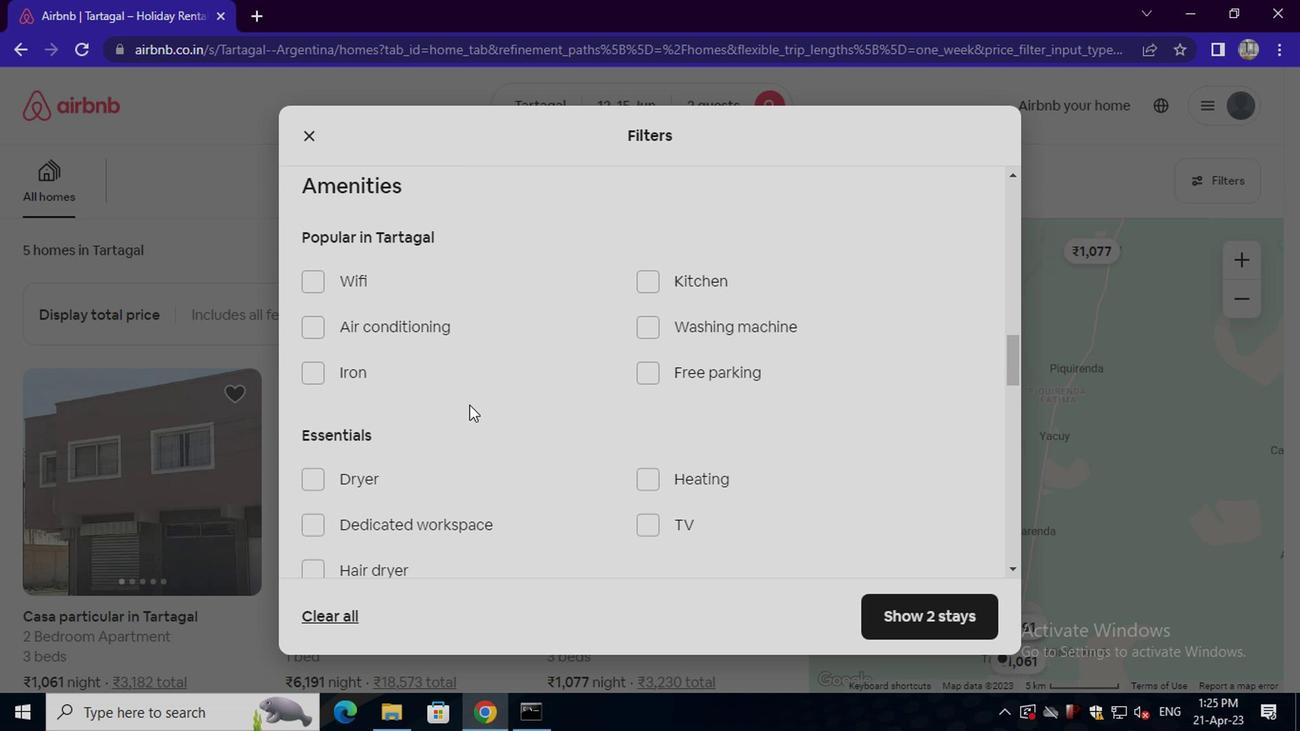 
Action: Mouse moved to (662, 395)
Screenshot: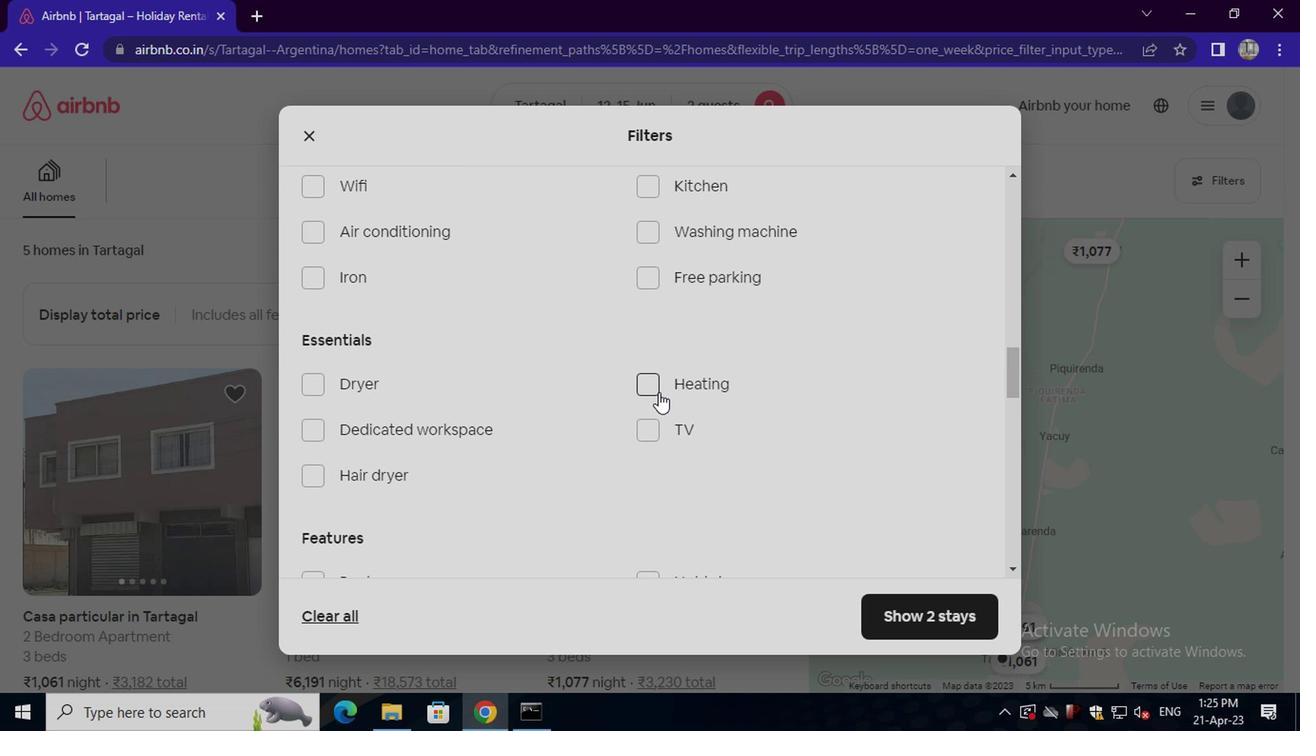 
Action: Mouse pressed left at (662, 395)
Screenshot: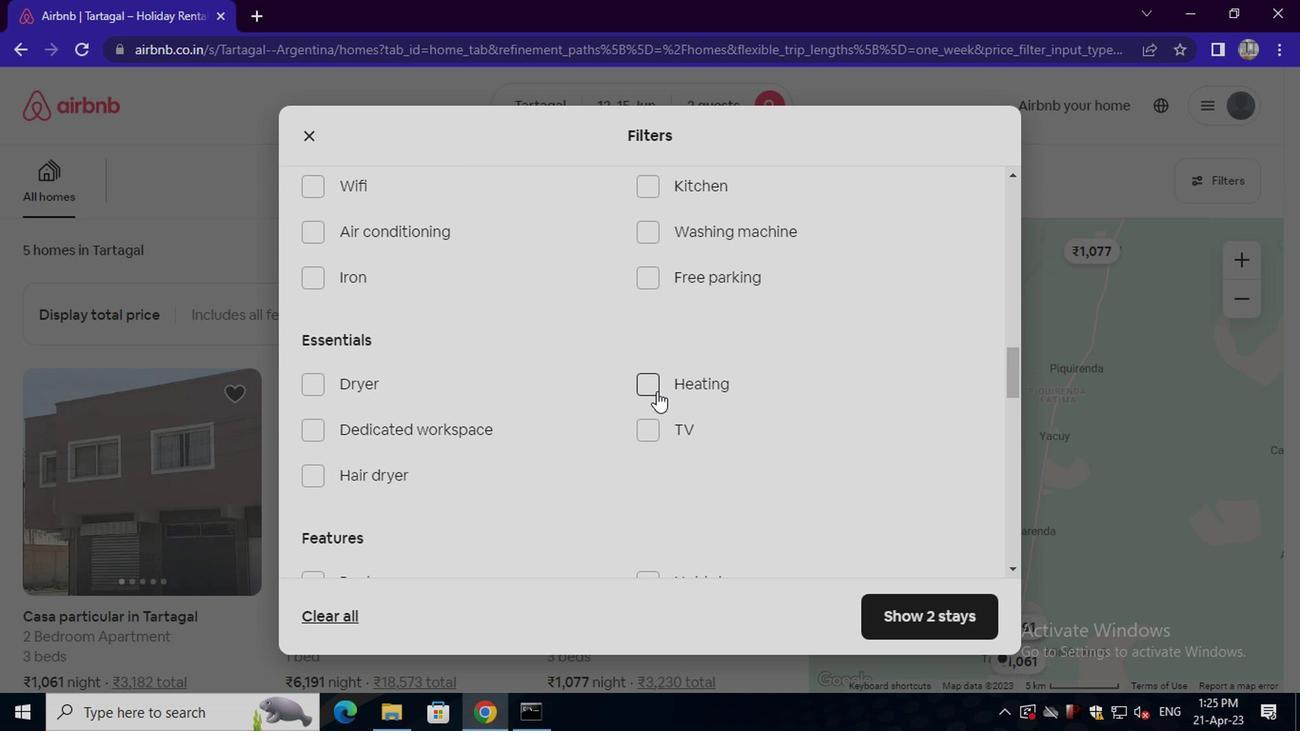 
Action: Mouse scrolled (662, 395) with delta (0, 0)
Screenshot: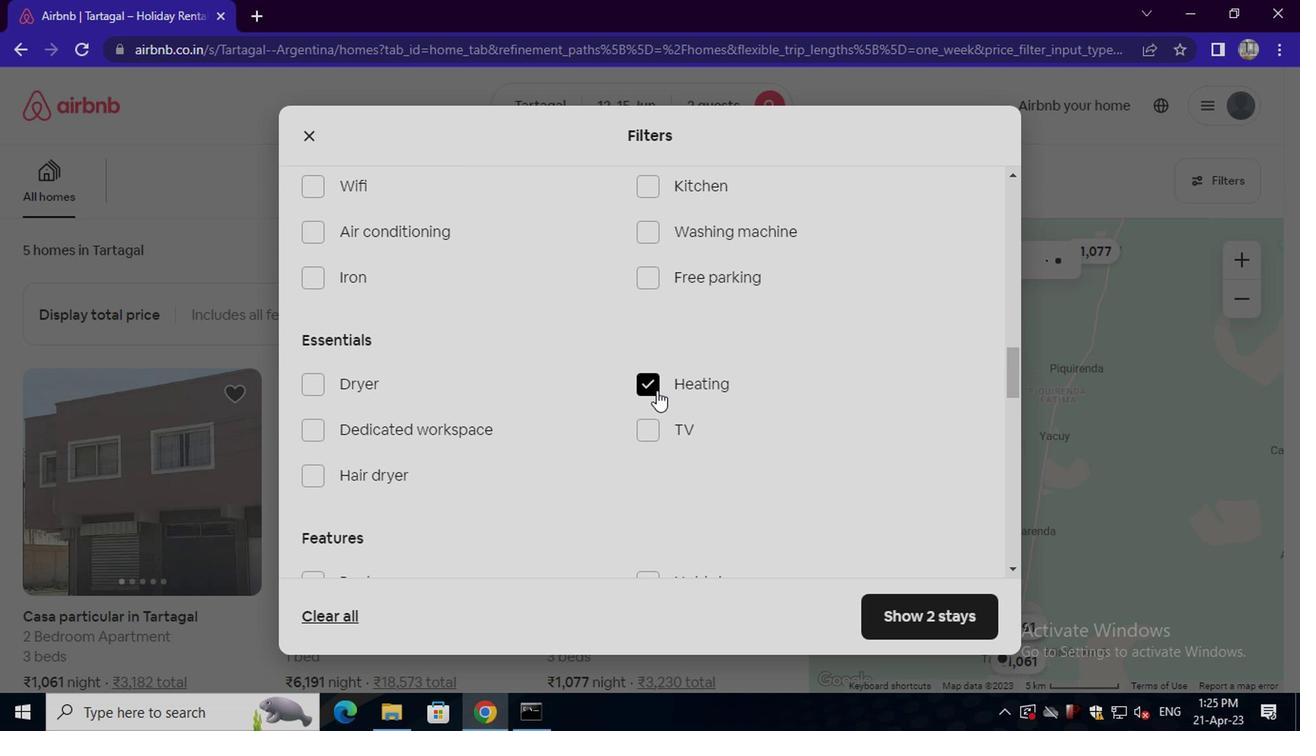 
Action: Mouse moved to (662, 395)
Screenshot: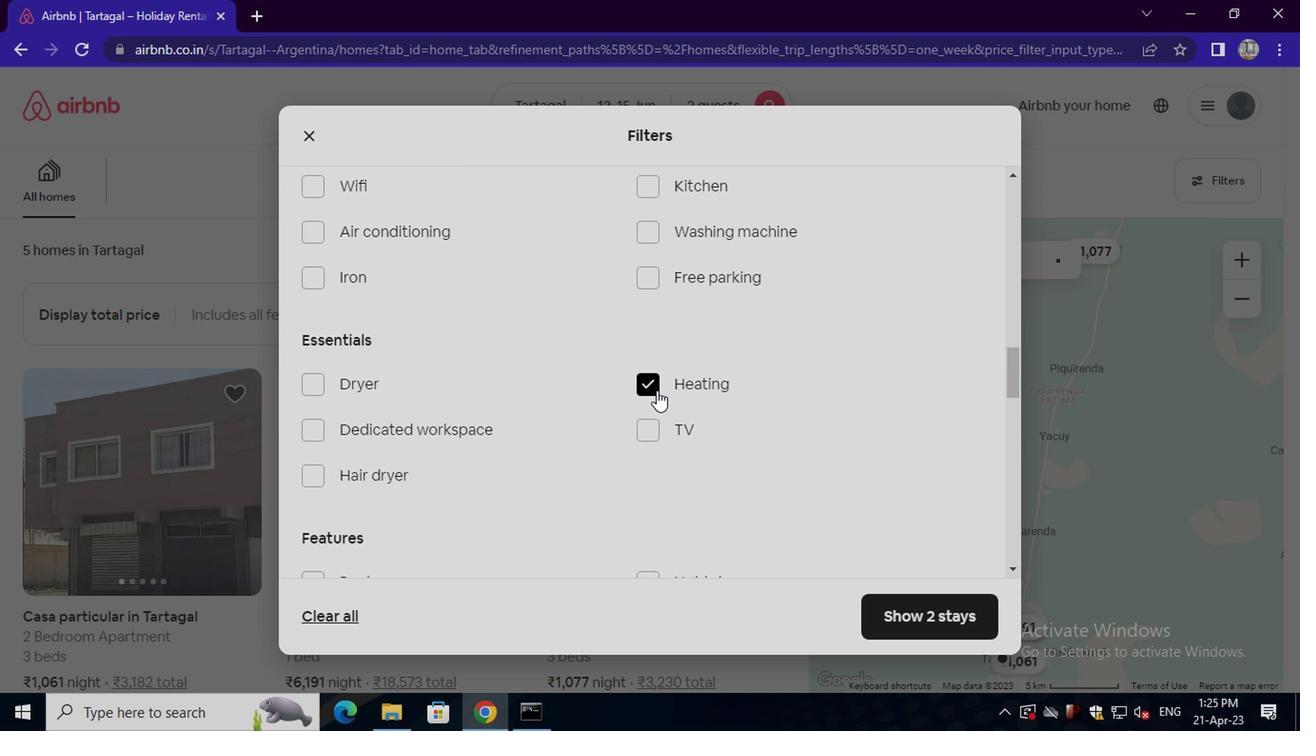 
Action: Mouse scrolled (662, 395) with delta (0, 0)
Screenshot: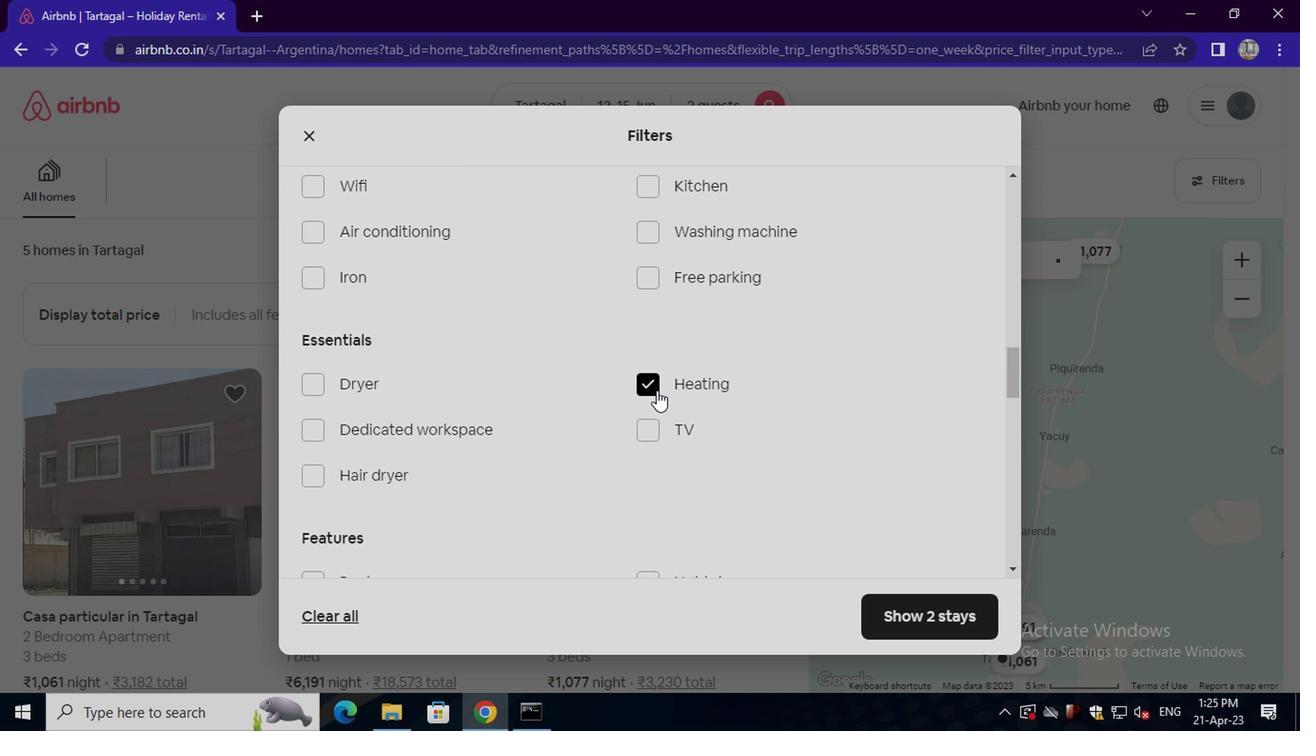 
Action: Mouse scrolled (662, 395) with delta (0, 0)
Screenshot: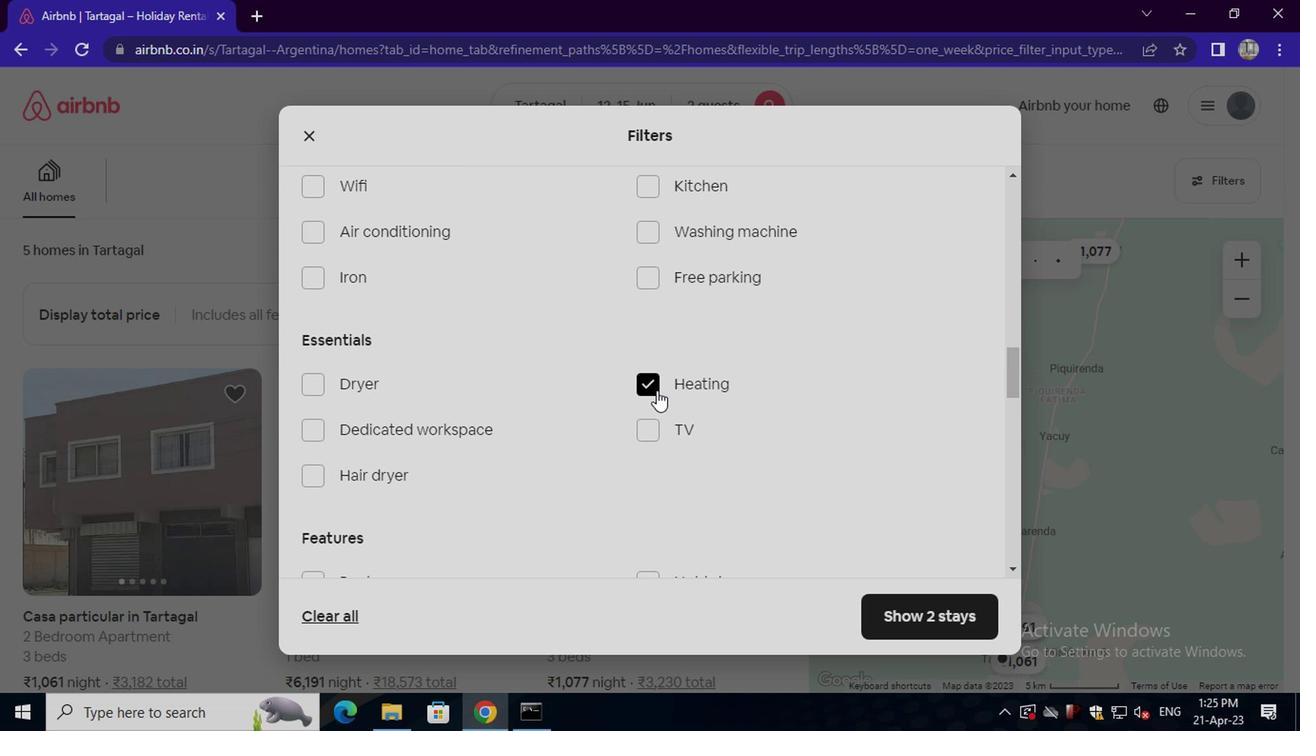 
Action: Mouse scrolled (662, 395) with delta (0, 0)
Screenshot: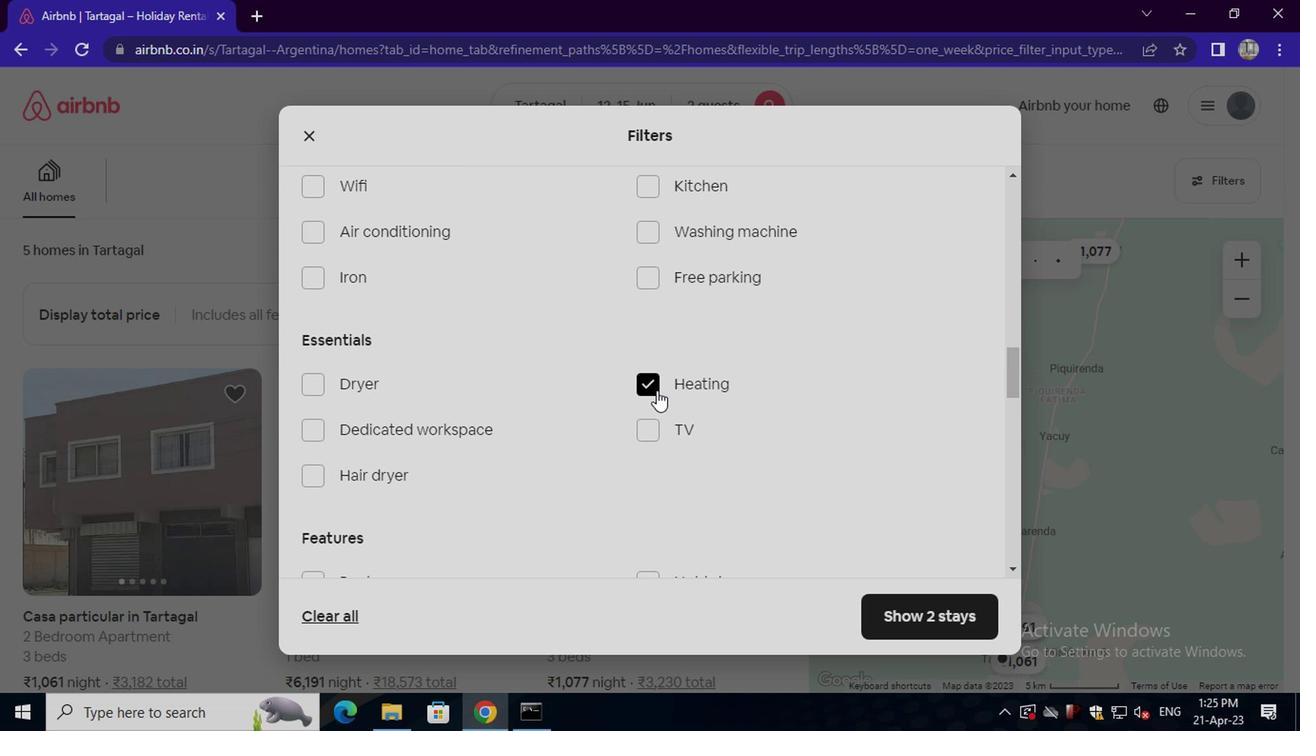 
Action: Mouse scrolled (662, 395) with delta (0, 0)
Screenshot: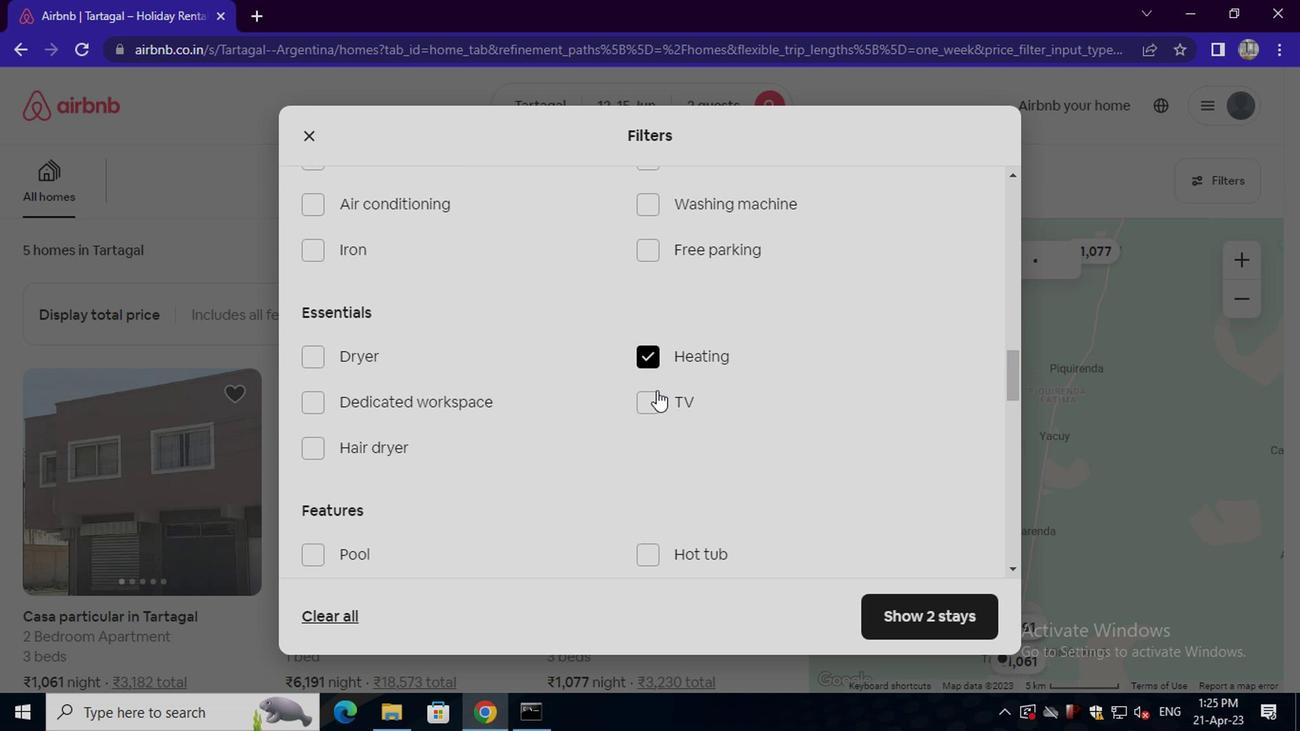 
Action: Mouse moved to (664, 395)
Screenshot: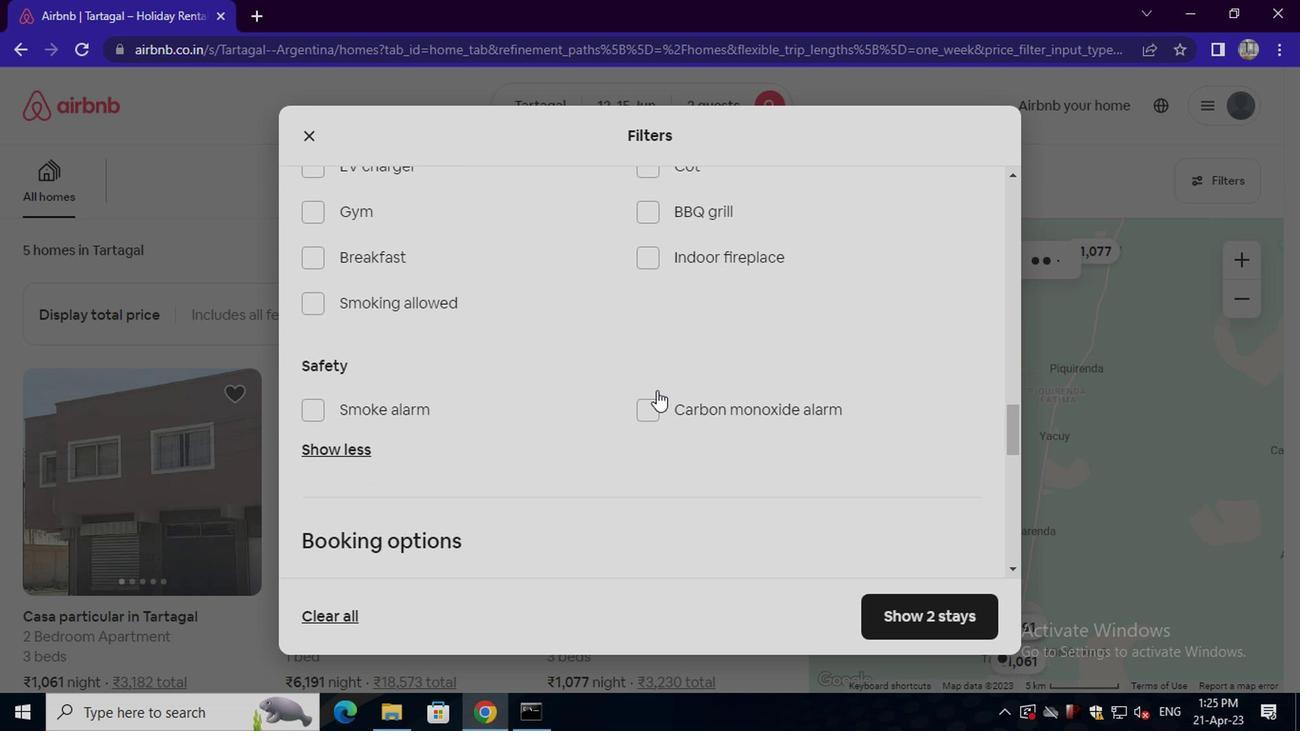 
Action: Mouse scrolled (664, 393) with delta (0, -1)
Screenshot: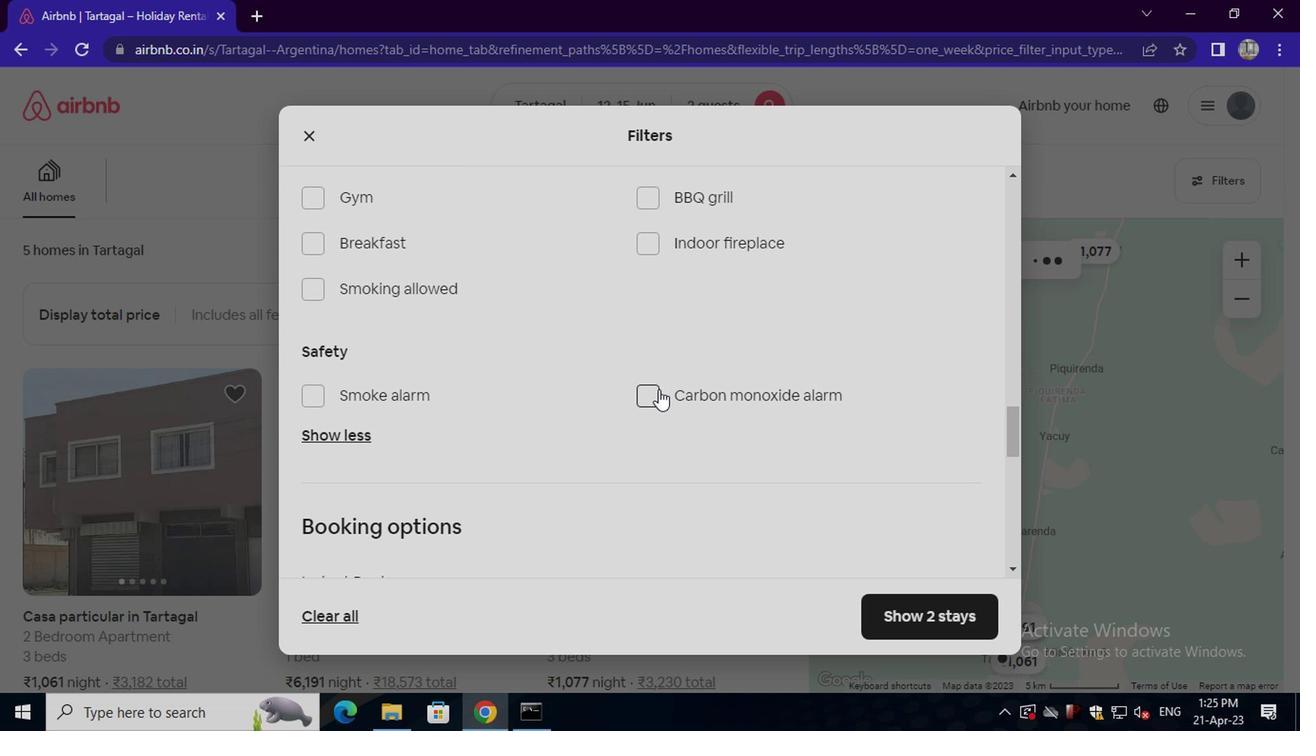 
Action: Mouse scrolled (664, 393) with delta (0, -1)
Screenshot: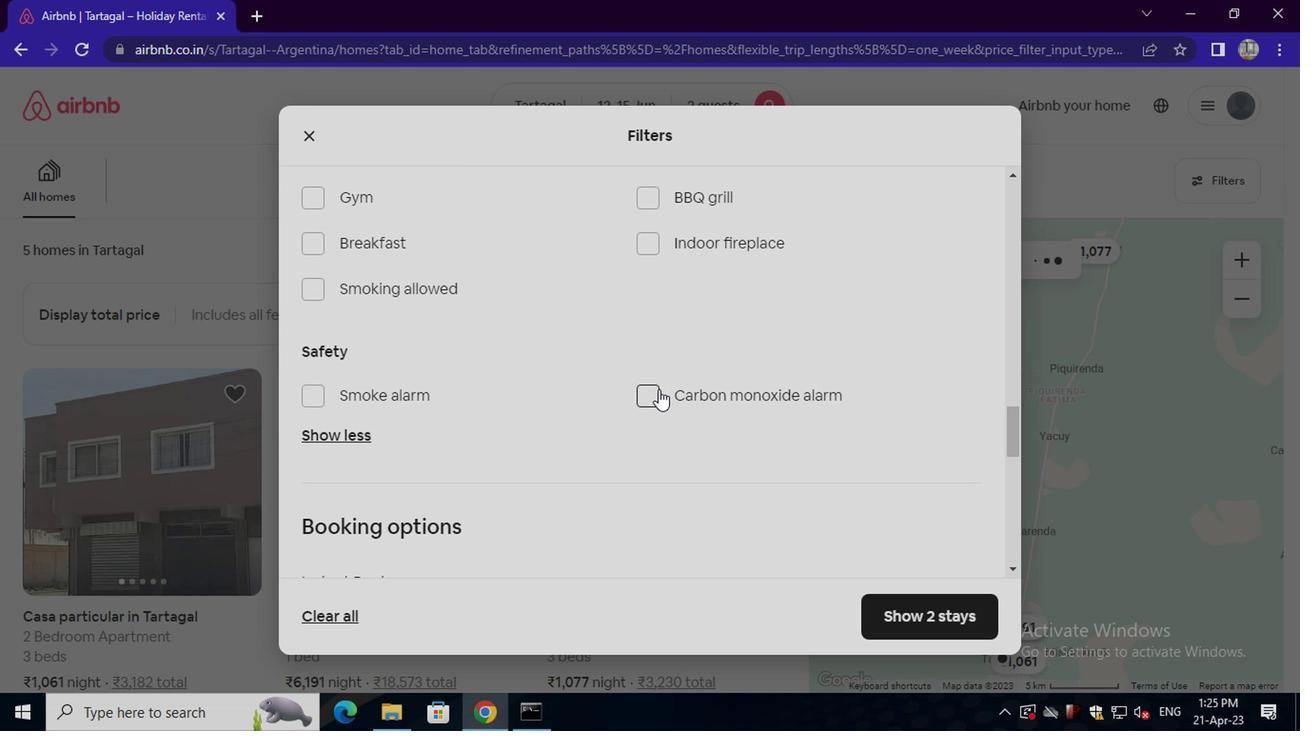 
Action: Mouse scrolled (664, 393) with delta (0, -1)
Screenshot: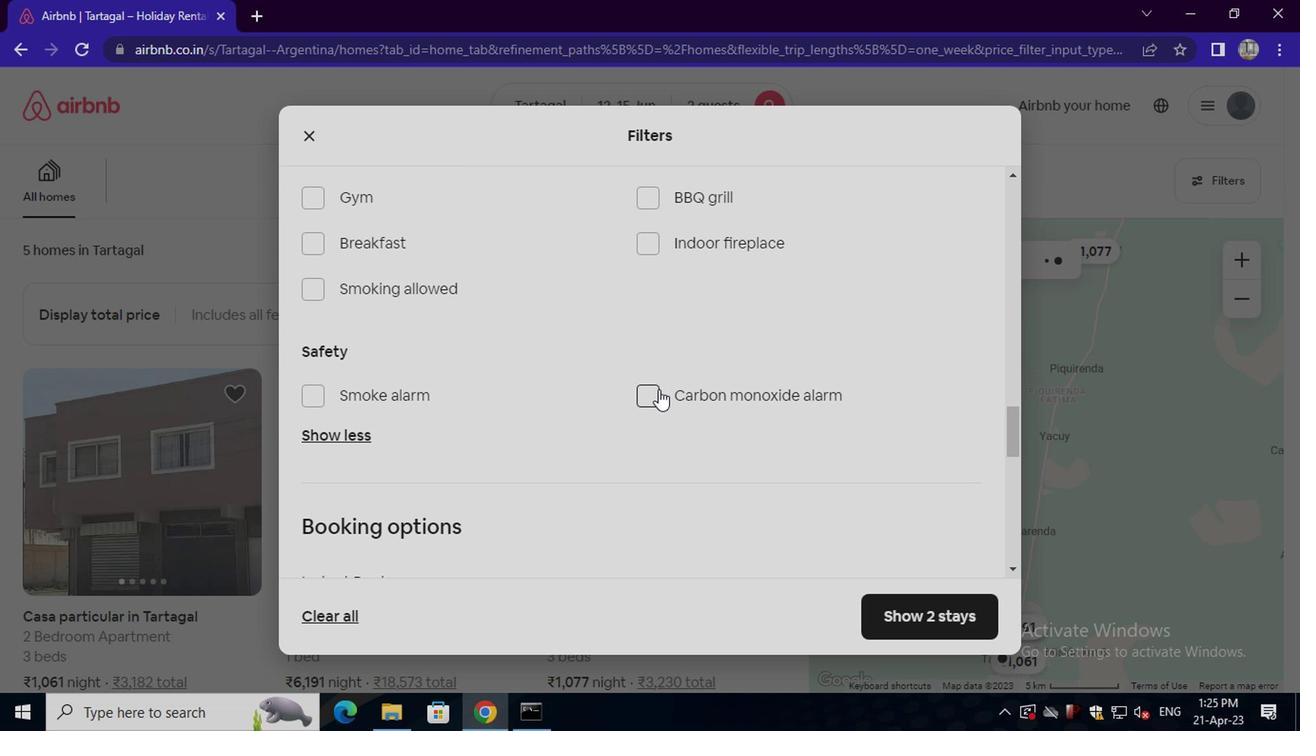 
Action: Mouse moved to (928, 378)
Screenshot: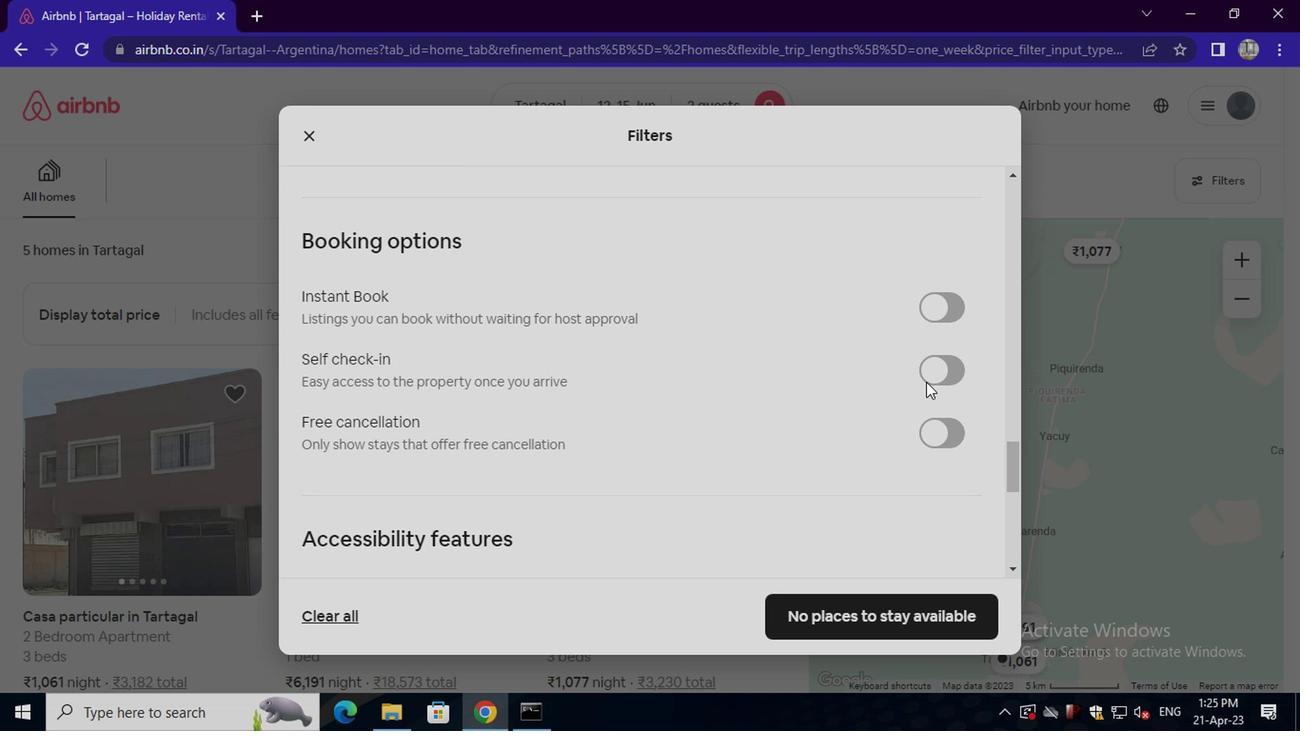 
Action: Mouse pressed left at (928, 378)
Screenshot: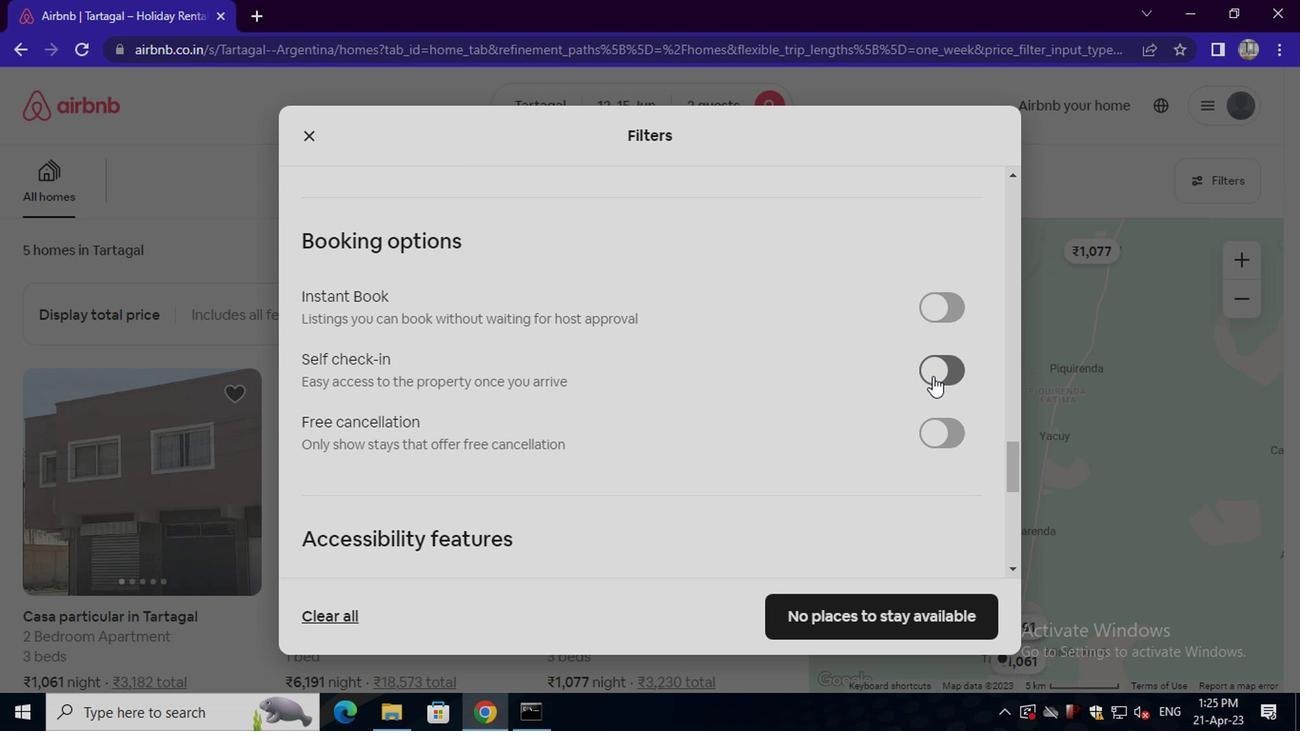 
Action: Mouse moved to (696, 382)
Screenshot: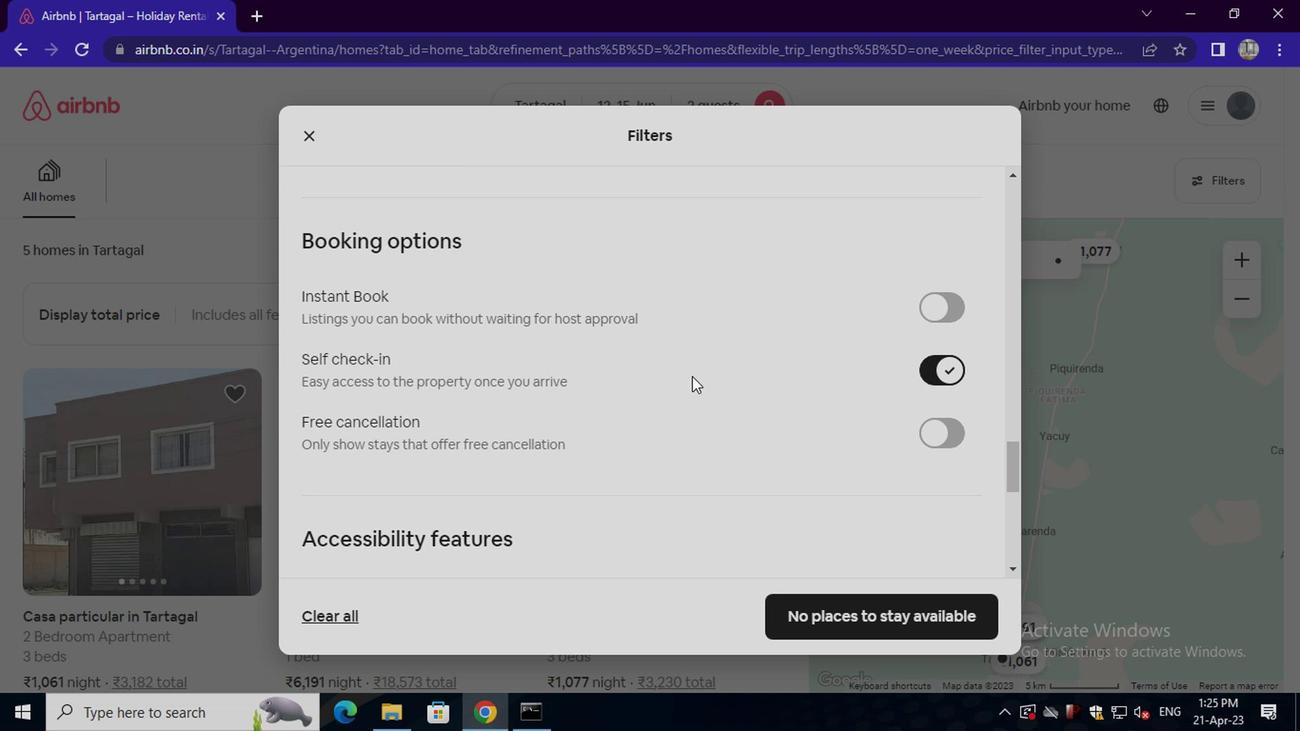 
Action: Mouse scrolled (696, 381) with delta (0, 0)
Screenshot: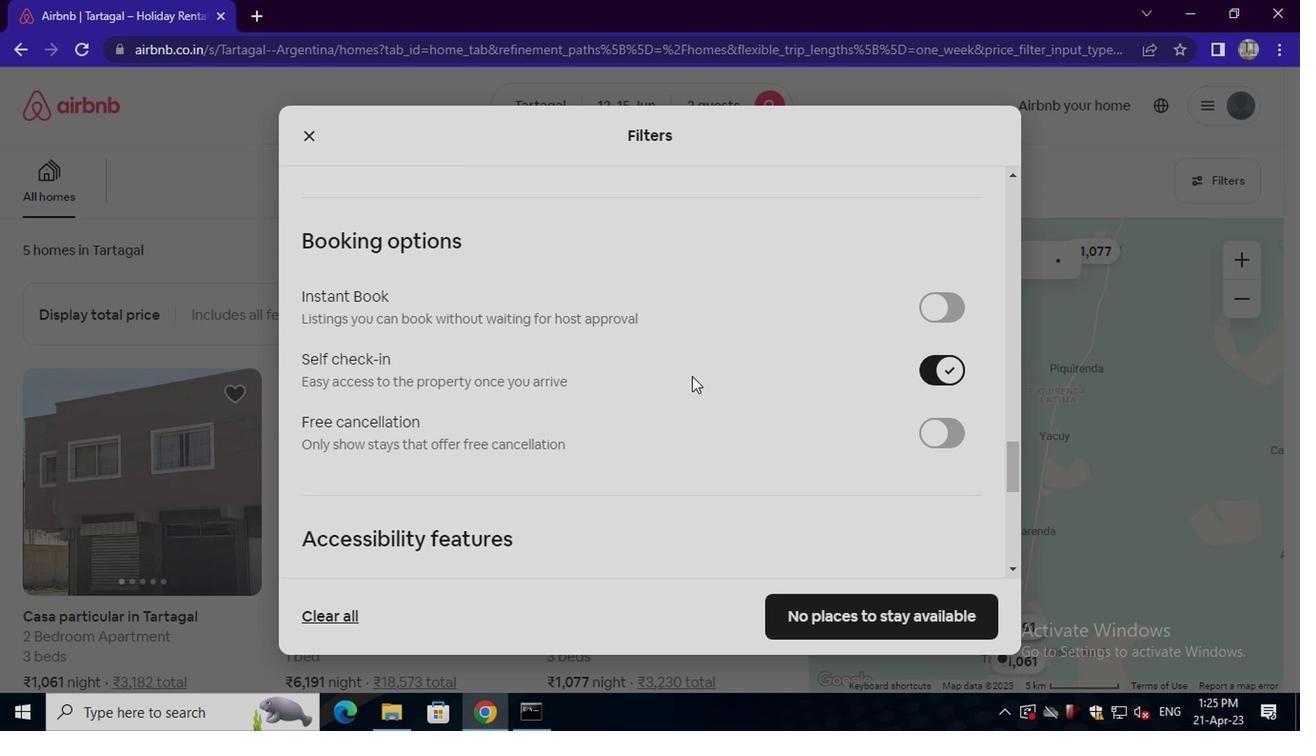 
Action: Mouse scrolled (696, 381) with delta (0, 0)
Screenshot: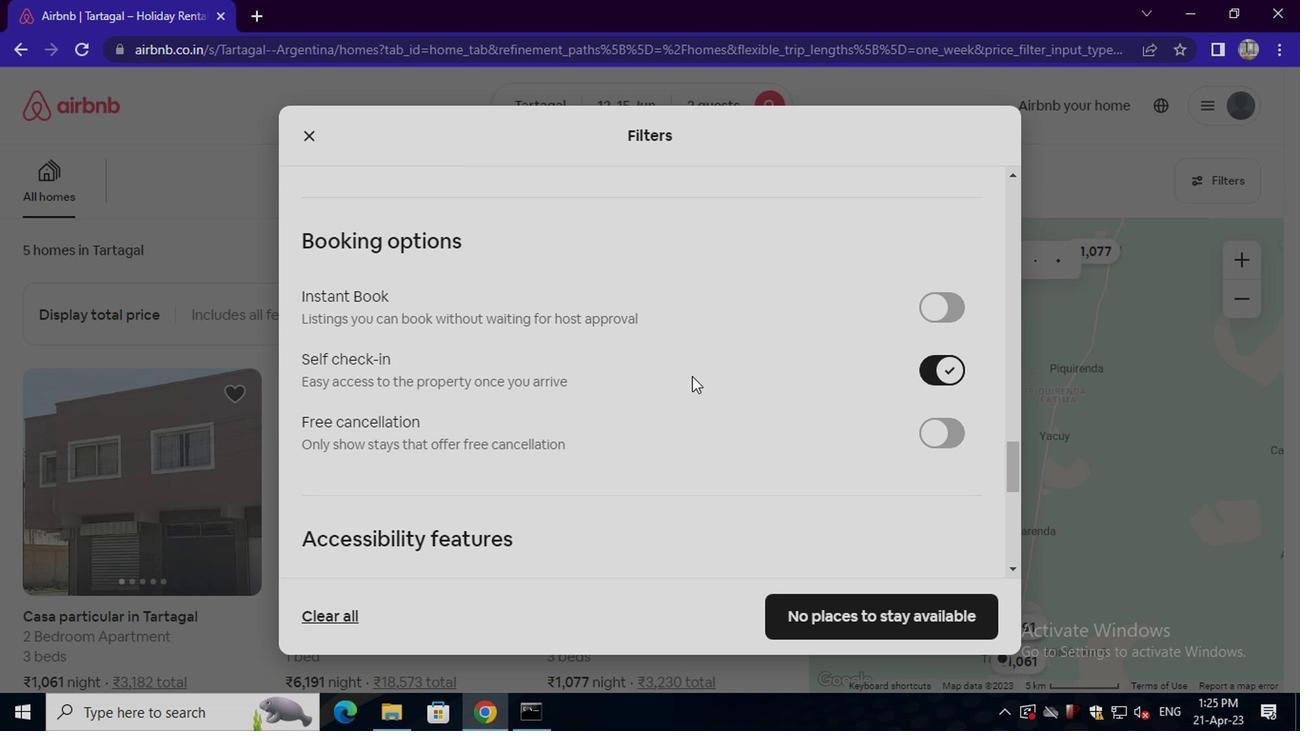 
Action: Mouse scrolled (696, 381) with delta (0, 0)
Screenshot: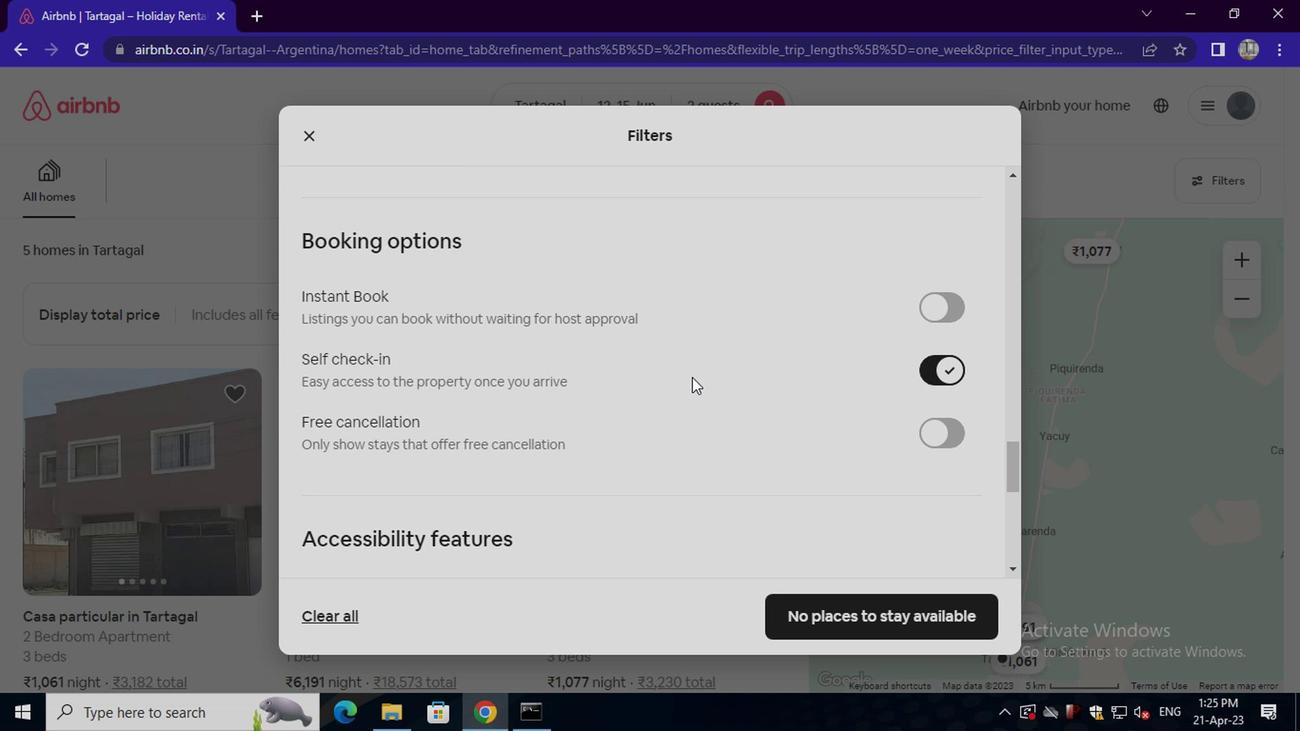 
Action: Mouse scrolled (696, 381) with delta (0, 0)
Screenshot: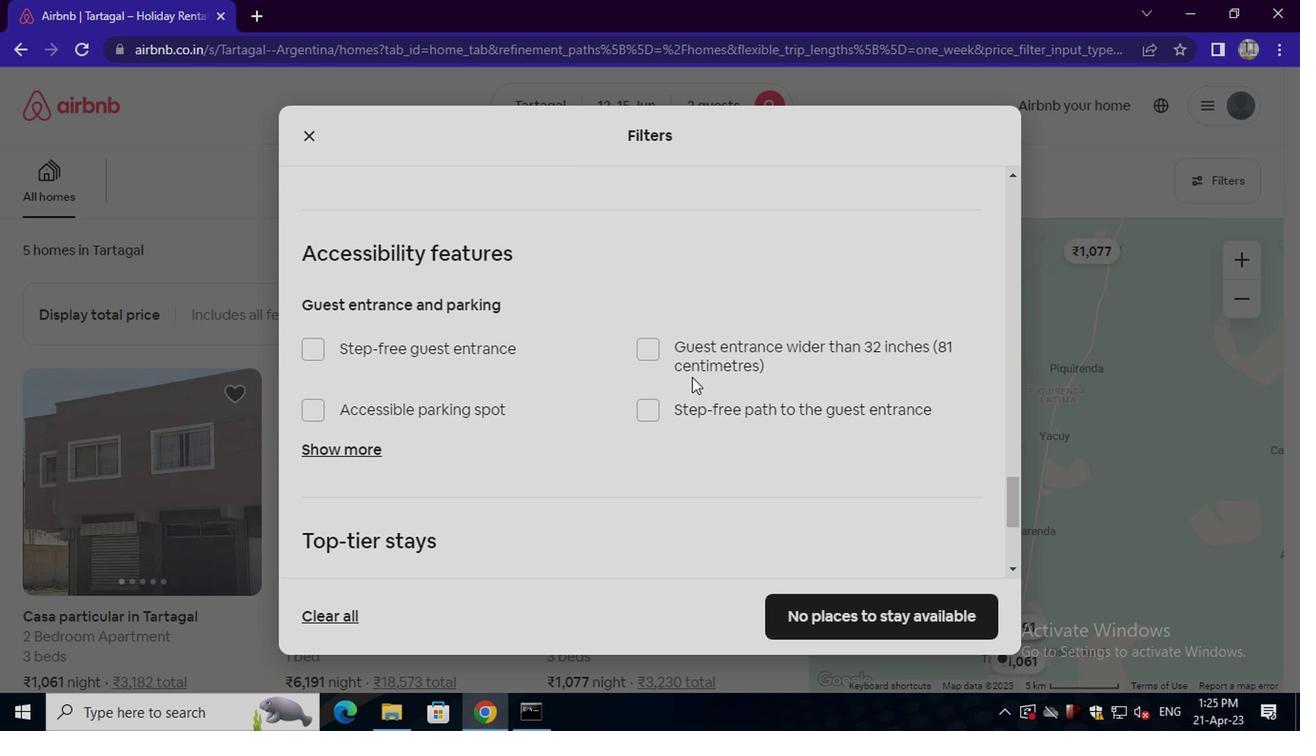 
Action: Mouse scrolled (696, 381) with delta (0, 0)
Screenshot: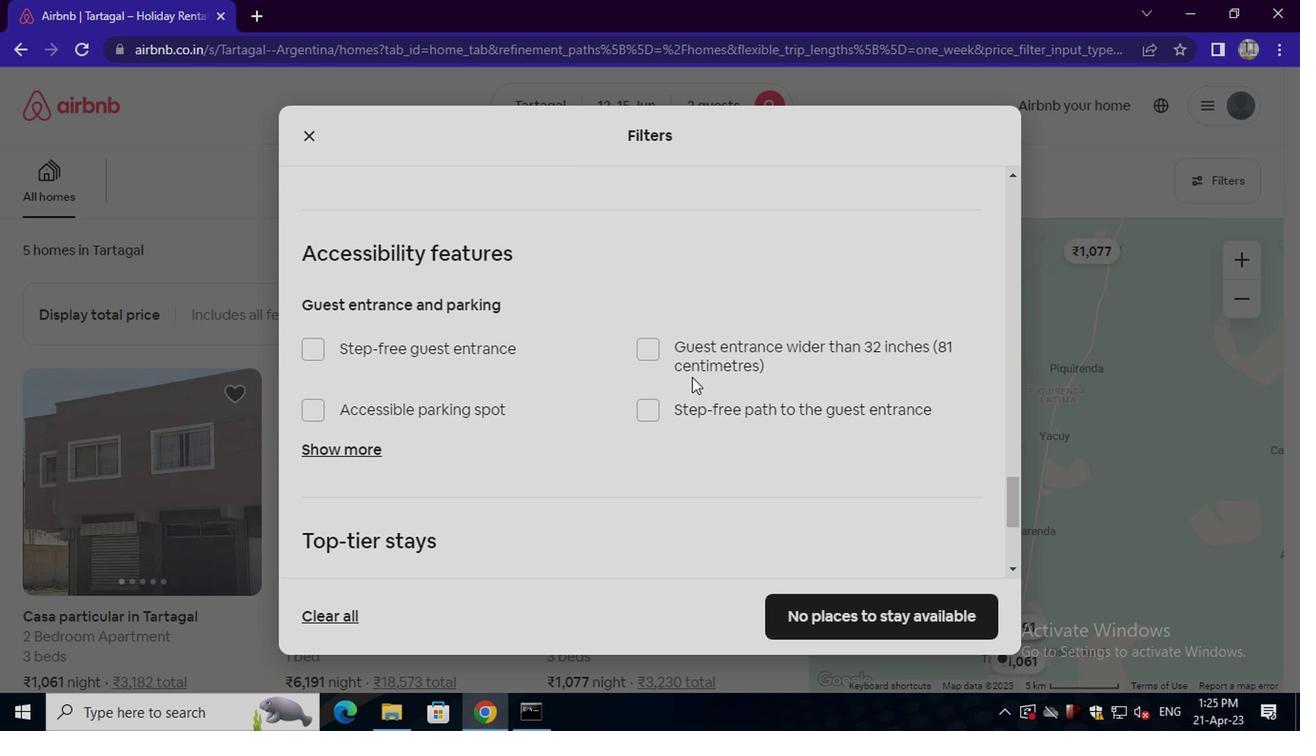 
Action: Mouse scrolled (696, 381) with delta (0, 0)
Screenshot: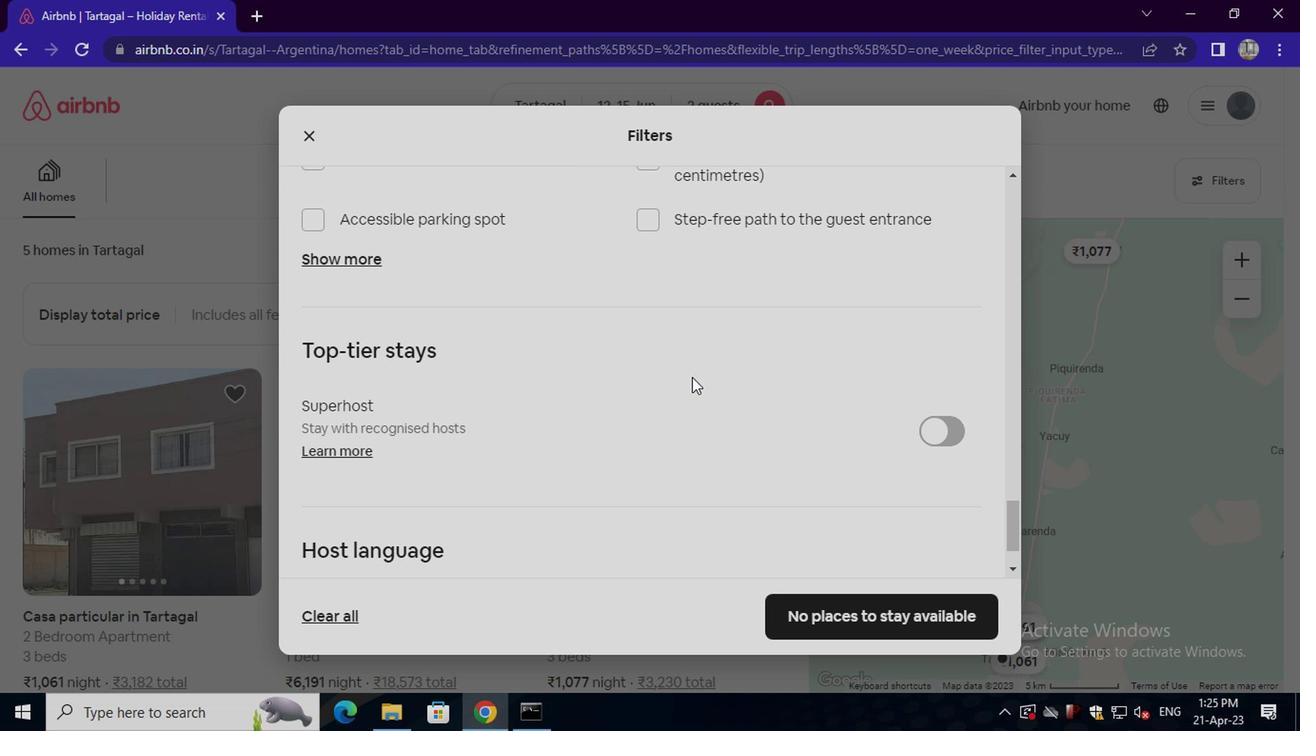 
Action: Mouse scrolled (696, 381) with delta (0, 0)
Screenshot: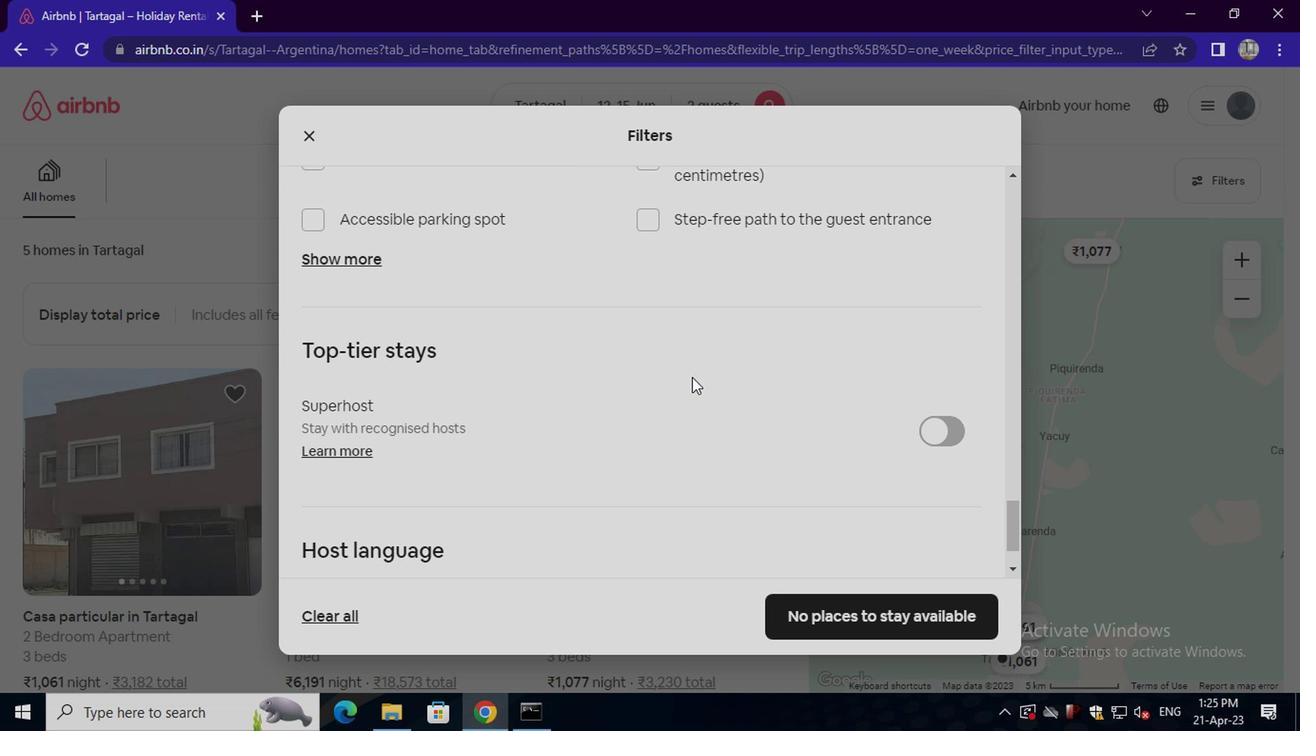 
Action: Mouse scrolled (696, 381) with delta (0, 0)
Screenshot: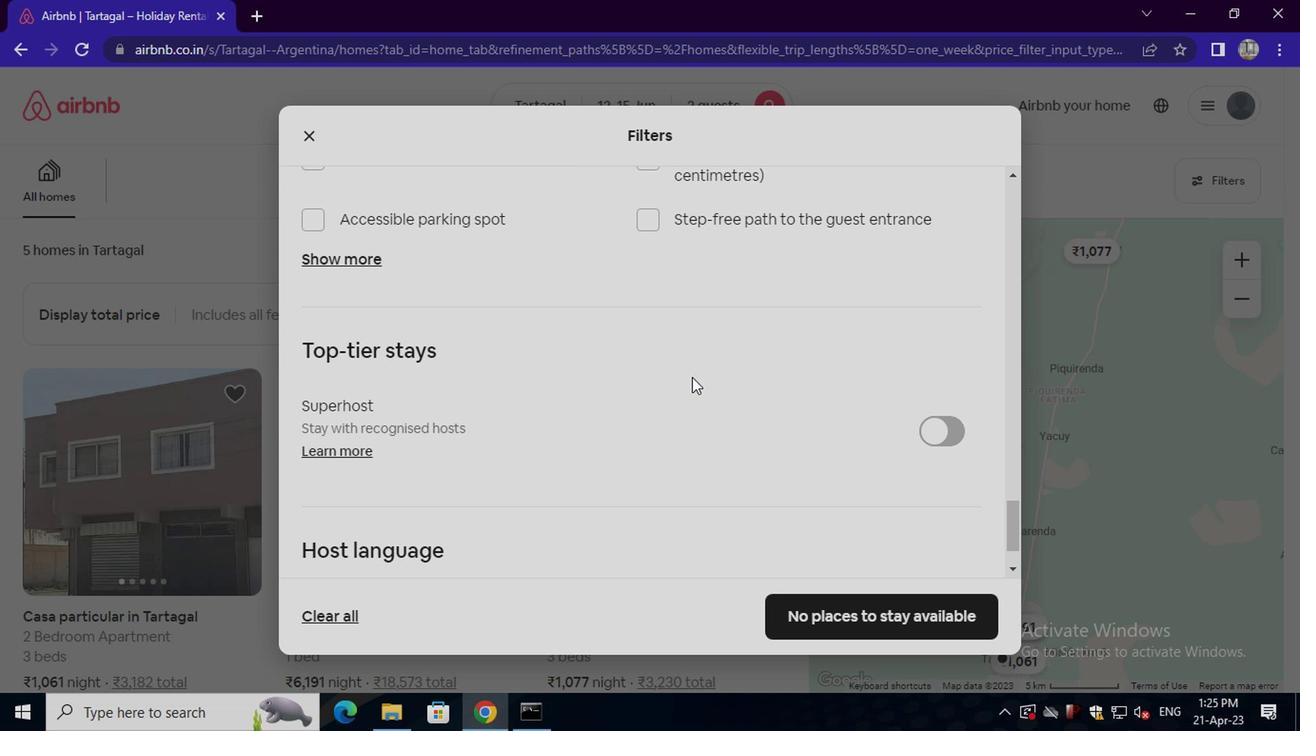
Action: Mouse moved to (594, 412)
Screenshot: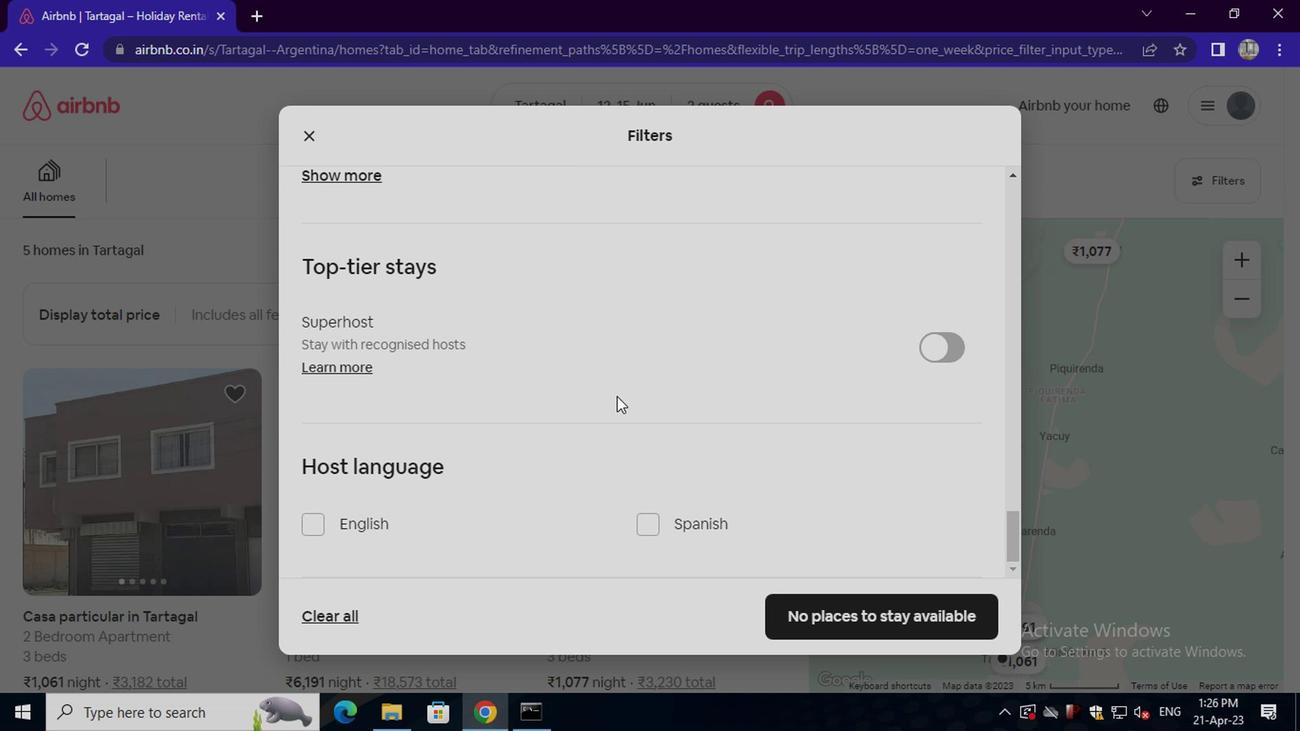 
Action: Mouse scrolled (594, 411) with delta (0, 0)
Screenshot: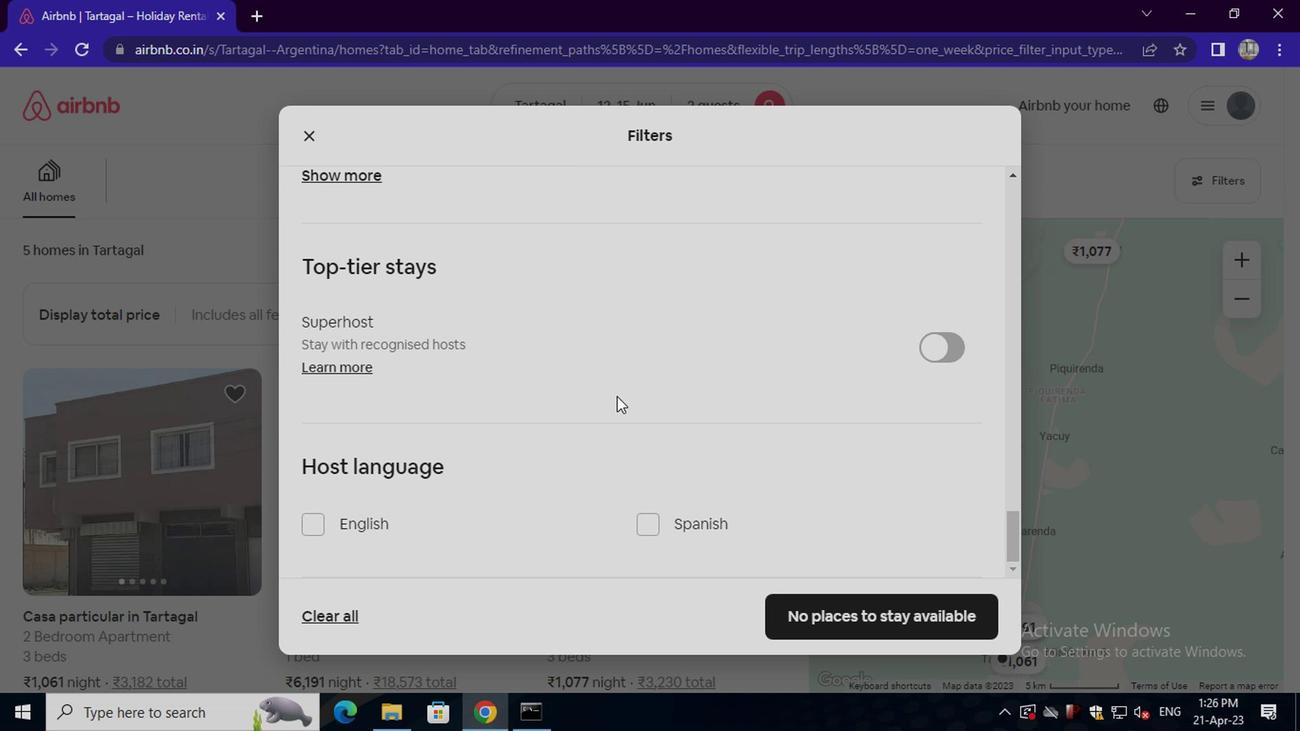 
Action: Mouse moved to (592, 415)
Screenshot: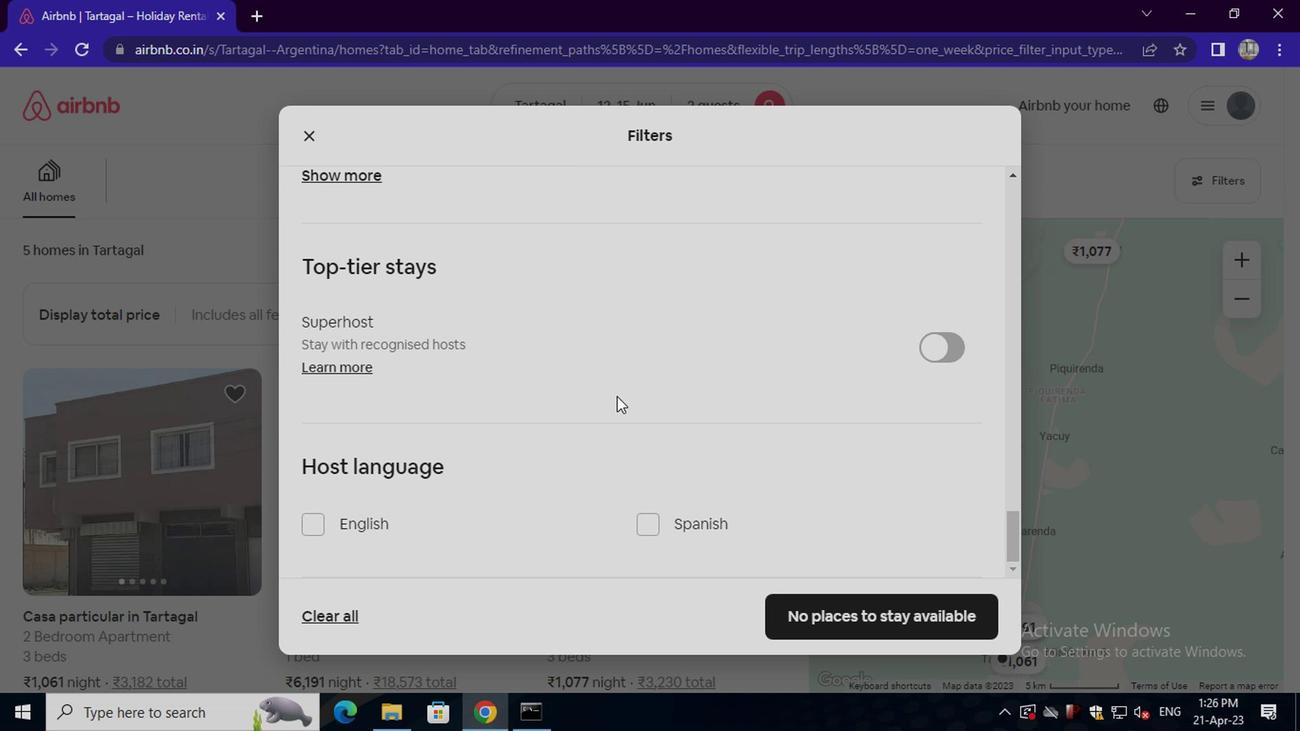
Action: Mouse scrolled (592, 414) with delta (0, 0)
Screenshot: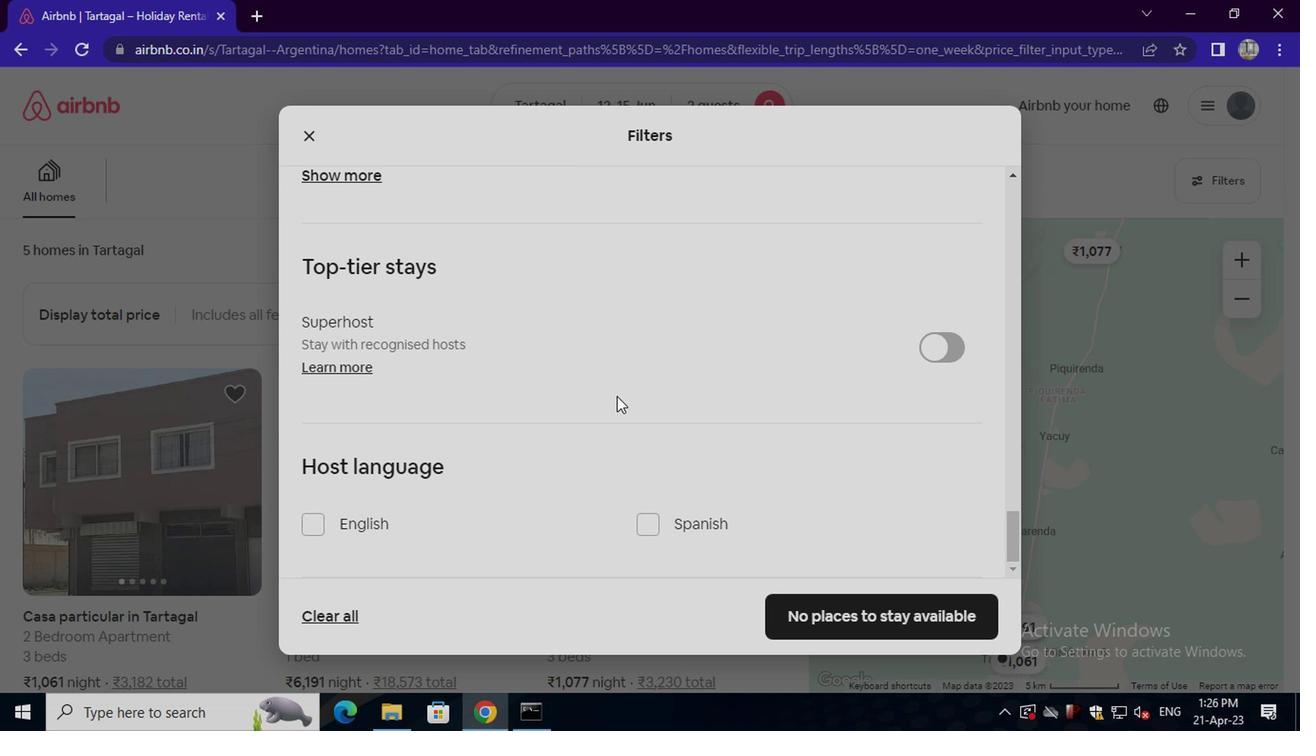 
Action: Mouse moved to (588, 416)
Screenshot: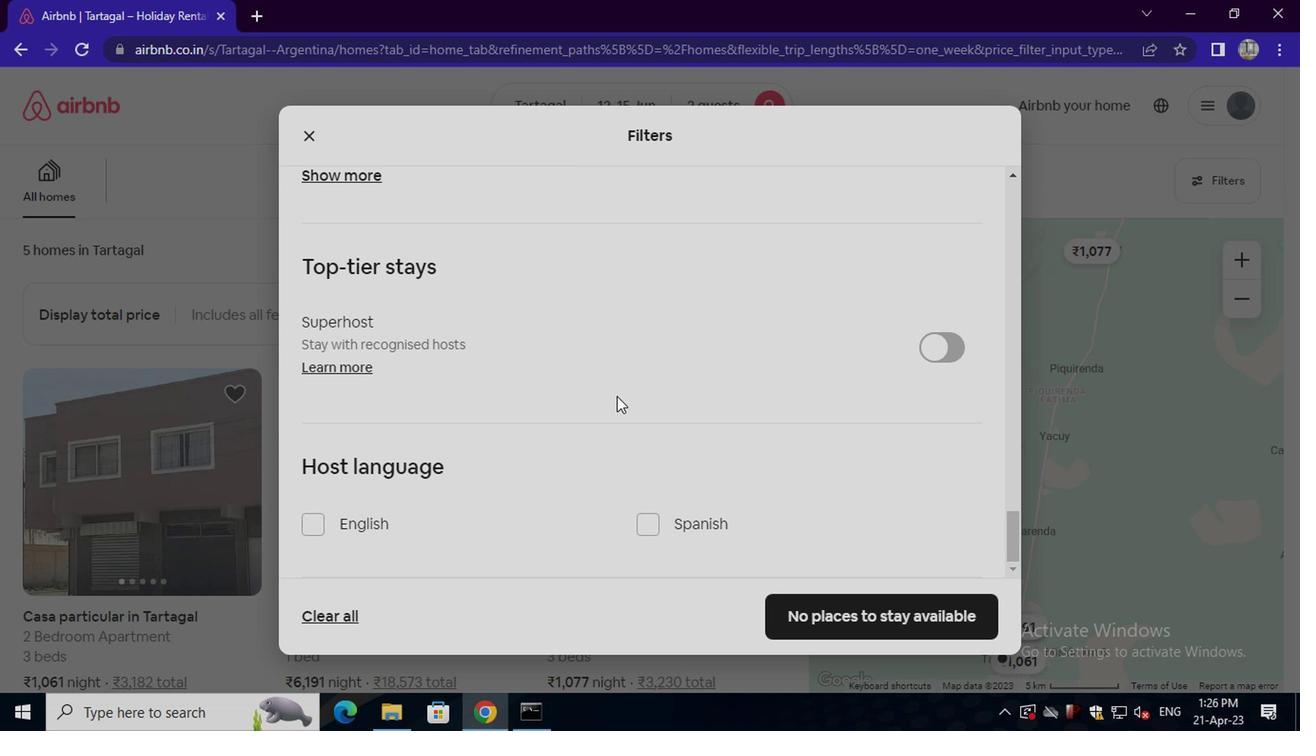 
Action: Mouse scrolled (588, 415) with delta (0, -1)
Screenshot: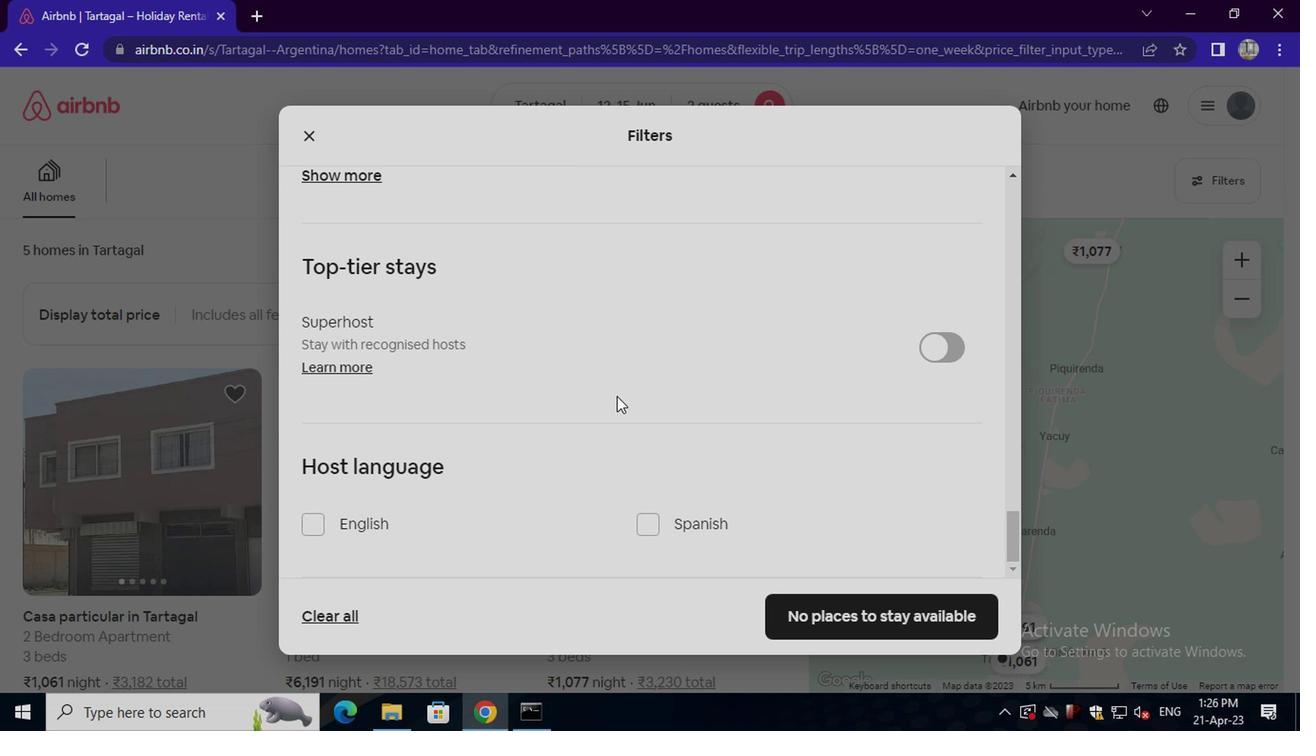 
Action: Mouse moved to (352, 535)
Screenshot: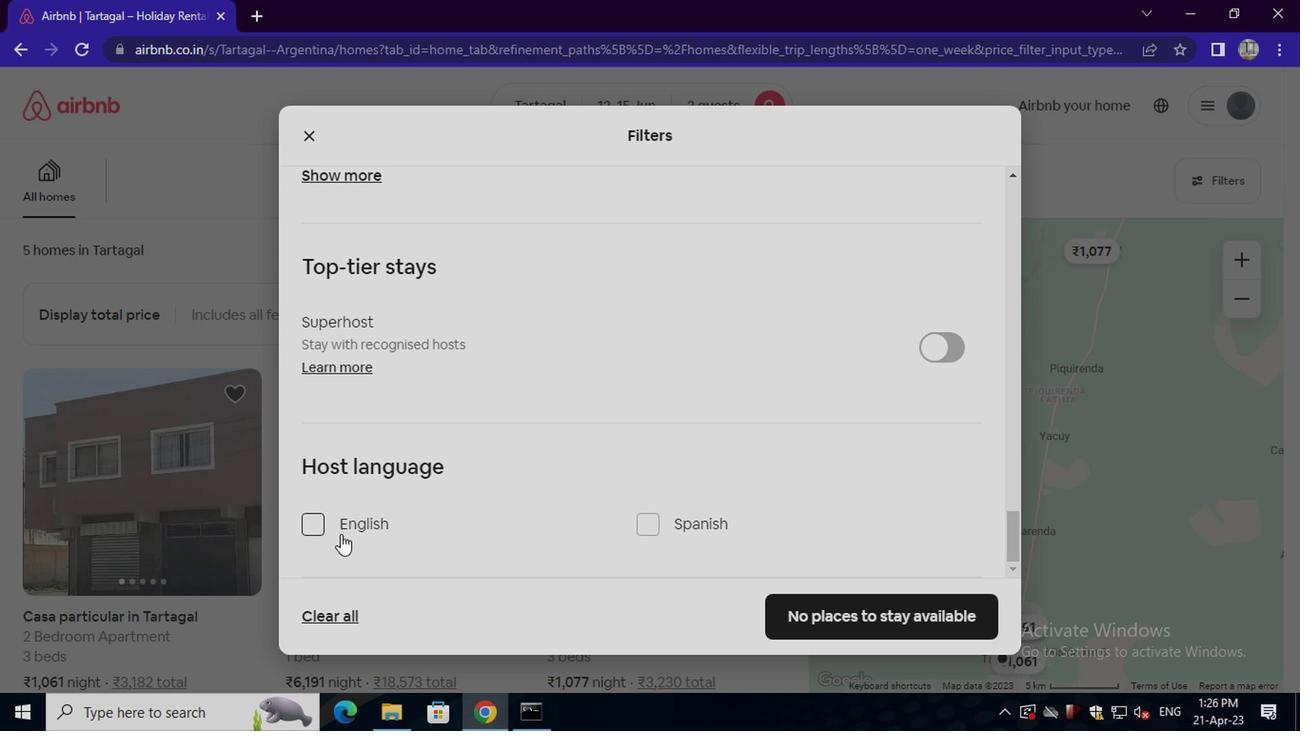 
Action: Mouse pressed left at (352, 535)
Screenshot: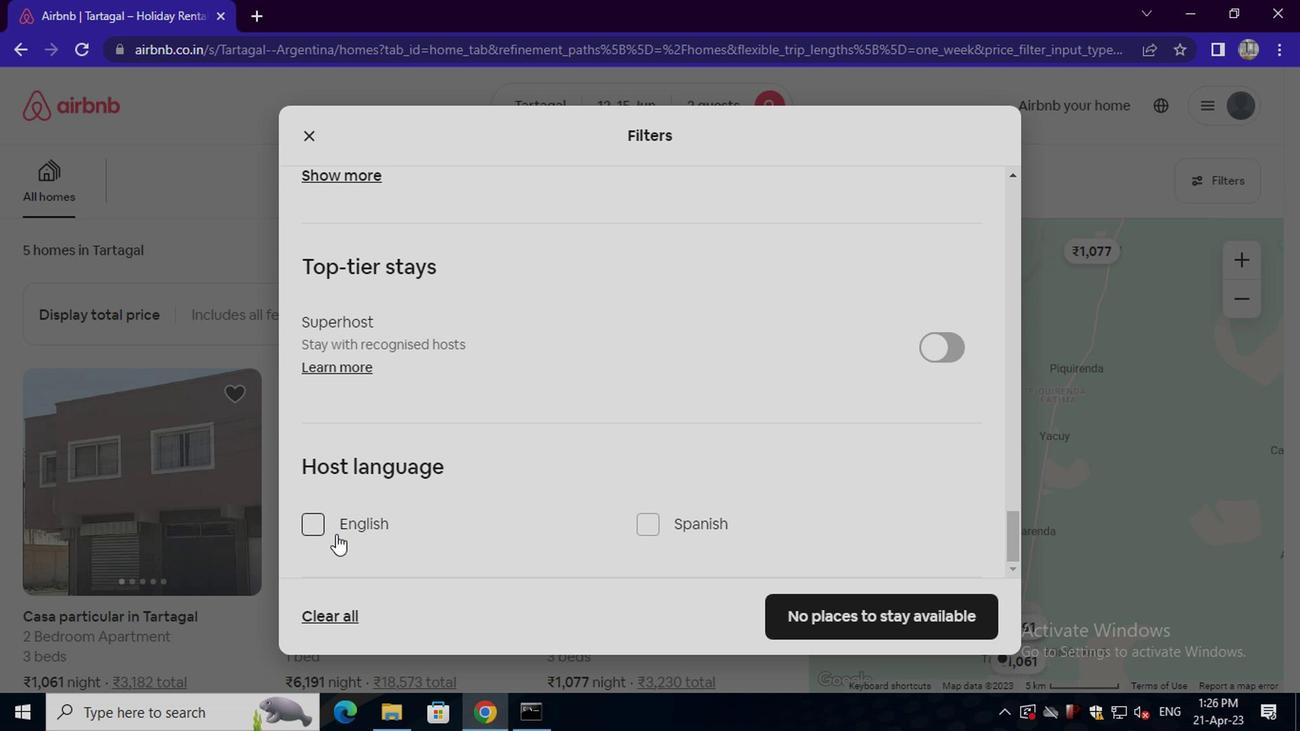 
Action: Mouse moved to (835, 607)
Screenshot: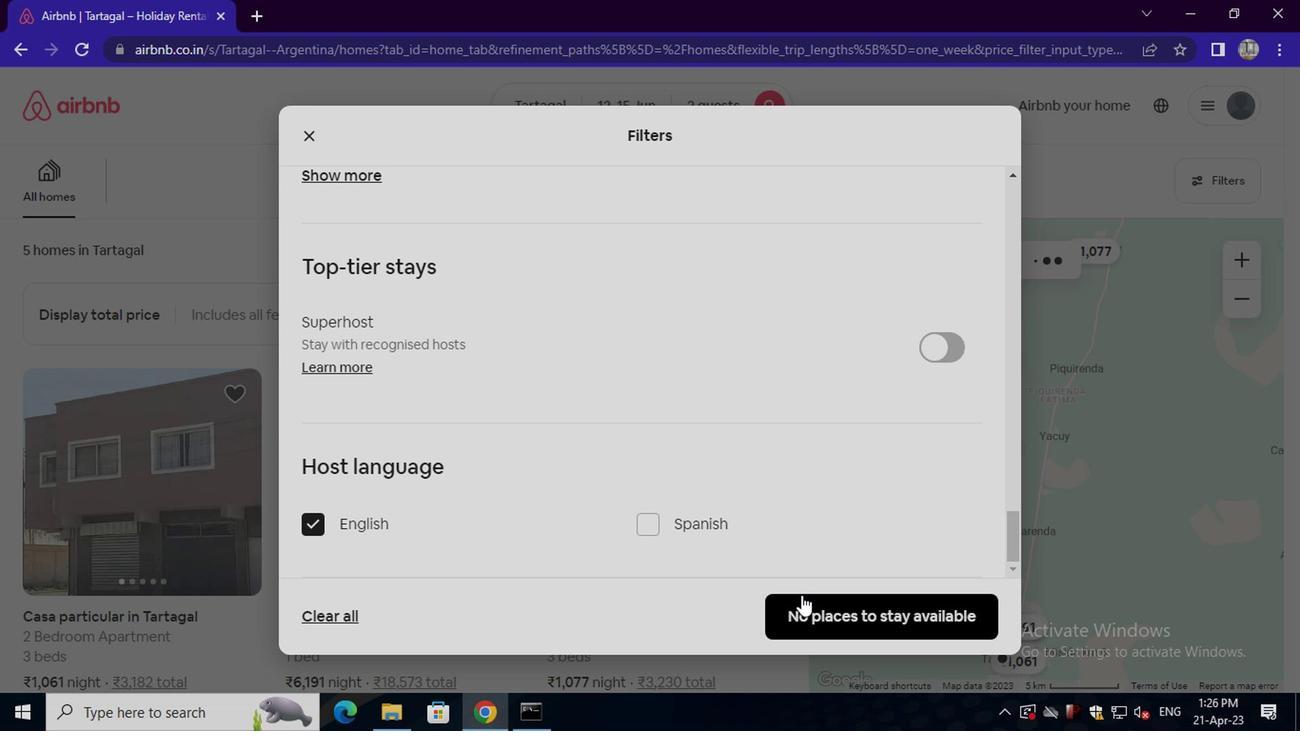 
Action: Mouse pressed left at (835, 607)
Screenshot: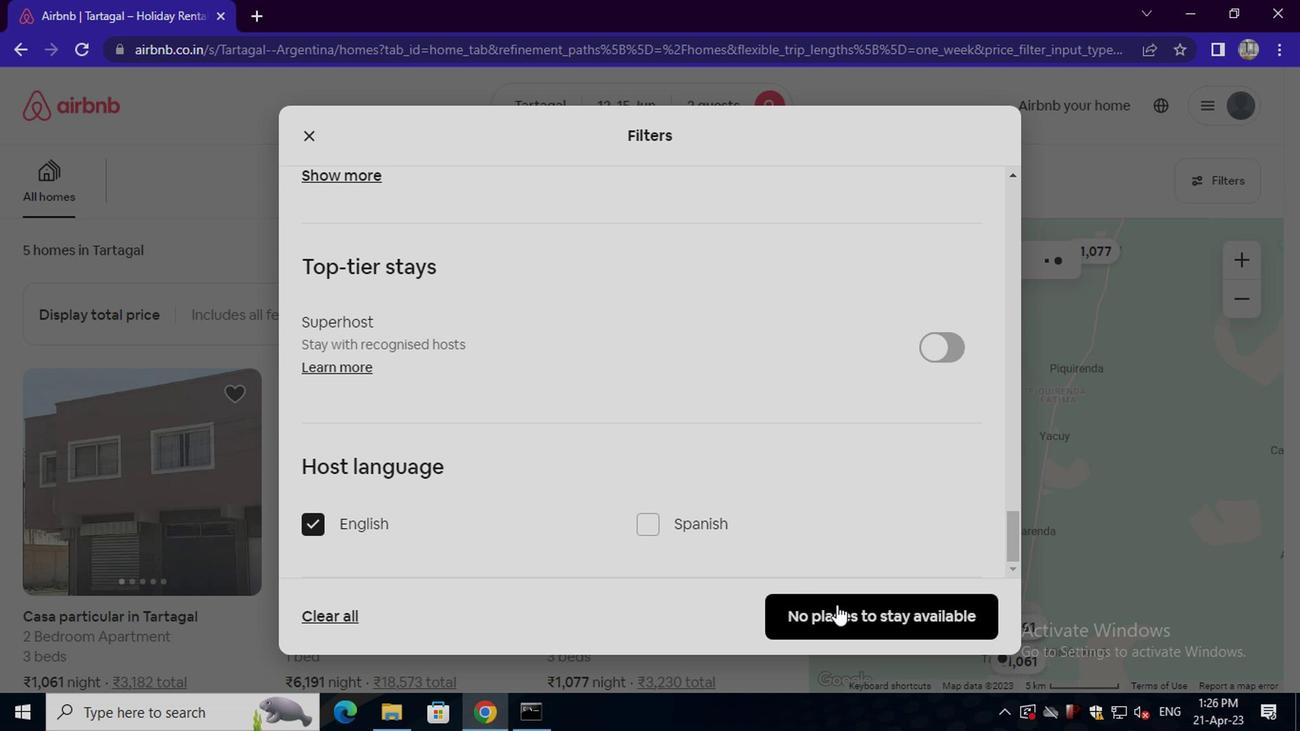 
